 Task: Find connections with filter location Eysines with filter topic #Futurewith filter profile language French with filter current company Civica with filter school Holy Cross College, Tiruchirappalli - 620 002. with filter industry Physicians with filter service category Wedding Planning with filter keywords title Travel Agent
Action: Mouse moved to (725, 125)
Screenshot: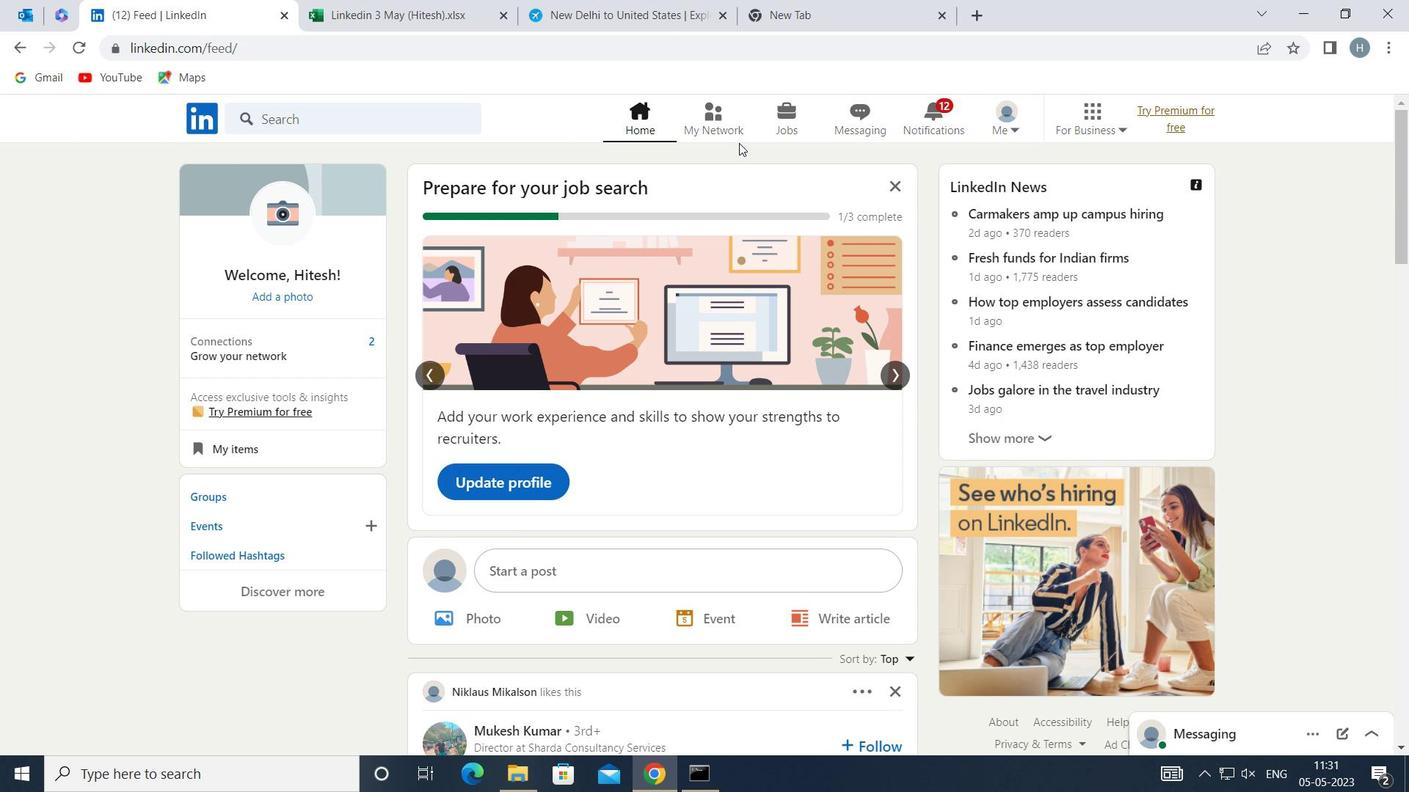 
Action: Mouse pressed left at (725, 125)
Screenshot: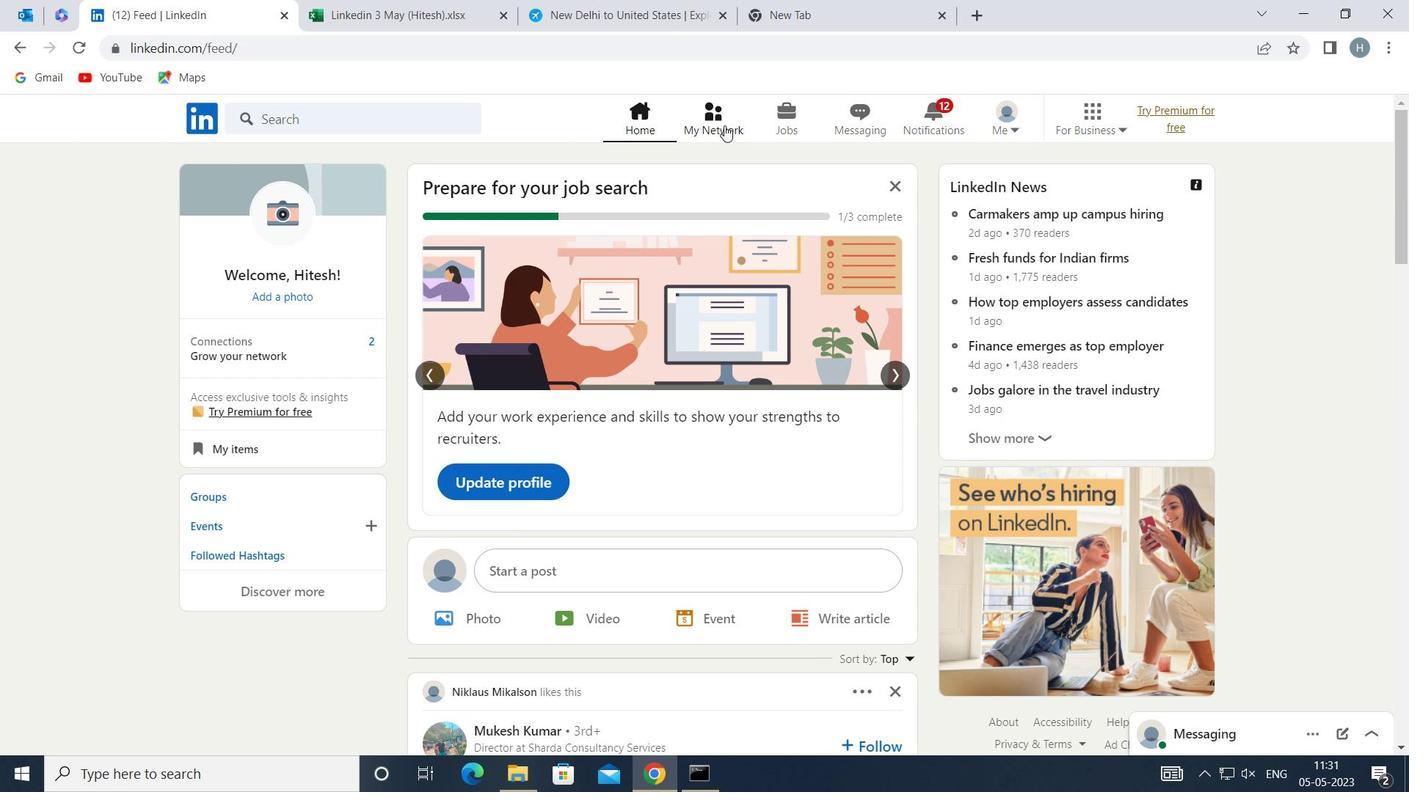 
Action: Mouse moved to (380, 215)
Screenshot: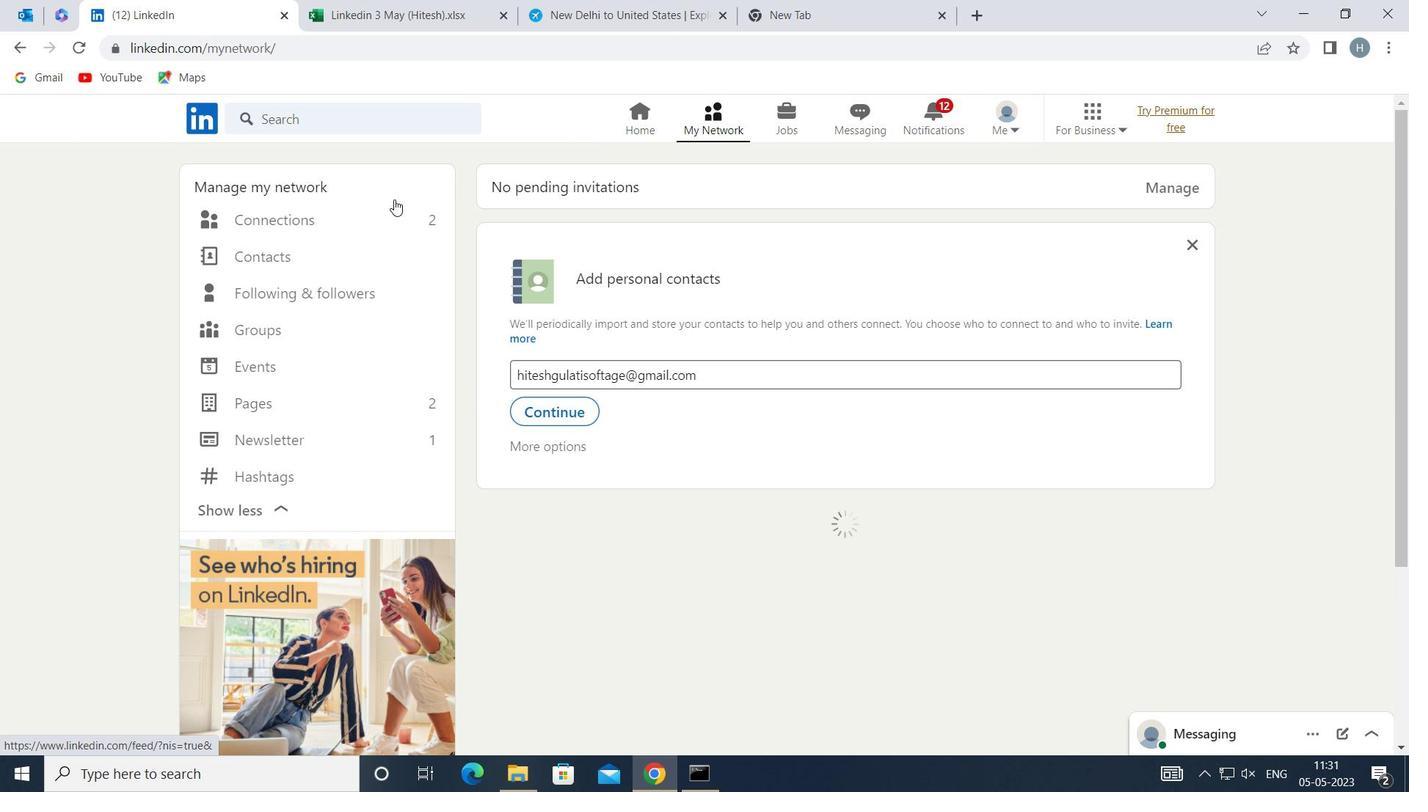 
Action: Mouse pressed left at (380, 215)
Screenshot: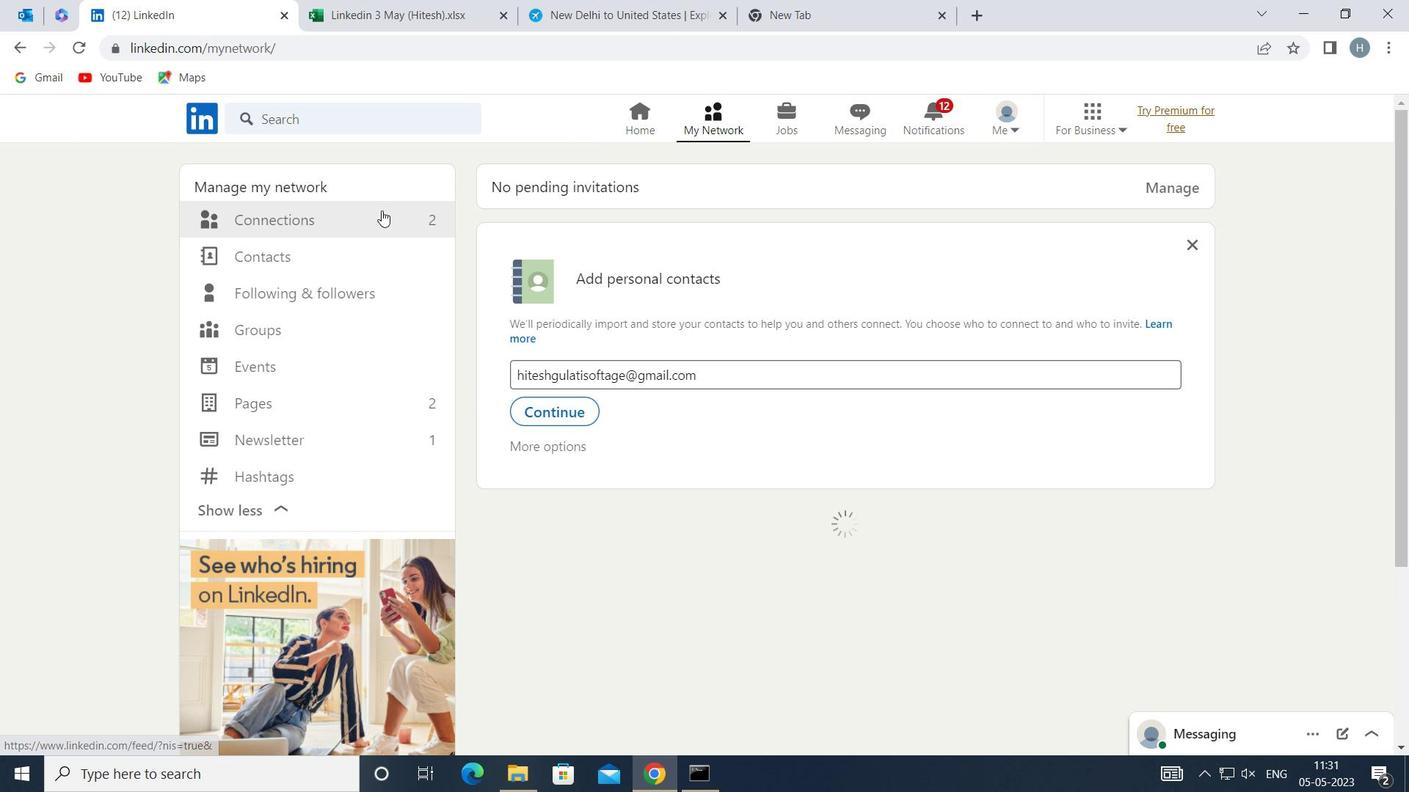 
Action: Mouse moved to (823, 212)
Screenshot: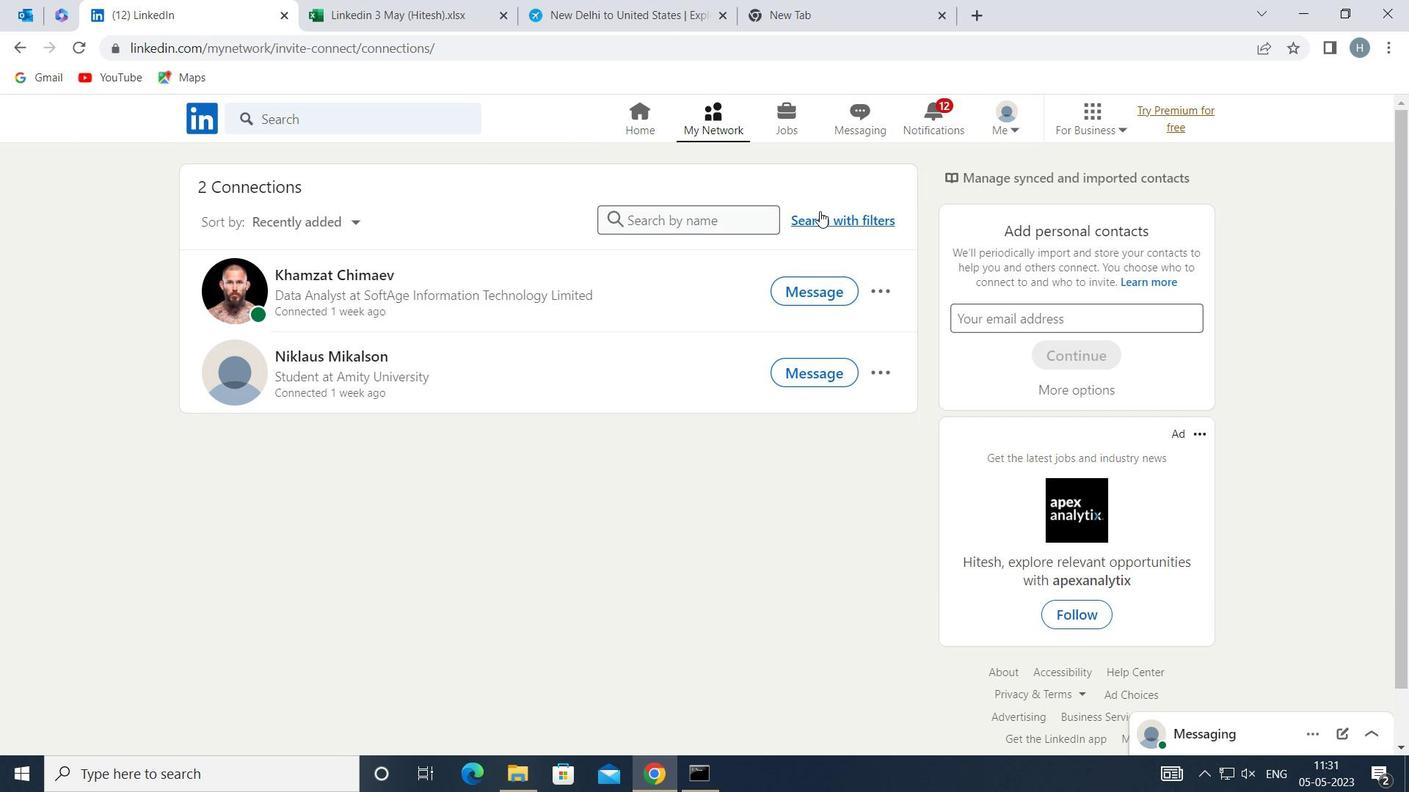
Action: Mouse pressed left at (823, 212)
Screenshot: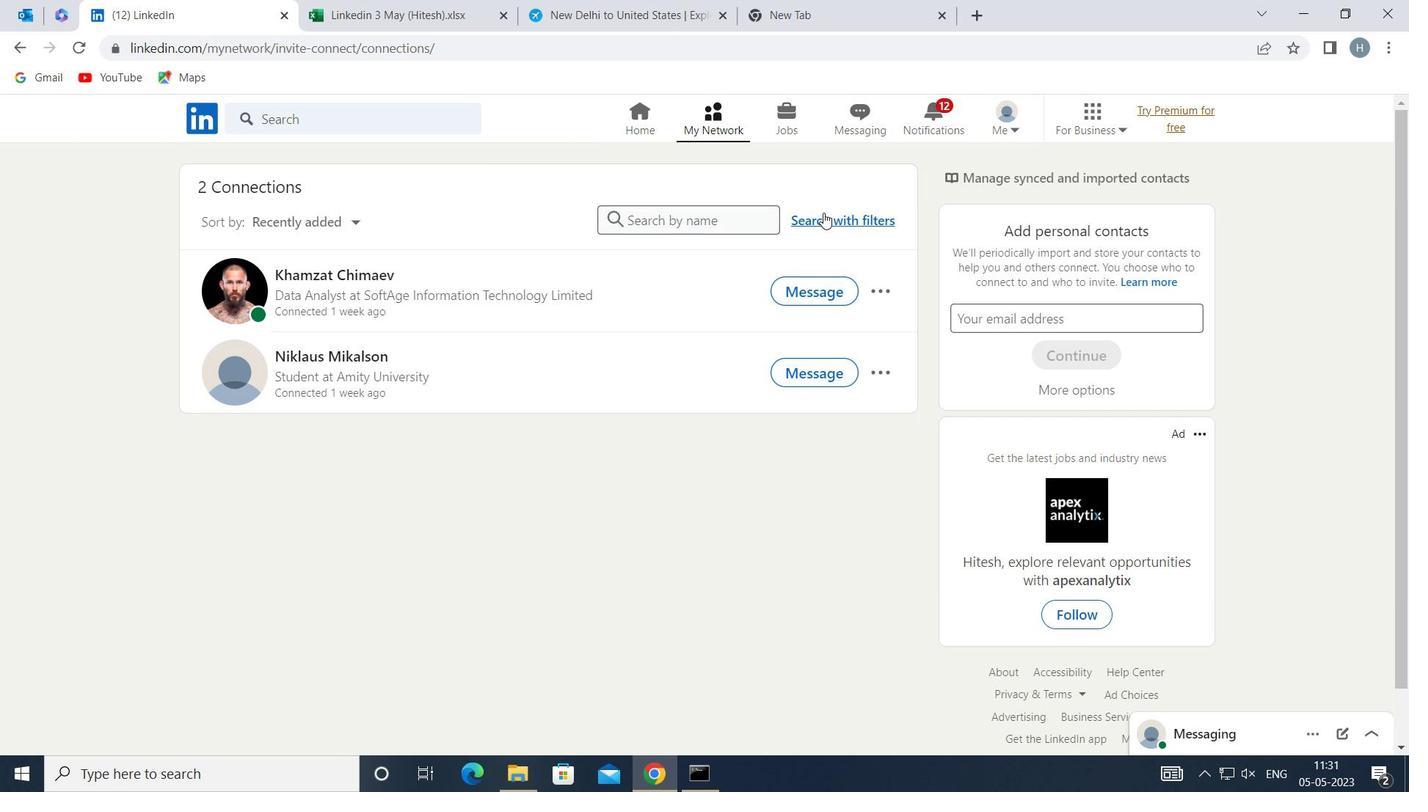 
Action: Mouse moved to (783, 171)
Screenshot: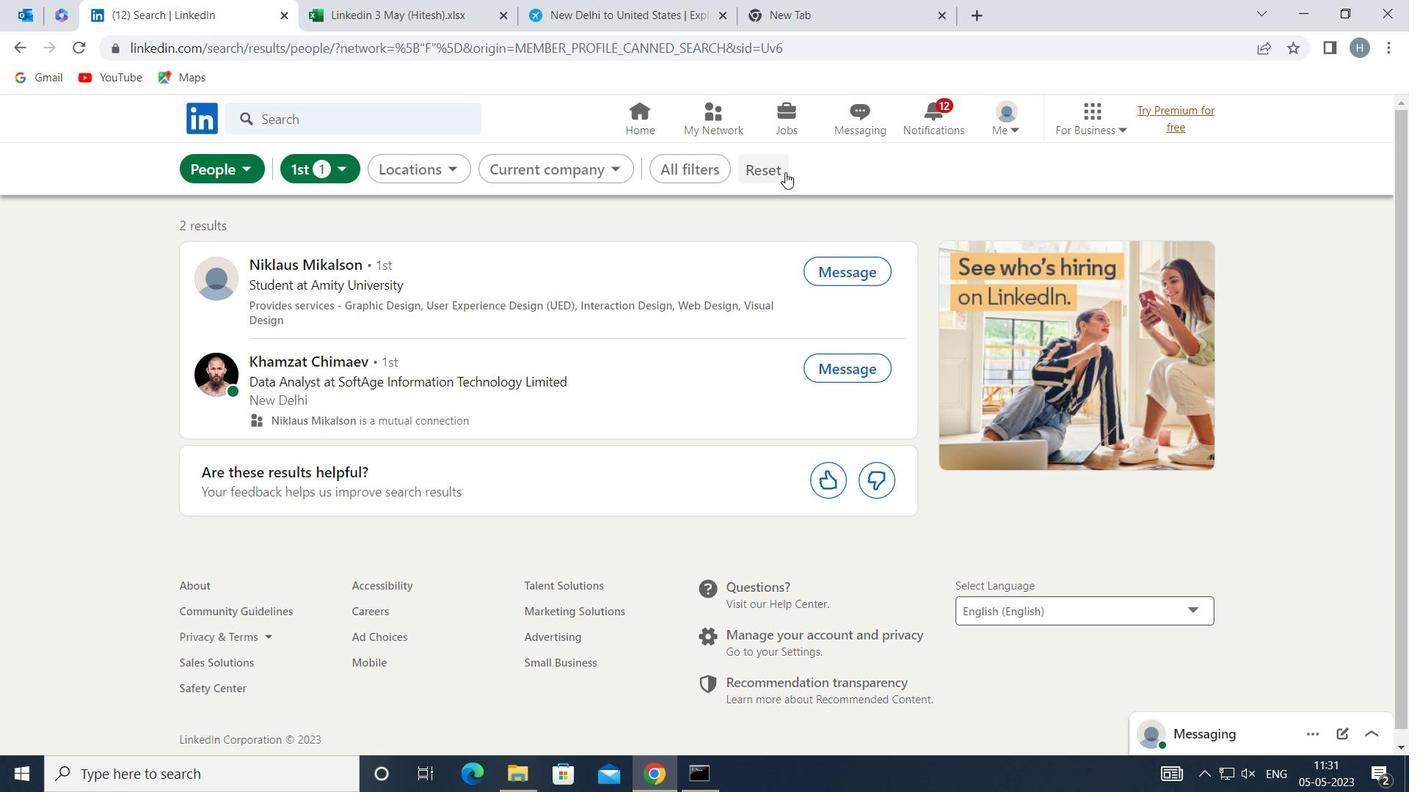 
Action: Mouse pressed left at (783, 171)
Screenshot: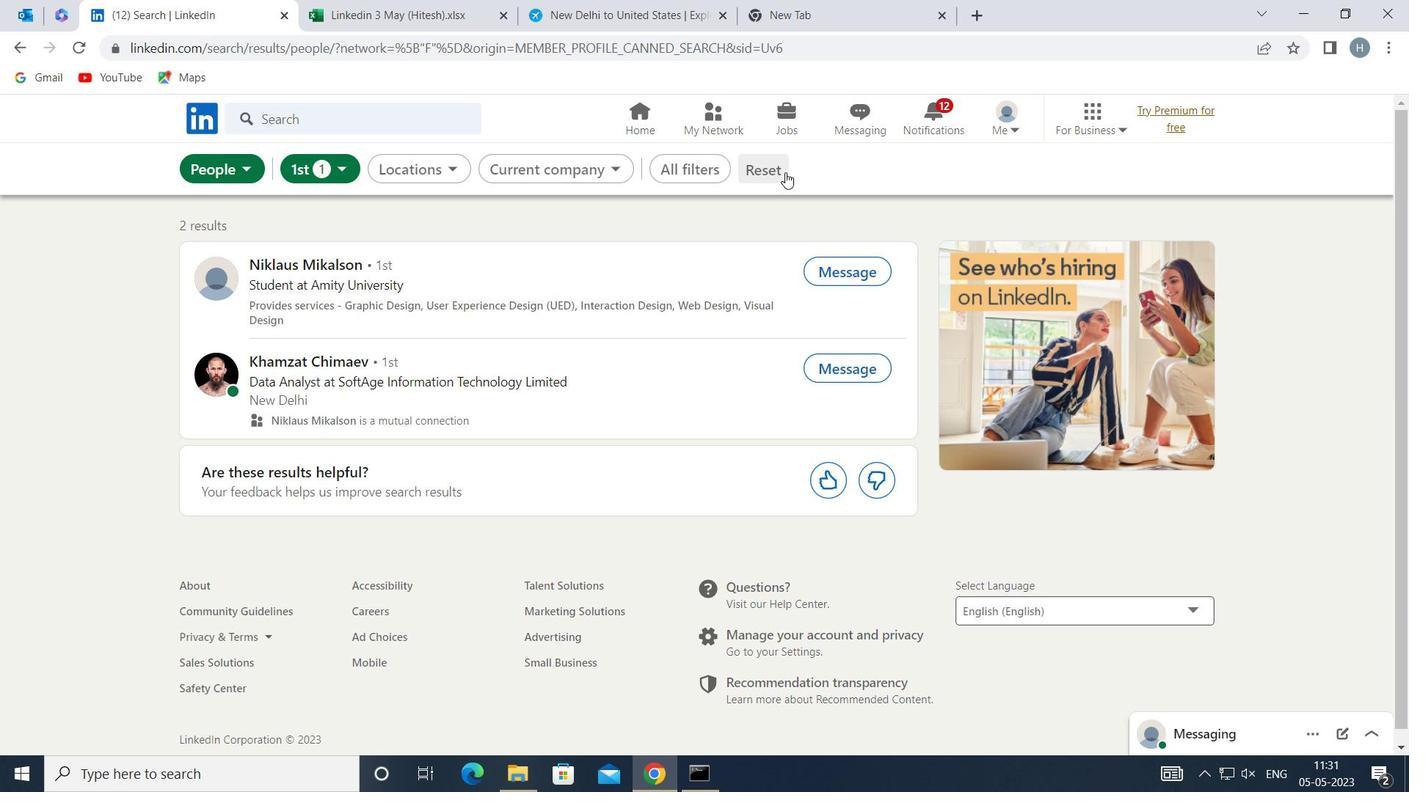 
Action: Mouse moved to (758, 168)
Screenshot: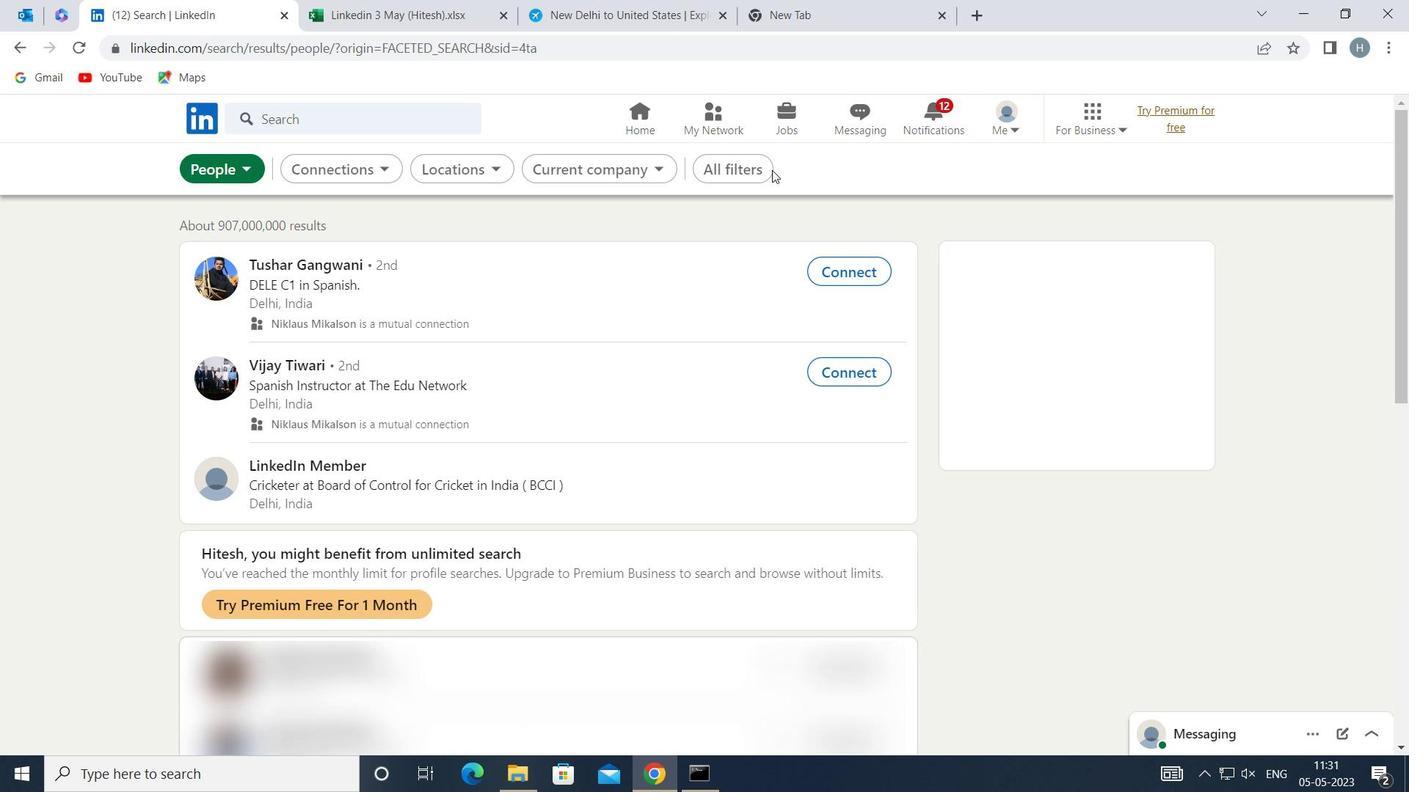 
Action: Mouse pressed left at (758, 168)
Screenshot: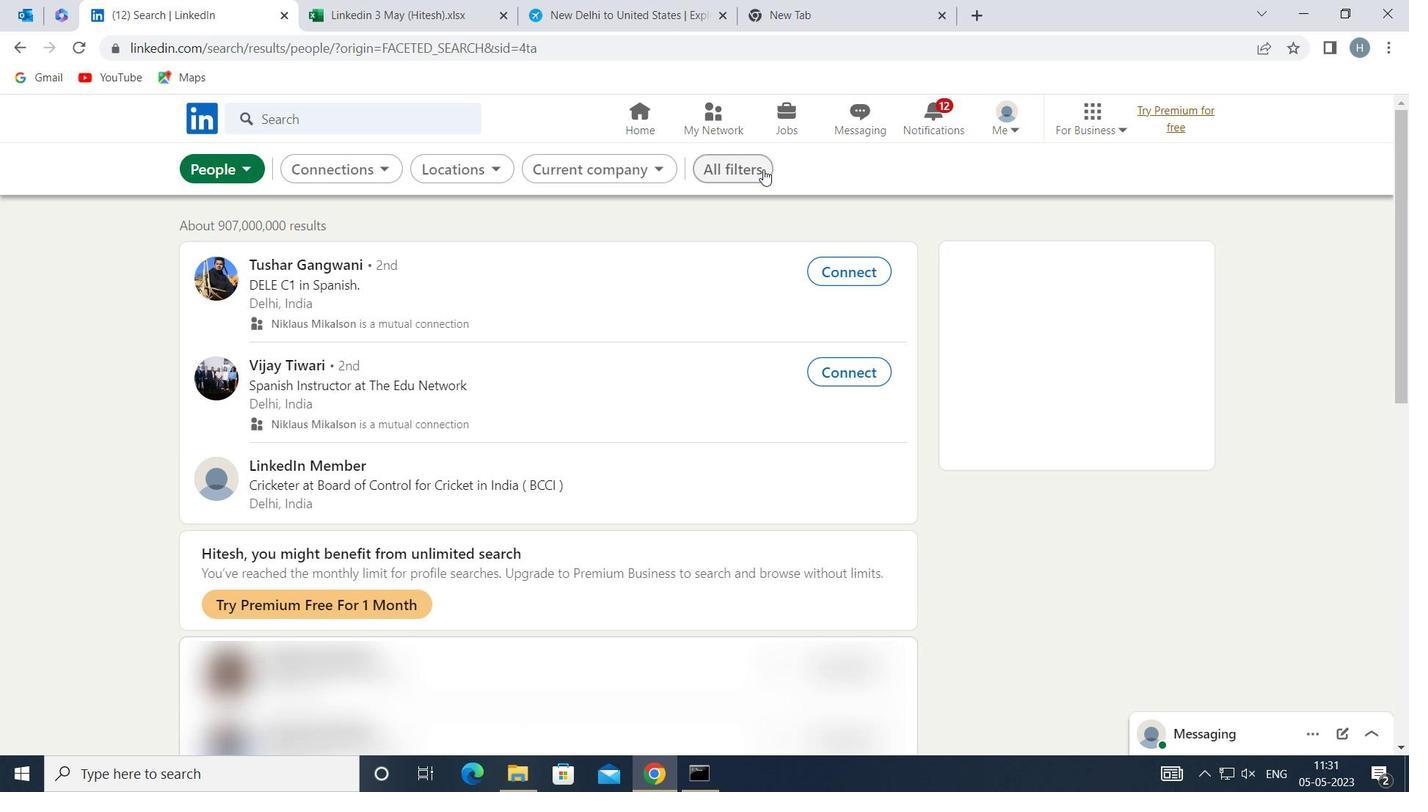 
Action: Mouse moved to (1114, 402)
Screenshot: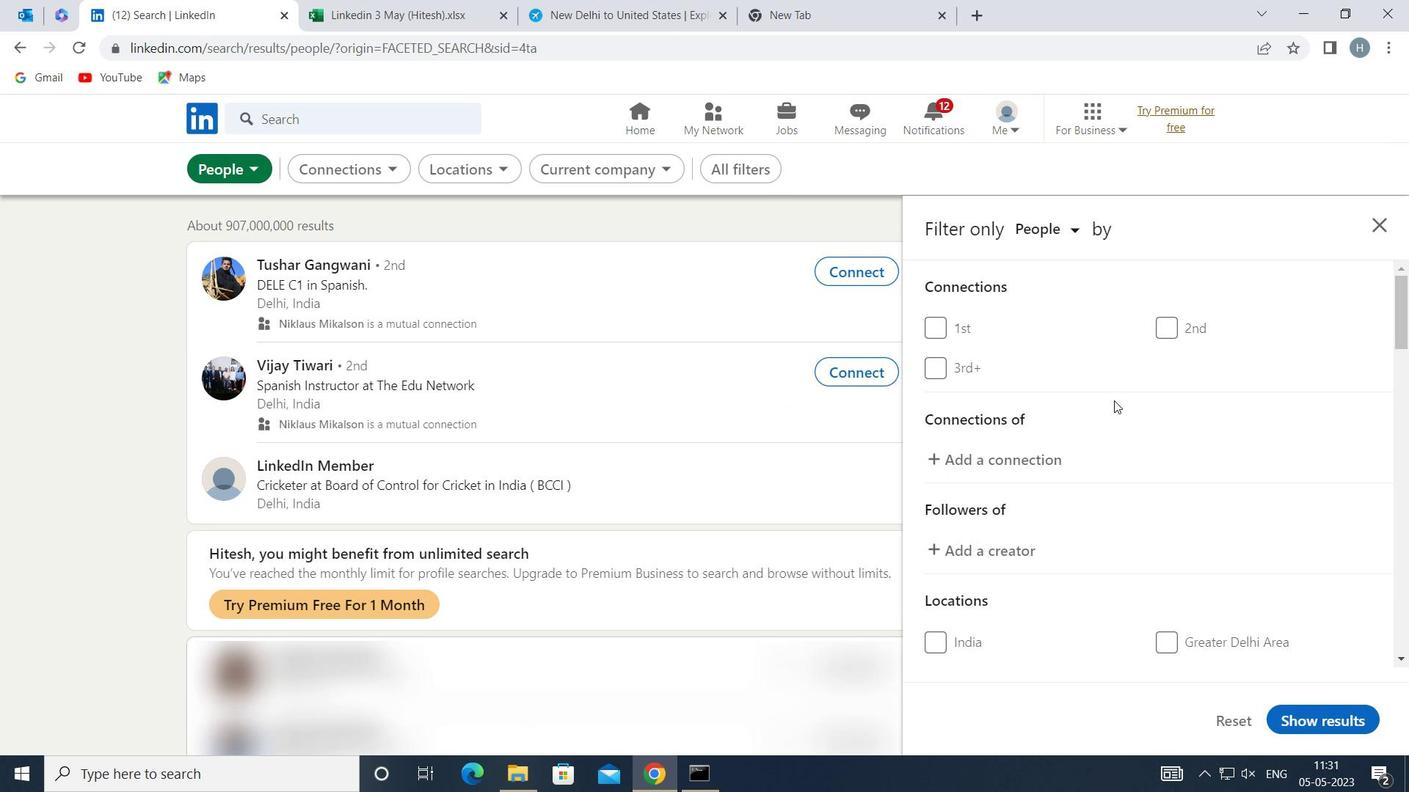 
Action: Mouse scrolled (1114, 401) with delta (0, 0)
Screenshot: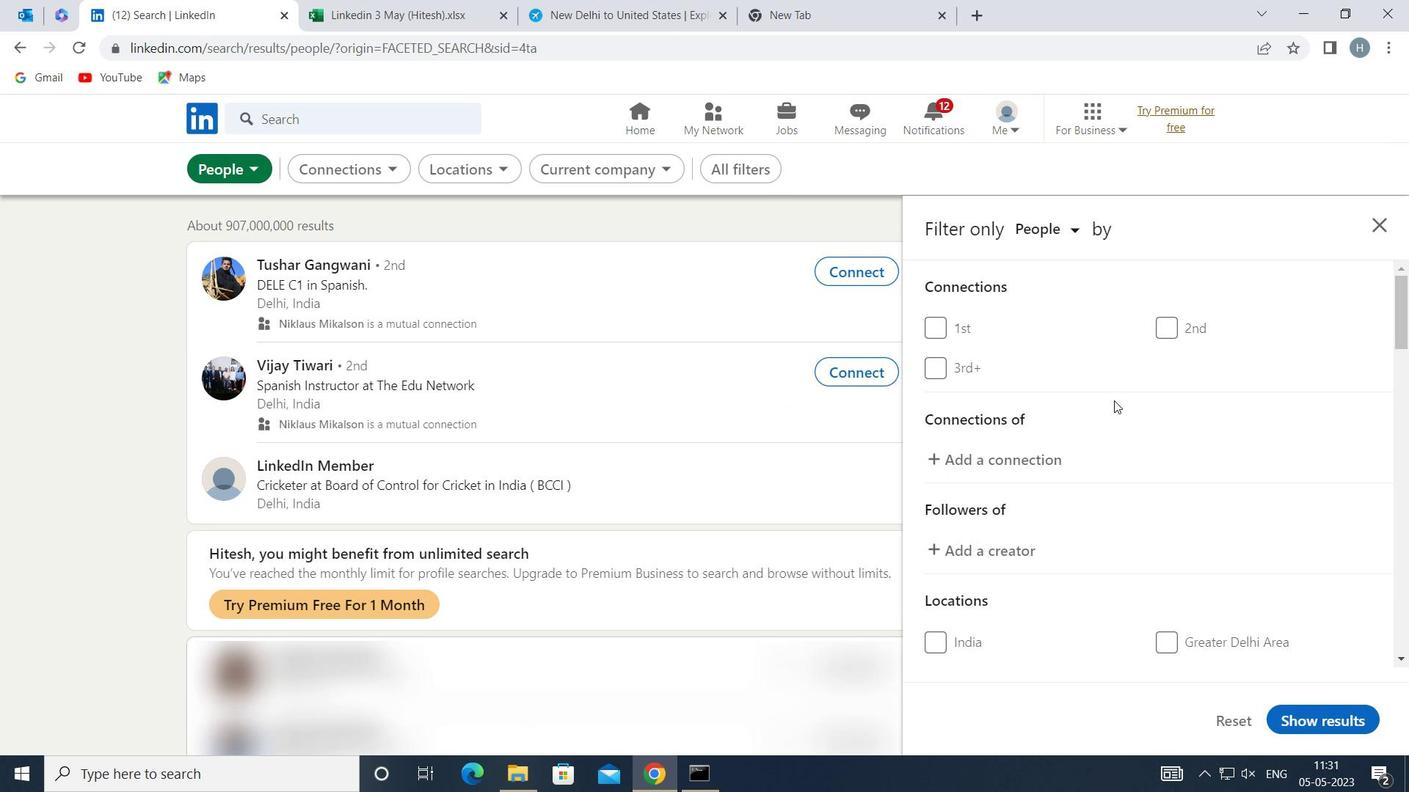 
Action: Mouse moved to (1118, 406)
Screenshot: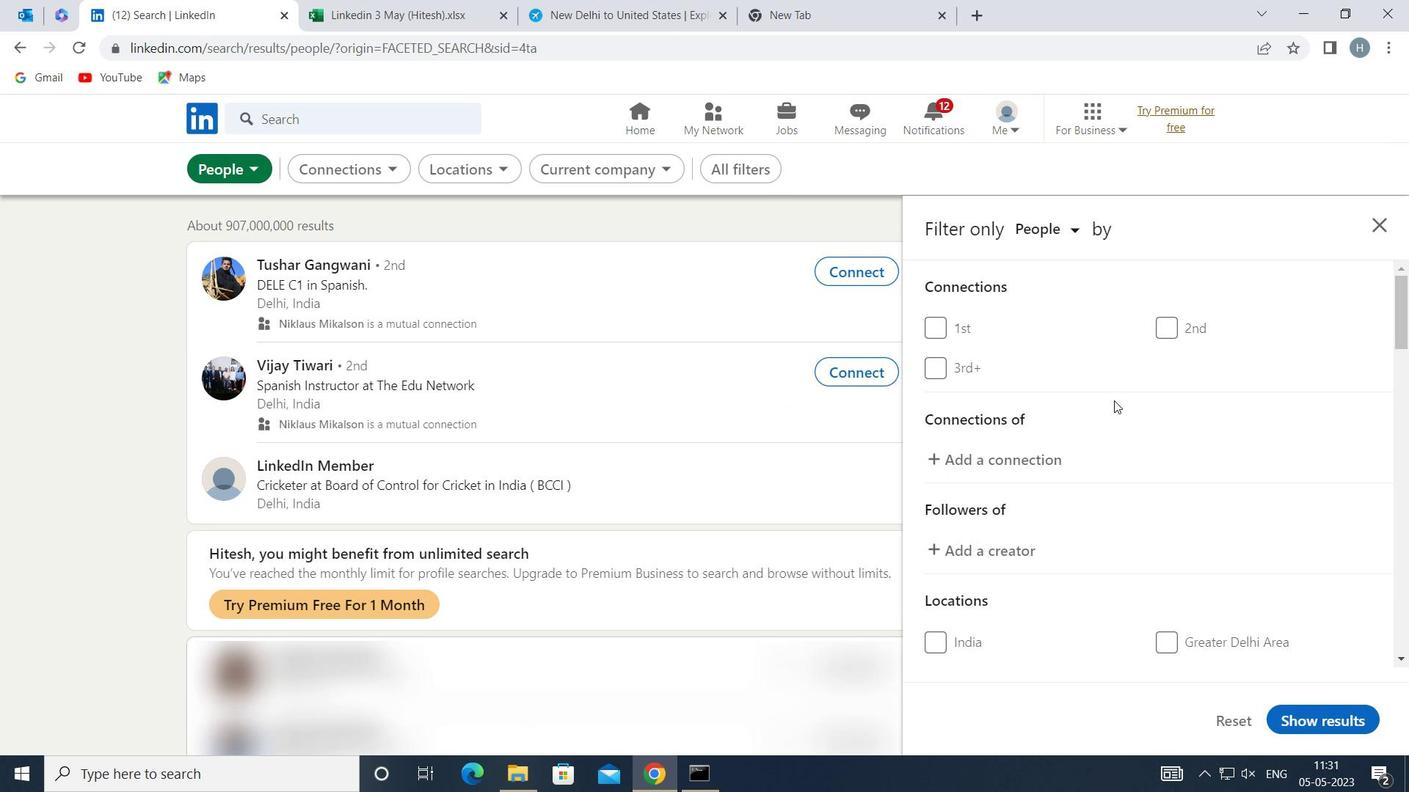 
Action: Mouse scrolled (1118, 405) with delta (0, 0)
Screenshot: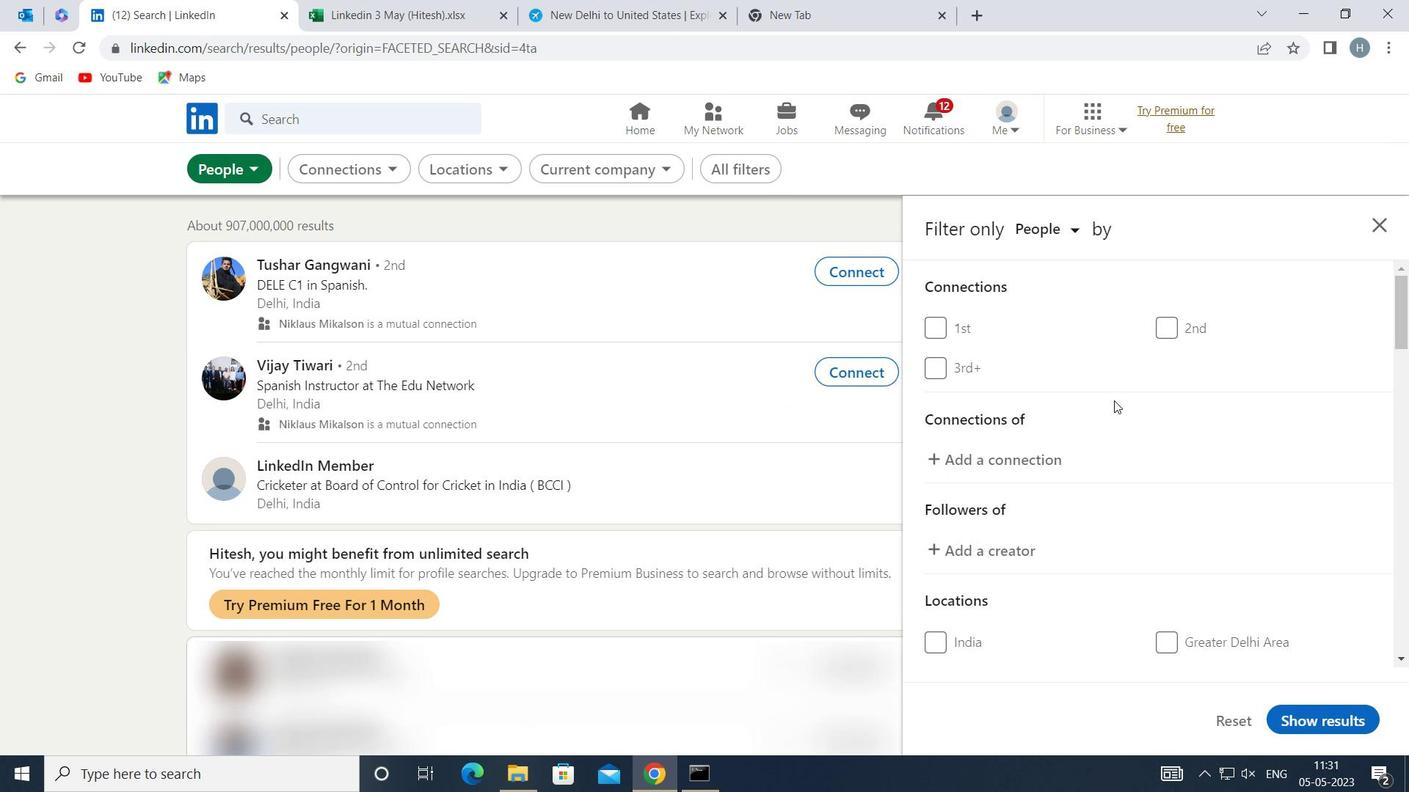 
Action: Mouse moved to (1121, 409)
Screenshot: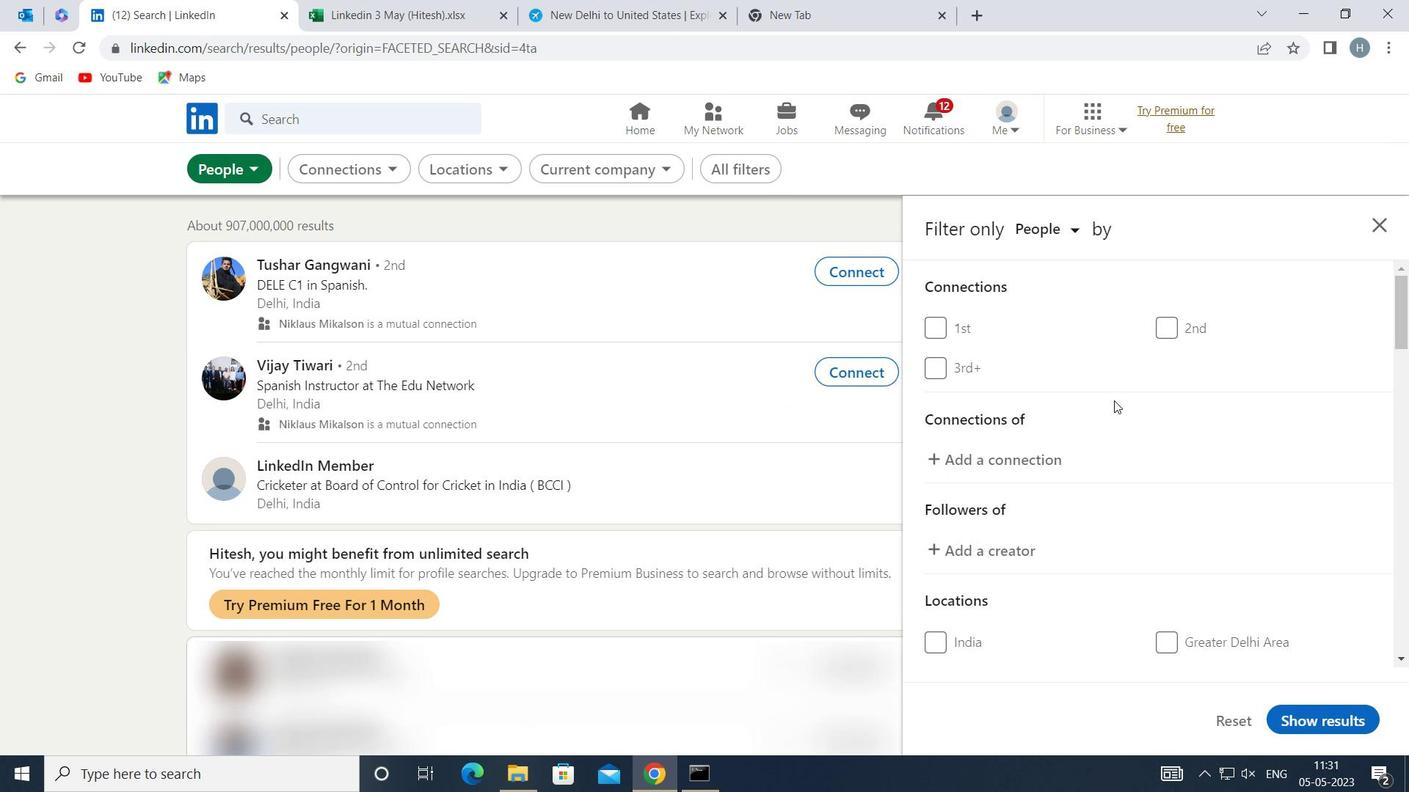 
Action: Mouse scrolled (1121, 408) with delta (0, 0)
Screenshot: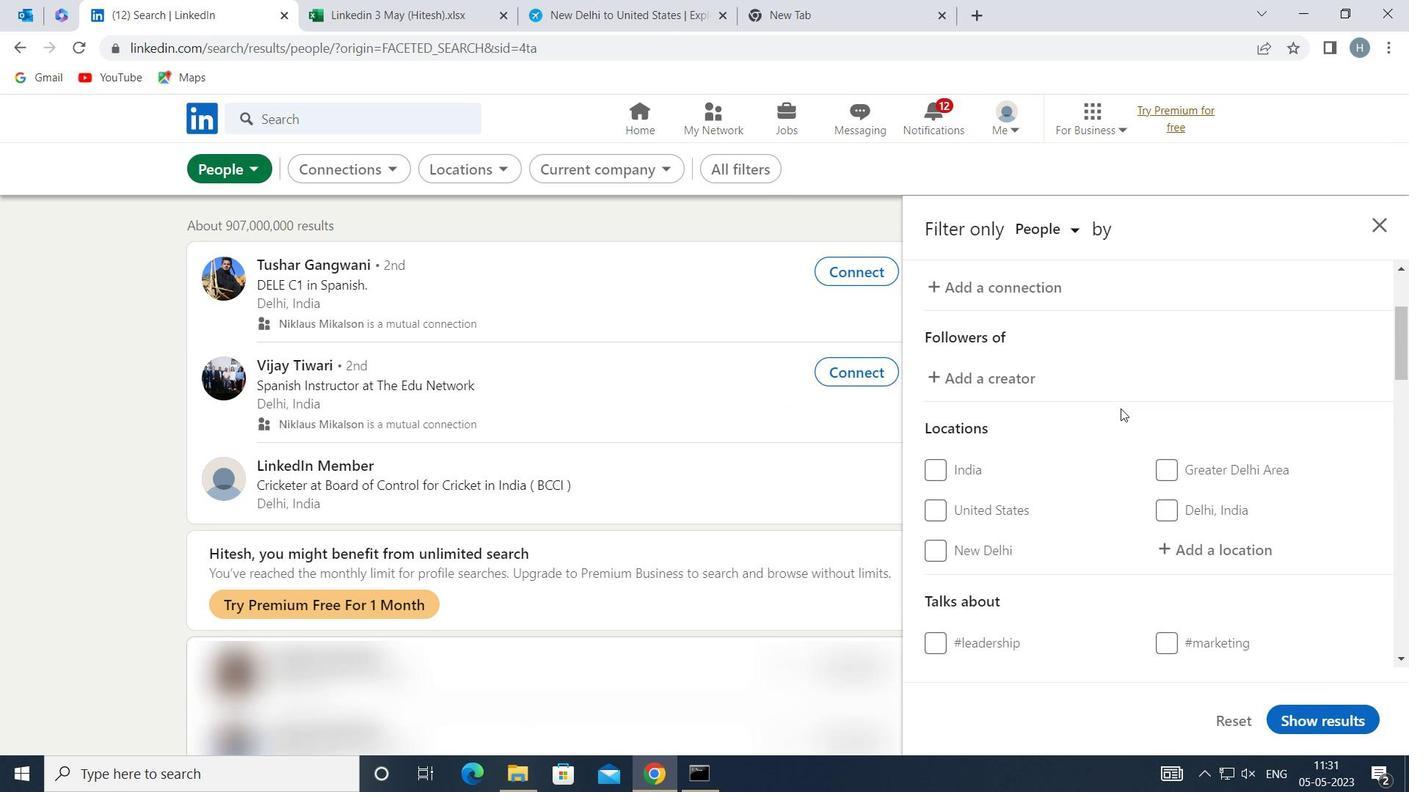 
Action: Mouse moved to (1167, 441)
Screenshot: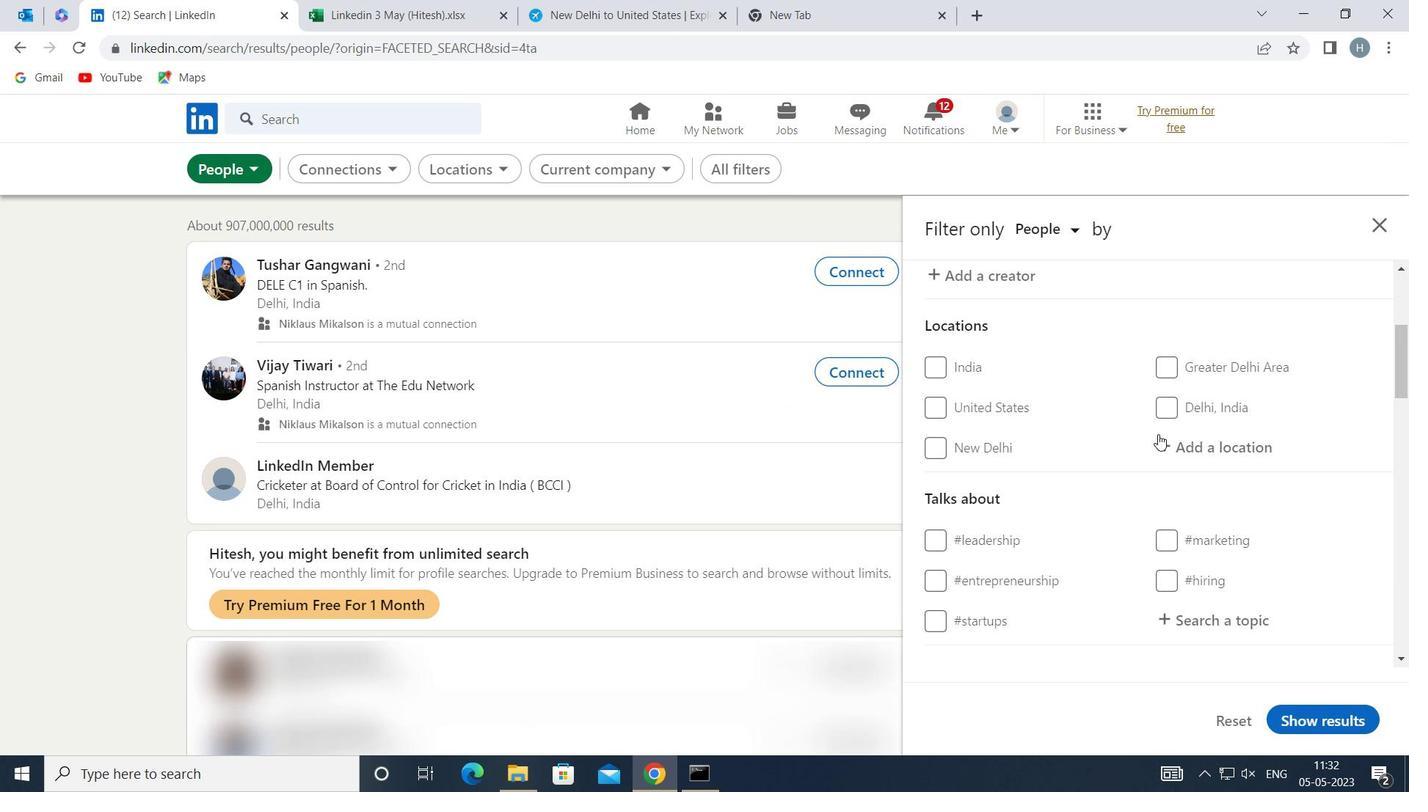 
Action: Mouse pressed left at (1167, 441)
Screenshot: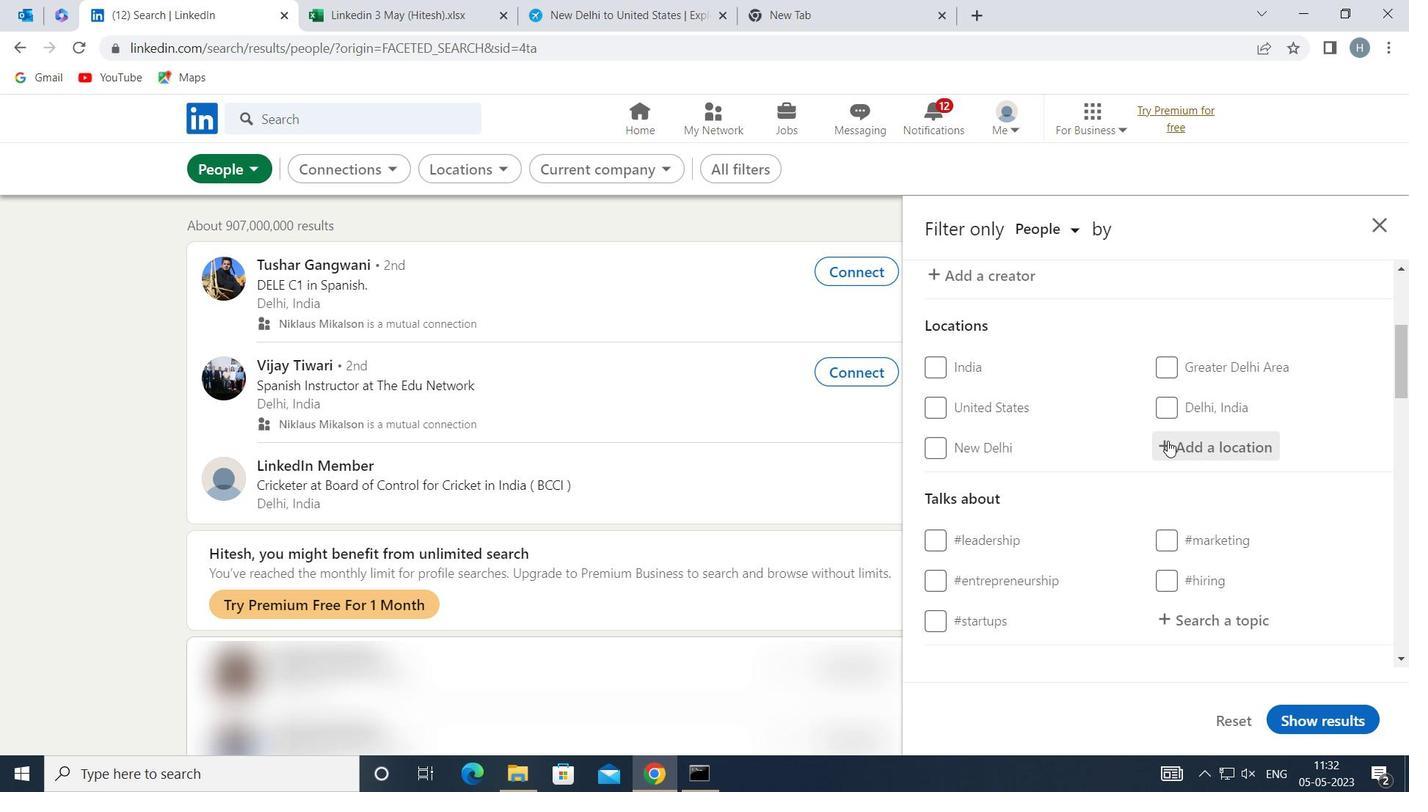 
Action: Key pressed <Key.shift>EYSINES
Screenshot: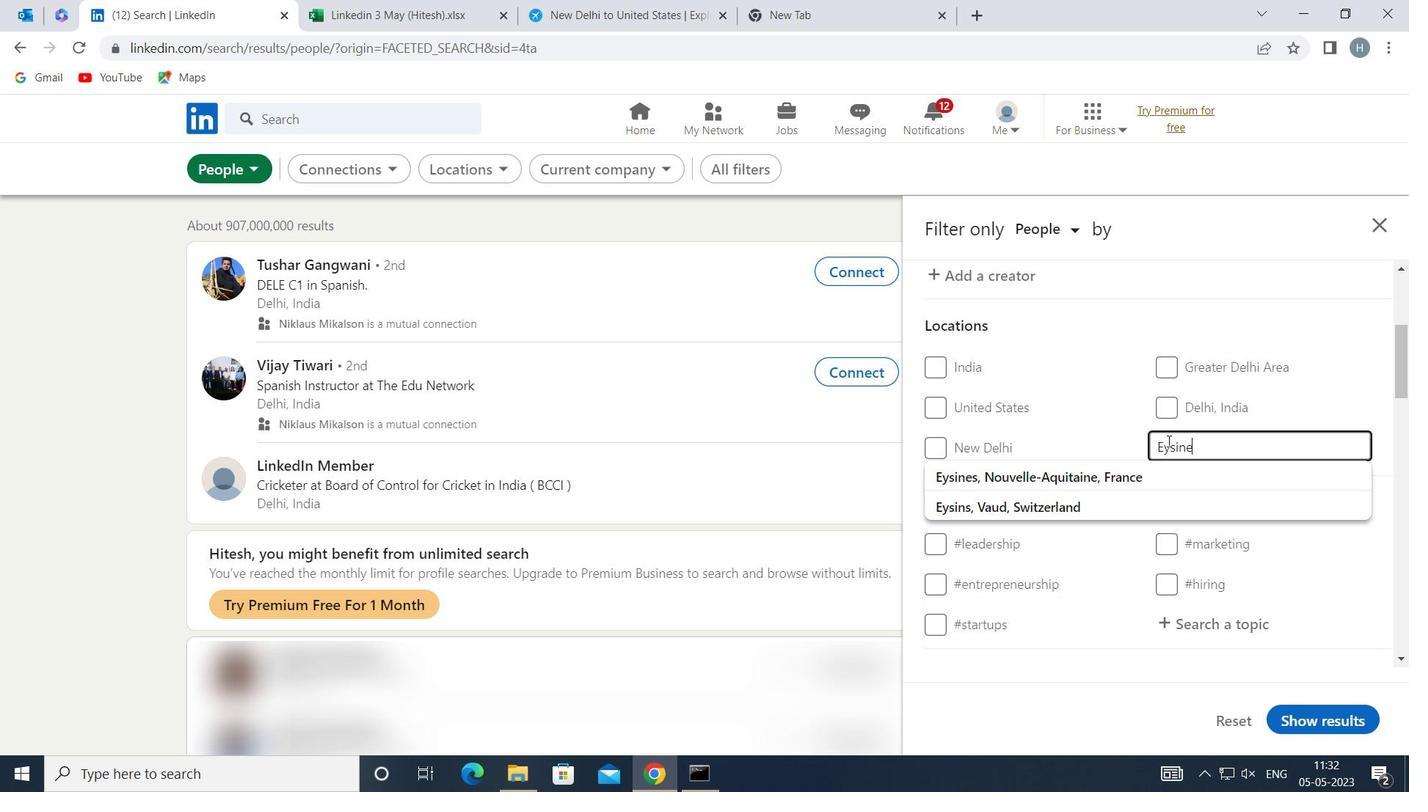 
Action: Mouse moved to (1145, 462)
Screenshot: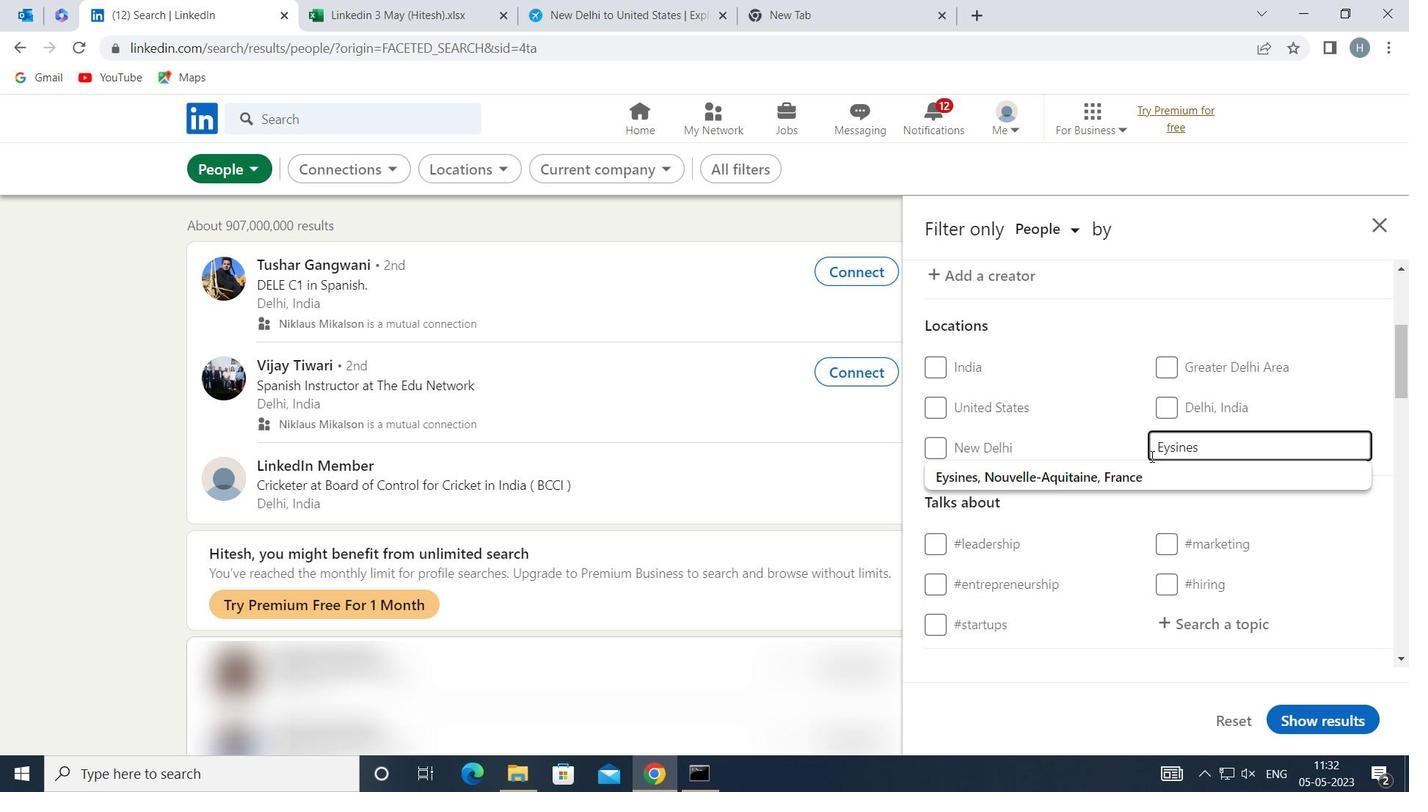 
Action: Mouse pressed left at (1145, 462)
Screenshot: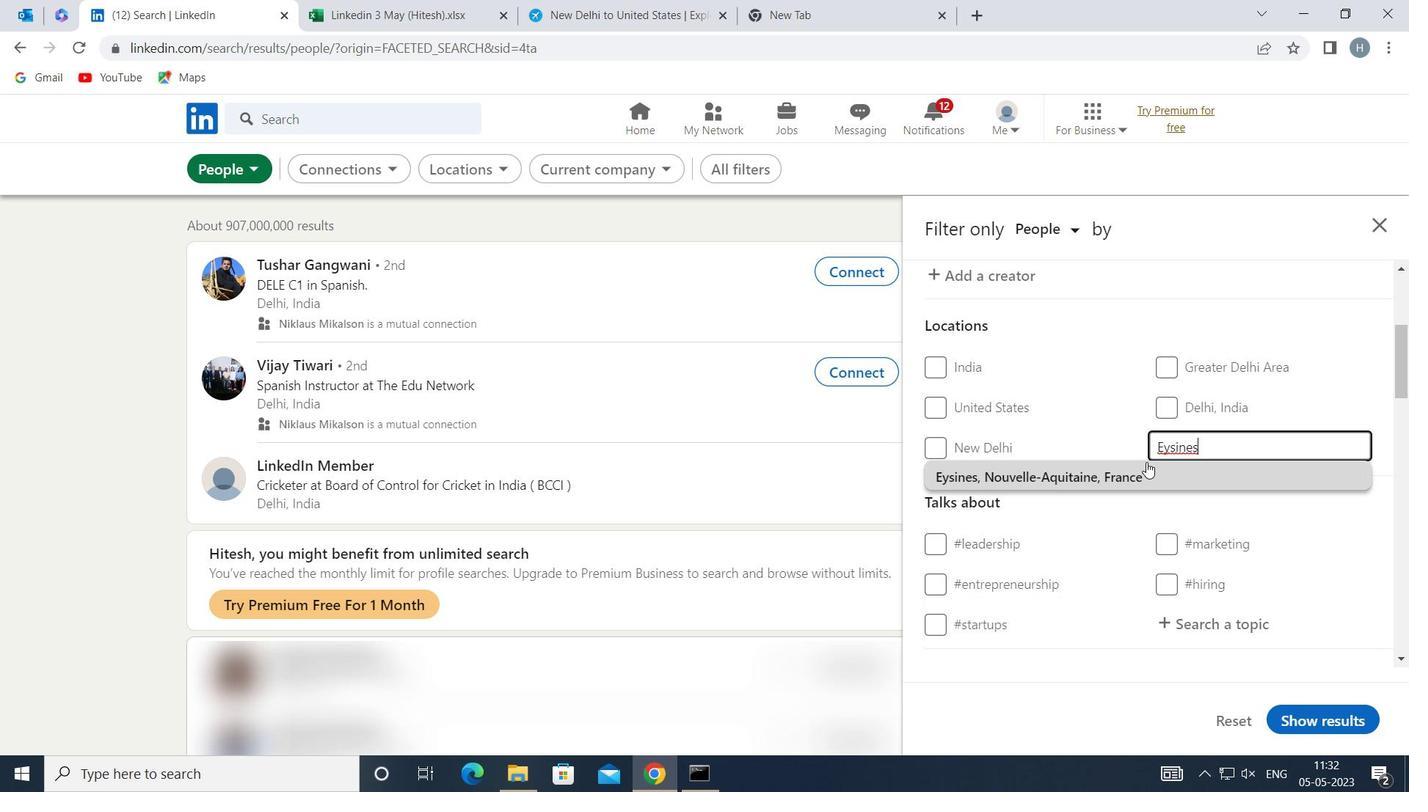 
Action: Mouse moved to (1123, 474)
Screenshot: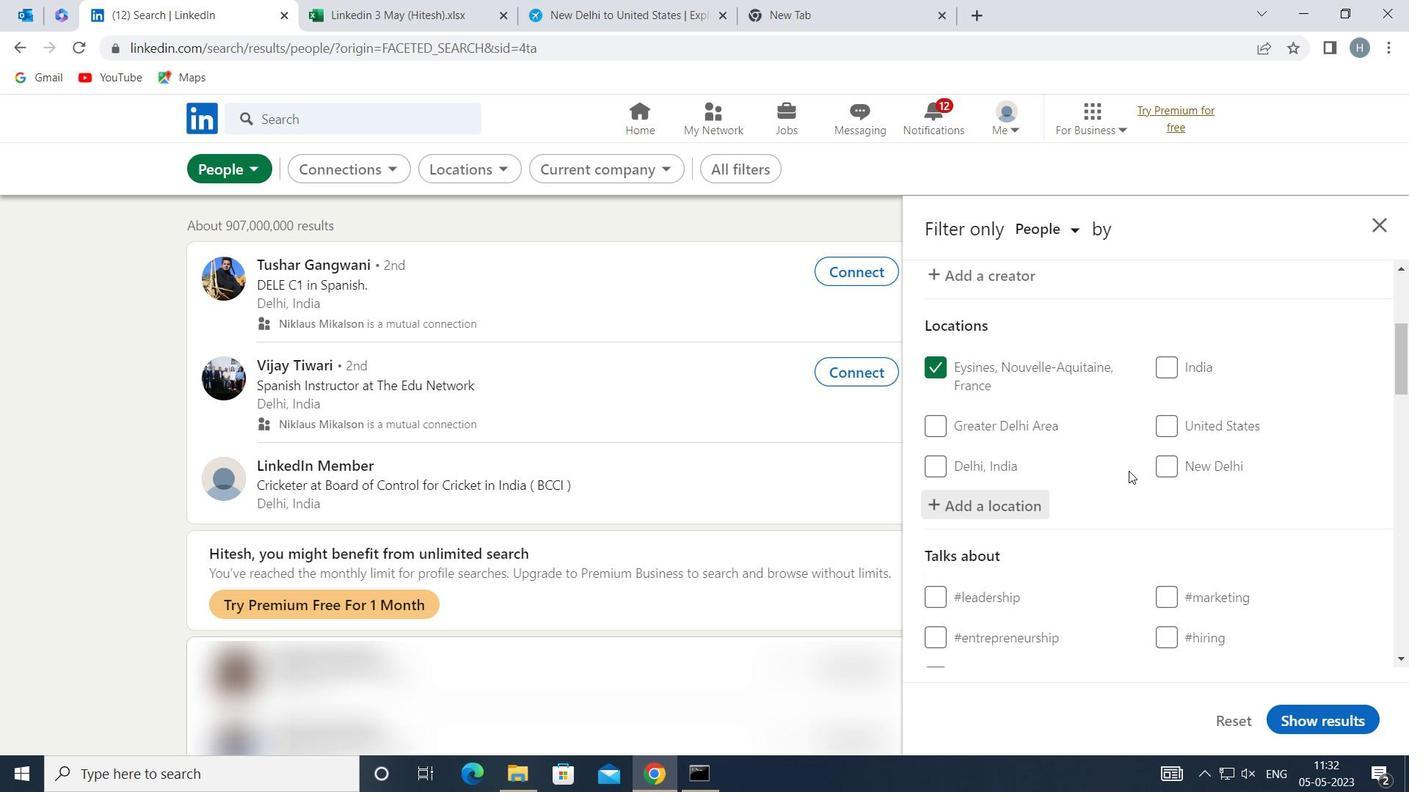 
Action: Mouse scrolled (1123, 473) with delta (0, 0)
Screenshot: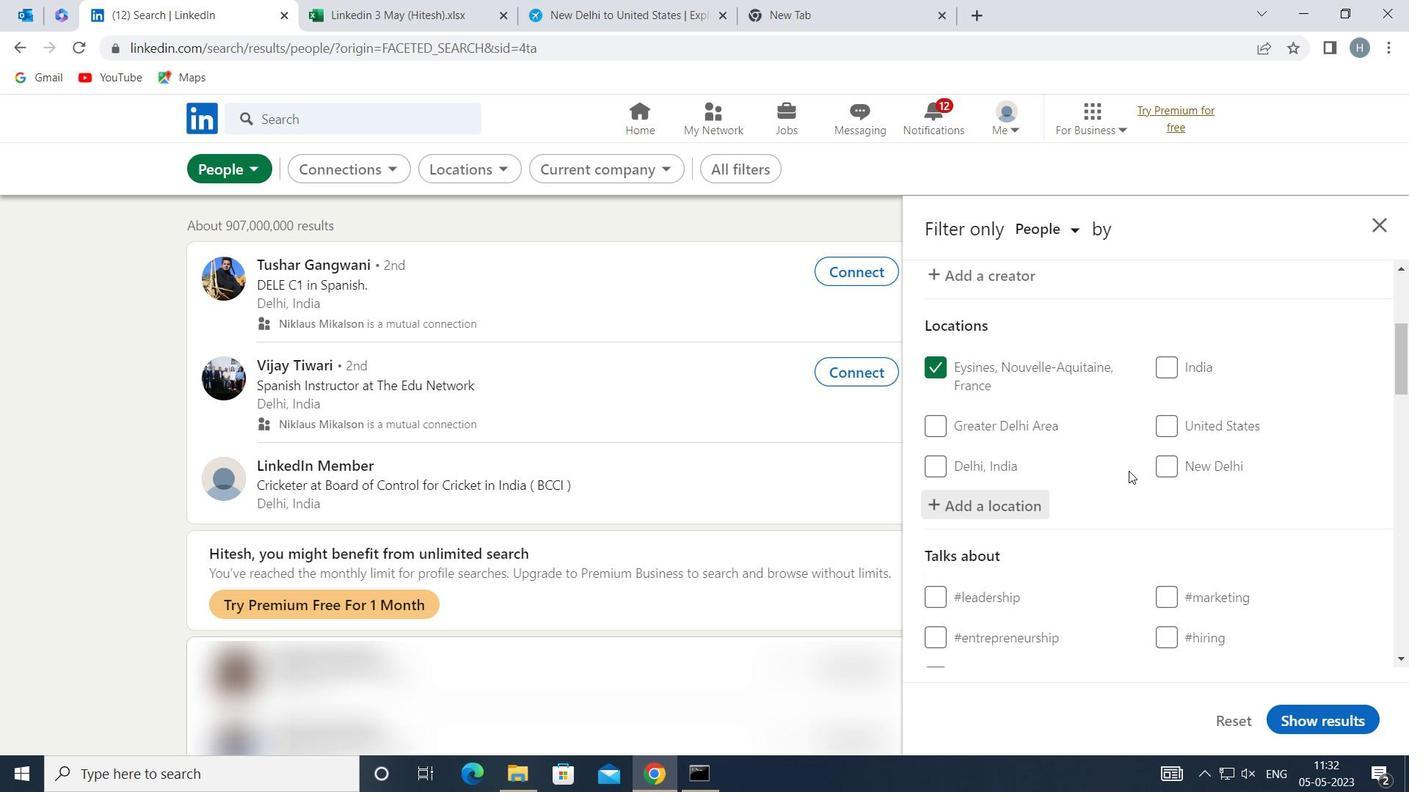 
Action: Mouse moved to (1122, 474)
Screenshot: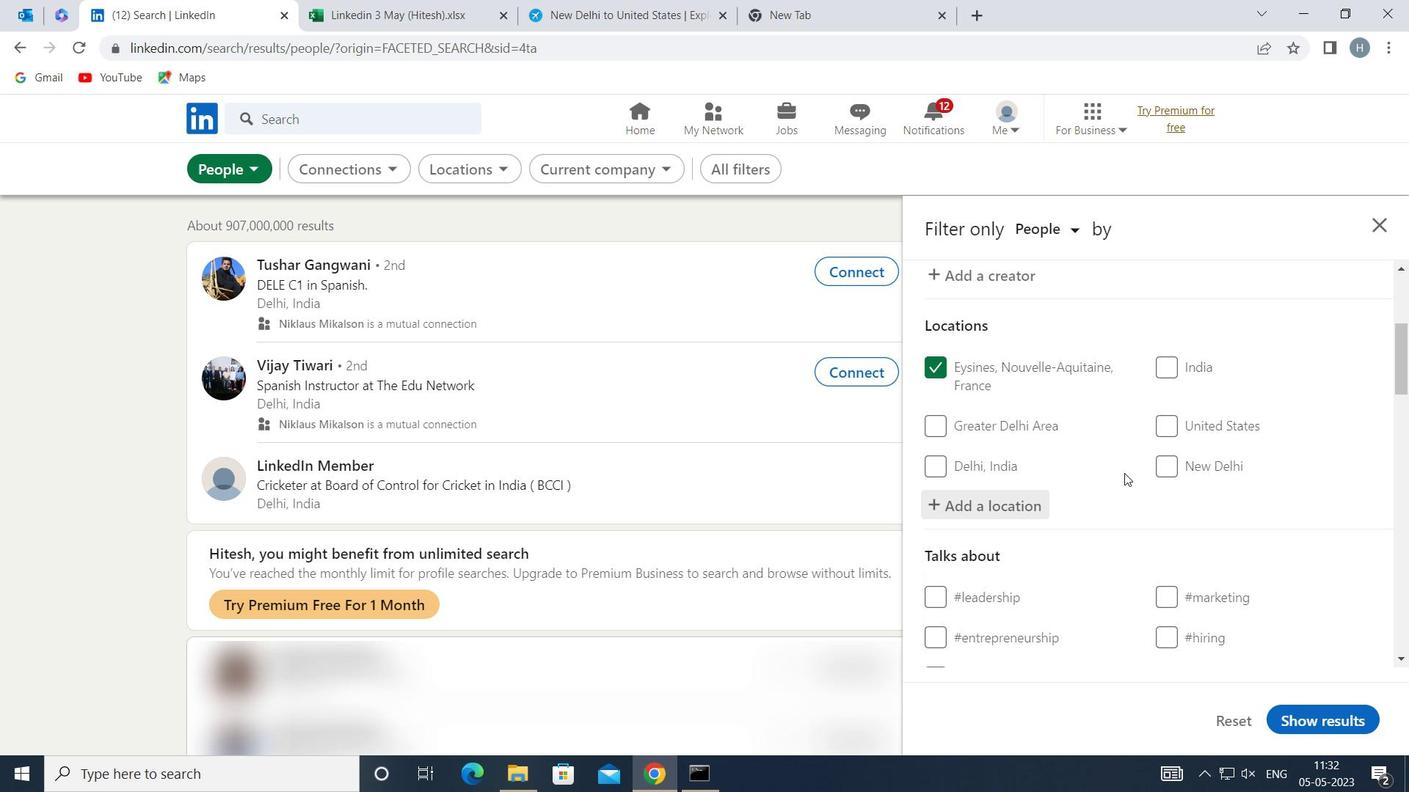 
Action: Mouse scrolled (1122, 474) with delta (0, 0)
Screenshot: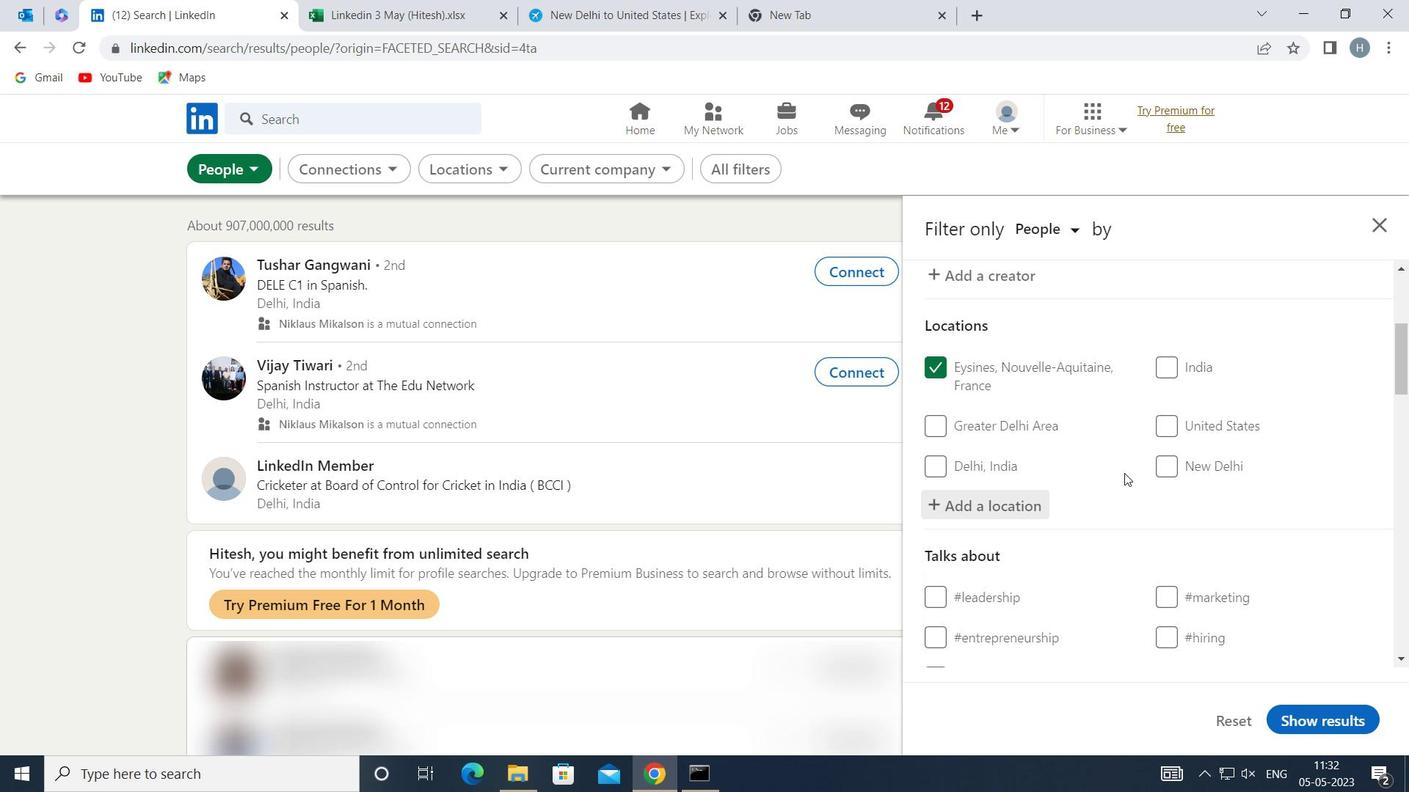 
Action: Mouse moved to (1233, 480)
Screenshot: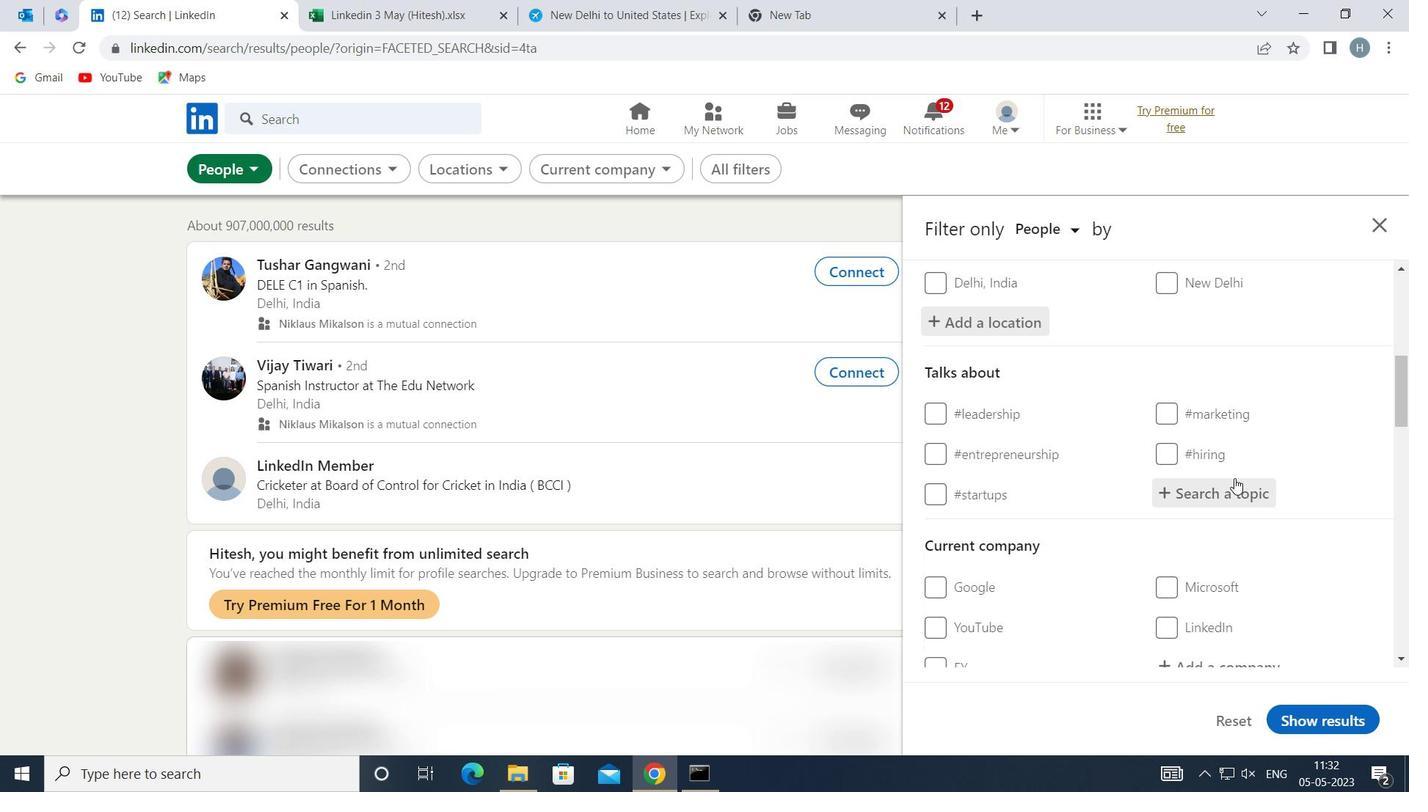 
Action: Mouse pressed left at (1233, 480)
Screenshot: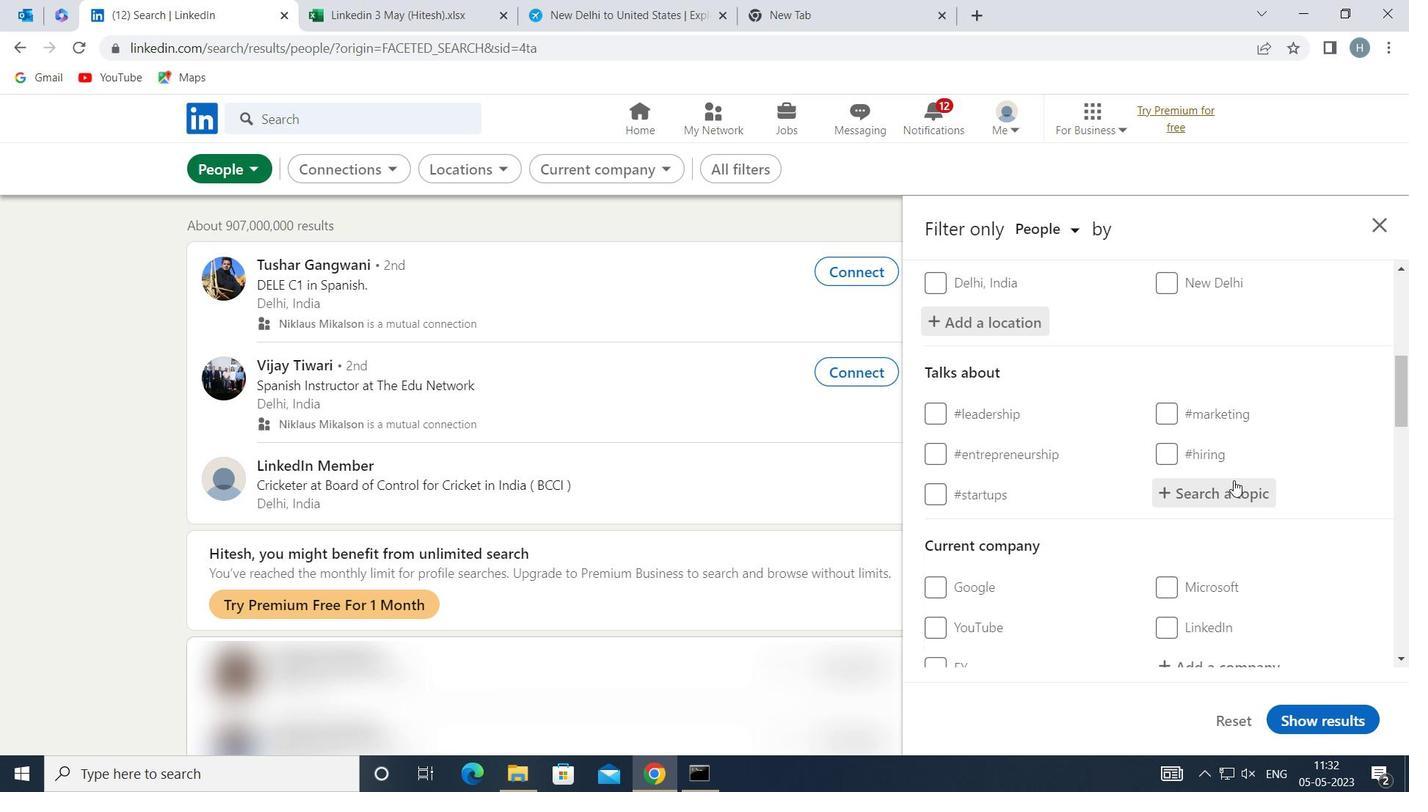 
Action: Key pressed <Key.shift>FUTURE
Screenshot: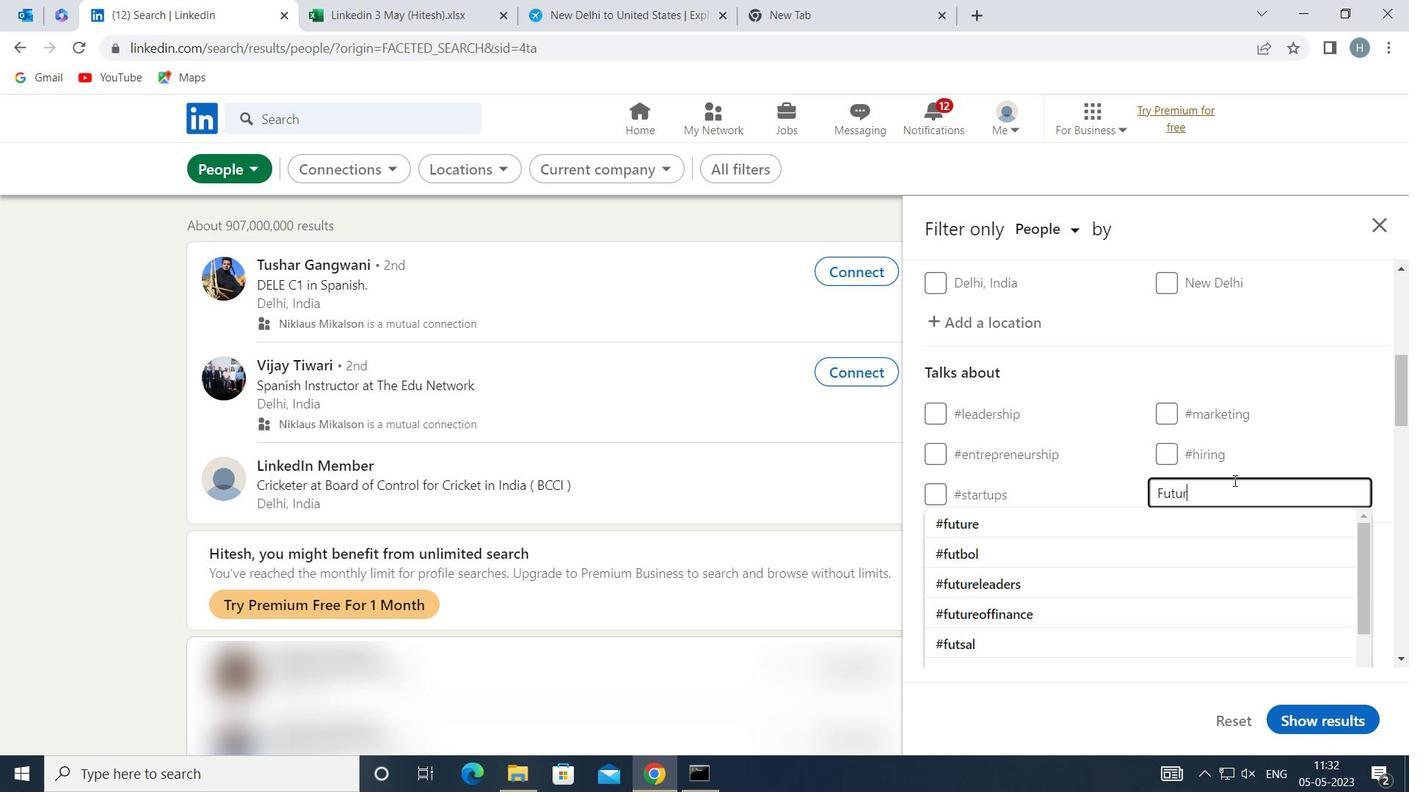 
Action: Mouse moved to (1127, 524)
Screenshot: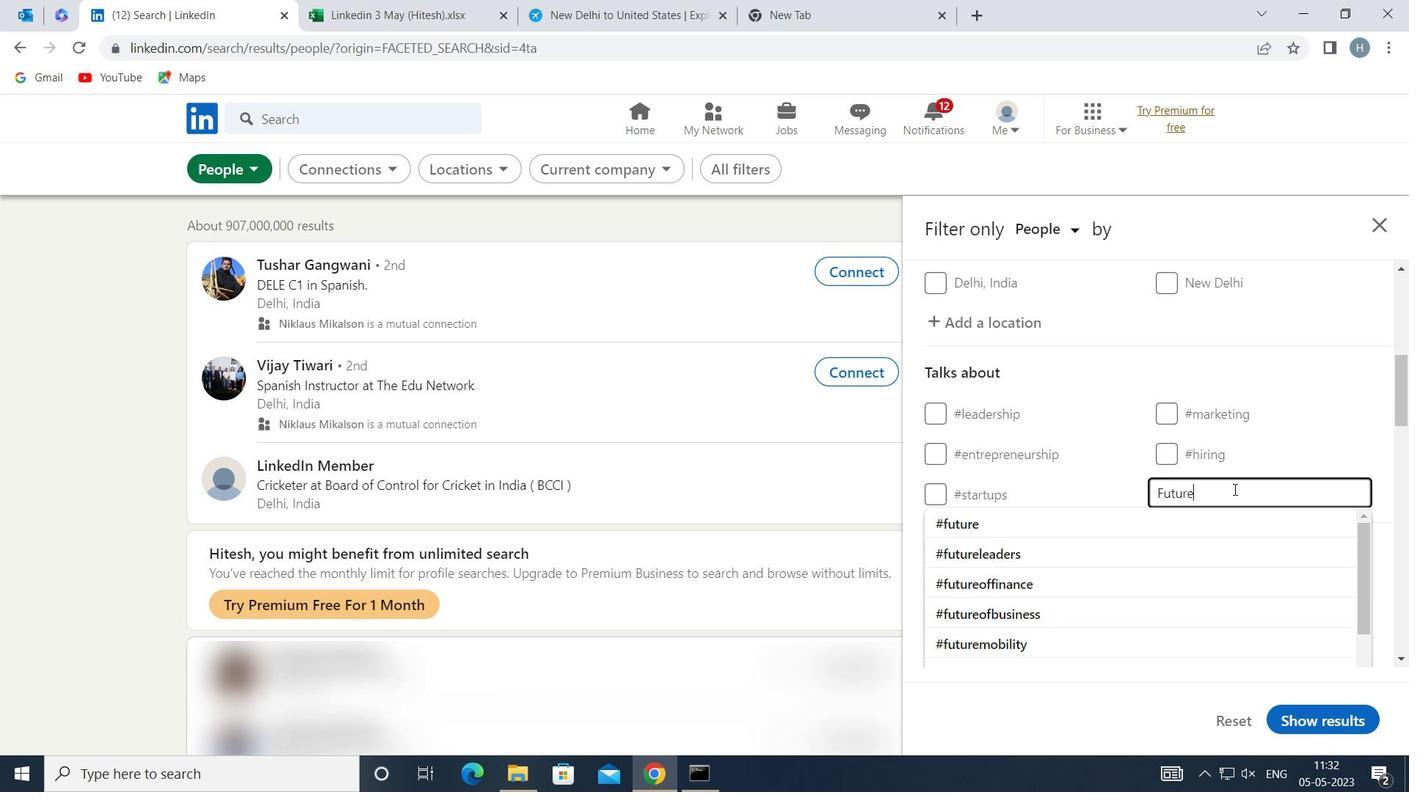 
Action: Mouse pressed left at (1127, 524)
Screenshot: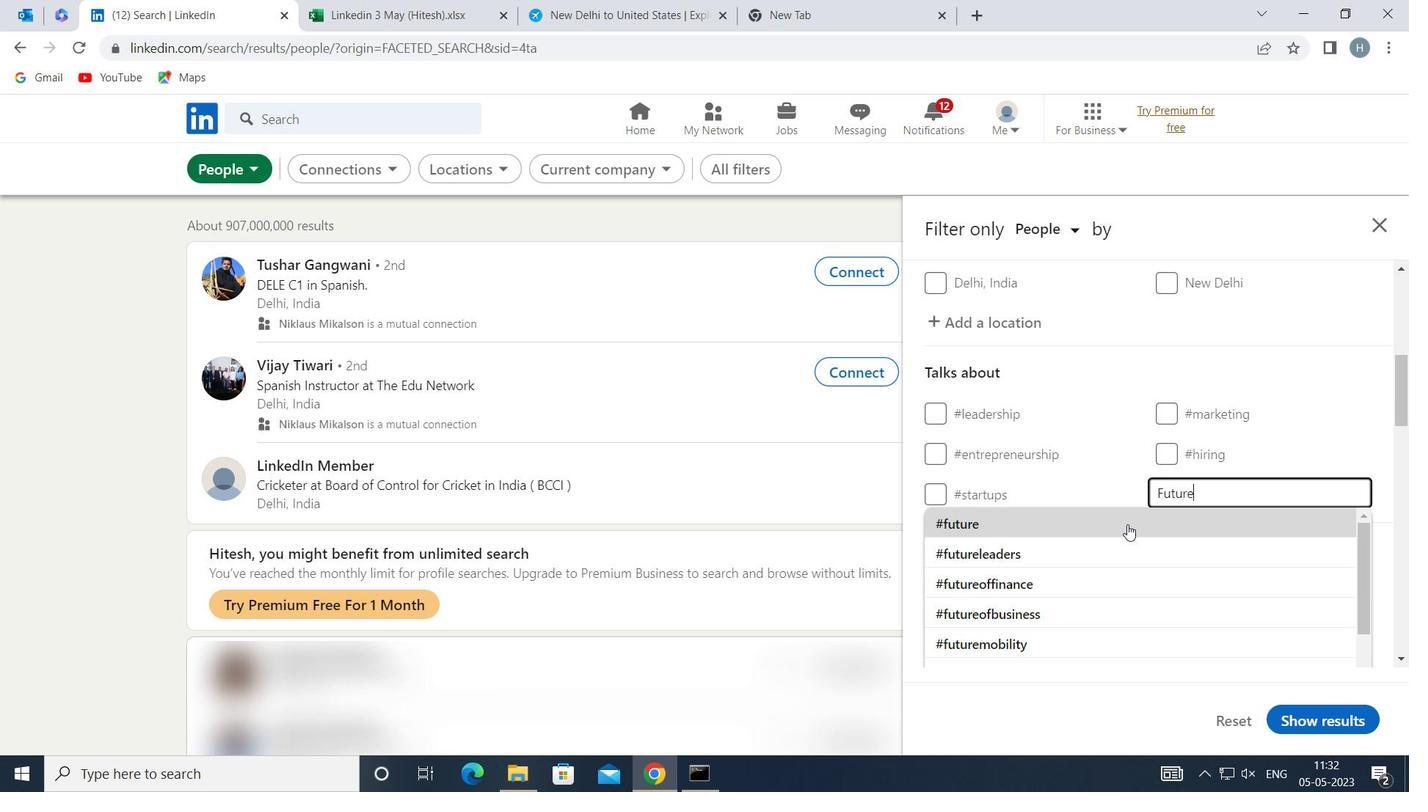 
Action: Mouse moved to (1098, 493)
Screenshot: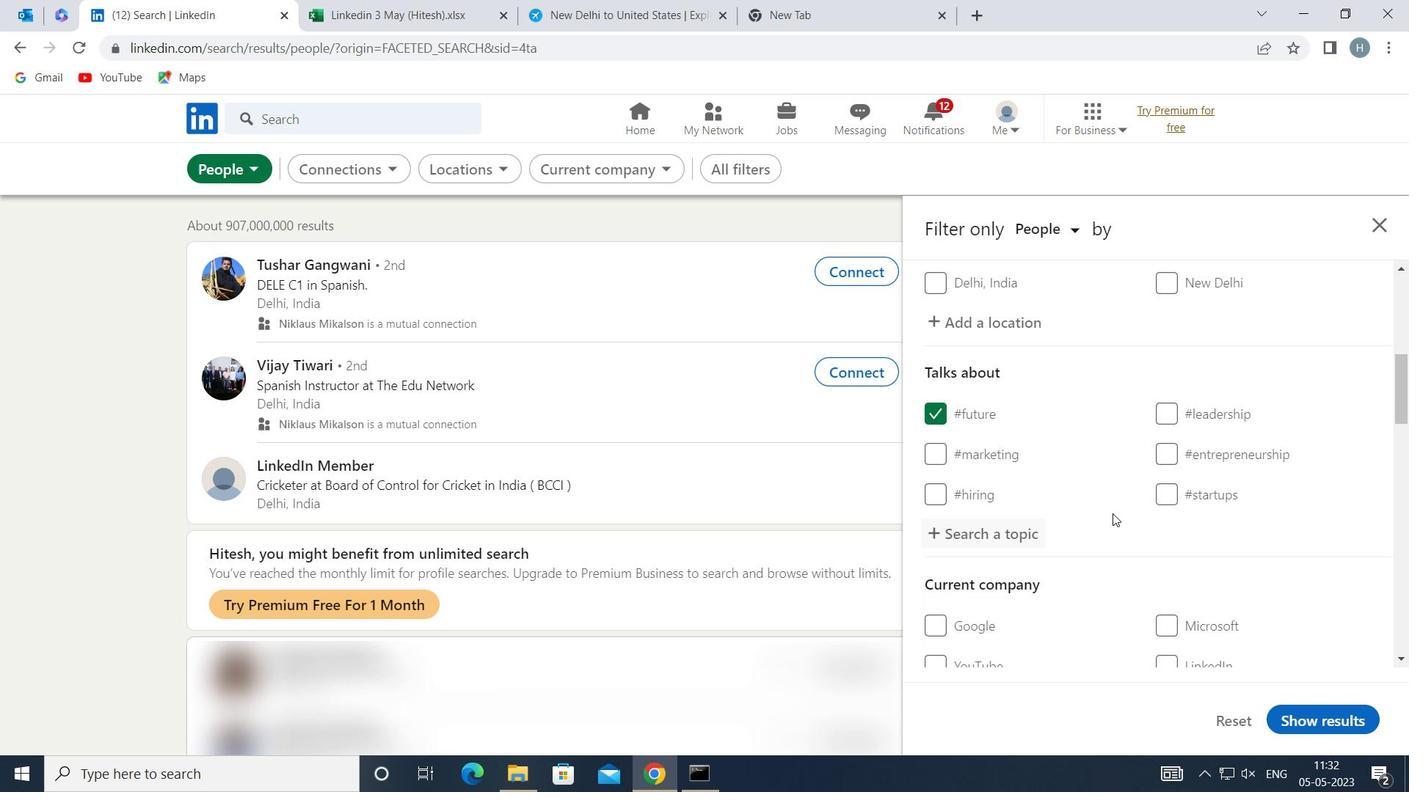 
Action: Mouse scrolled (1098, 493) with delta (0, 0)
Screenshot: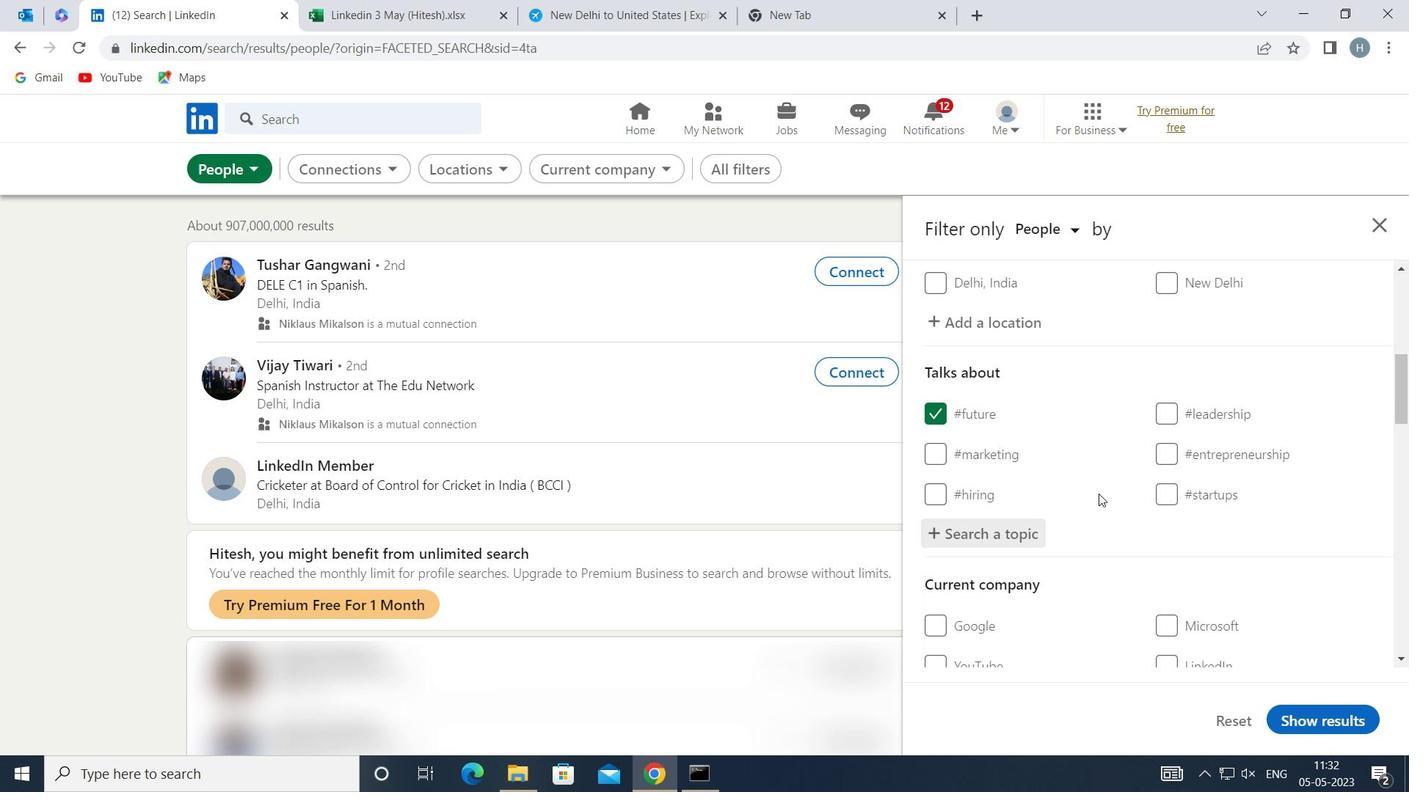 
Action: Mouse scrolled (1098, 493) with delta (0, 0)
Screenshot: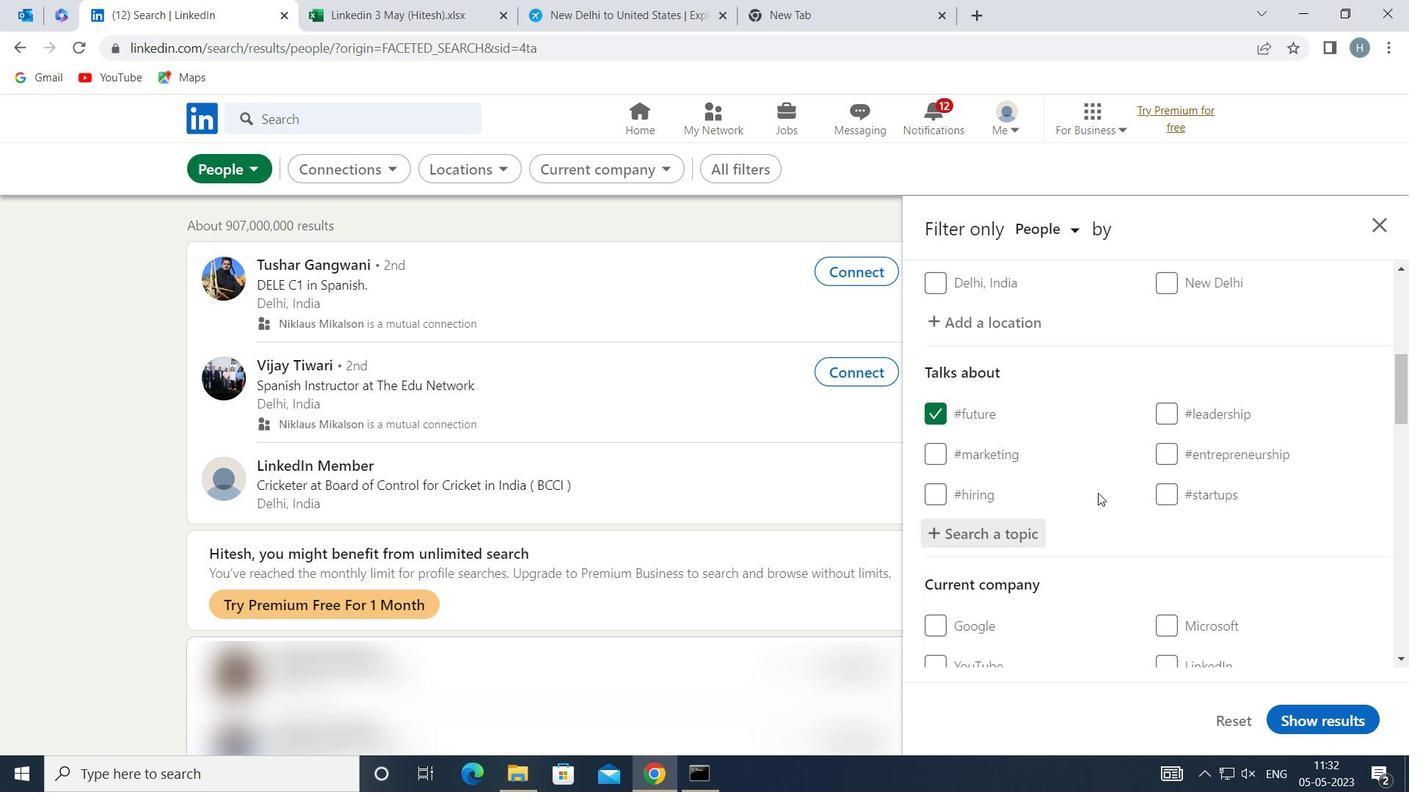
Action: Mouse scrolled (1098, 493) with delta (0, 0)
Screenshot: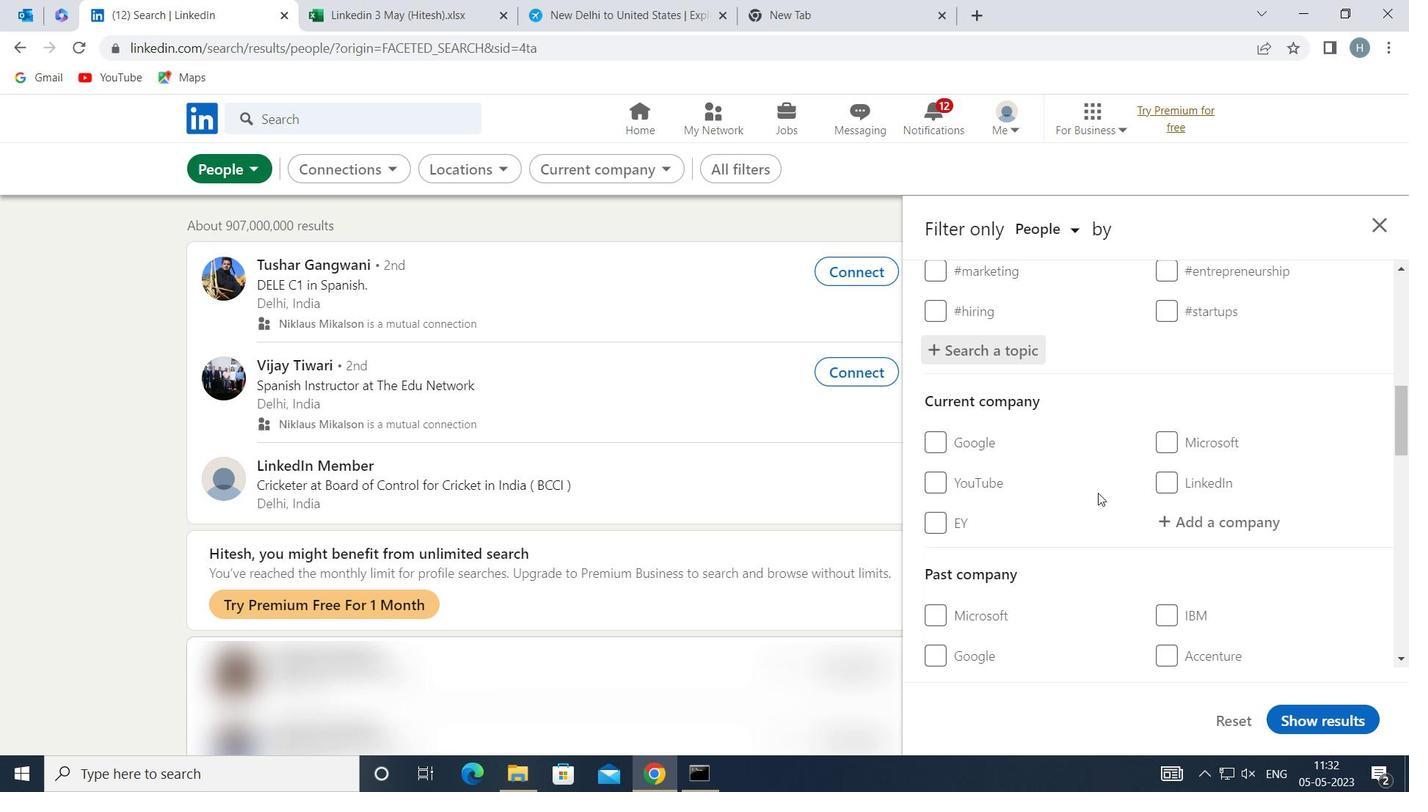 
Action: Mouse moved to (1098, 493)
Screenshot: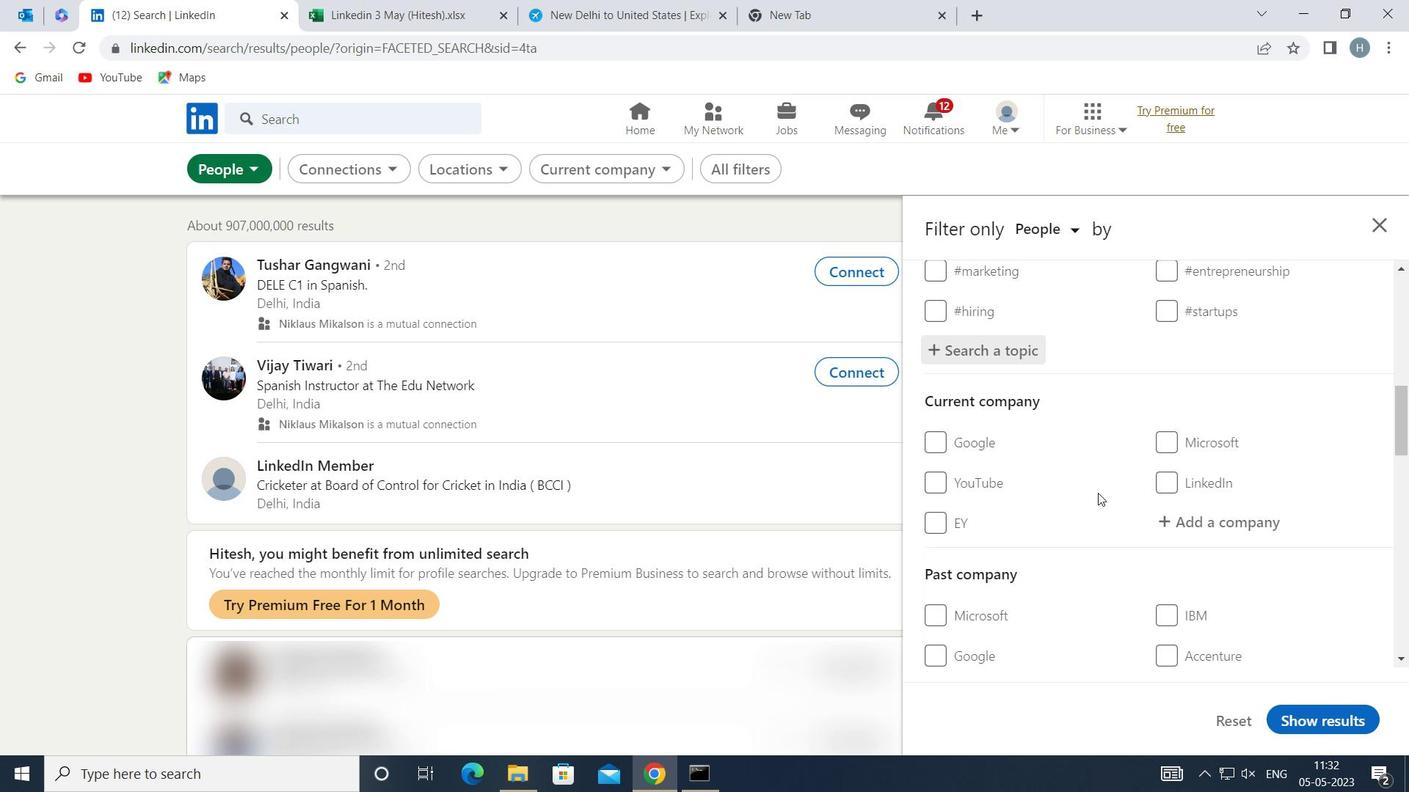 
Action: Mouse scrolled (1098, 492) with delta (0, 0)
Screenshot: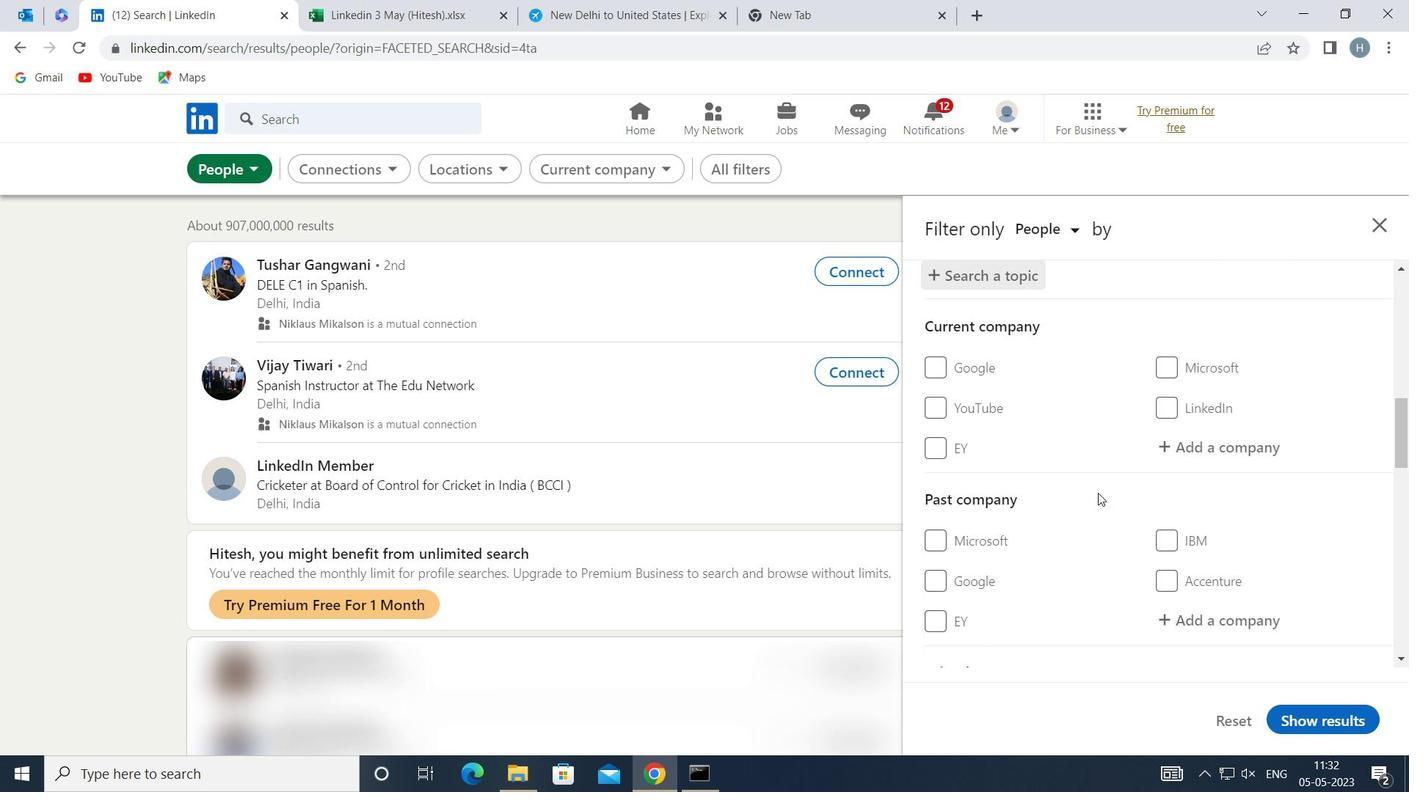 
Action: Mouse scrolled (1098, 492) with delta (0, 0)
Screenshot: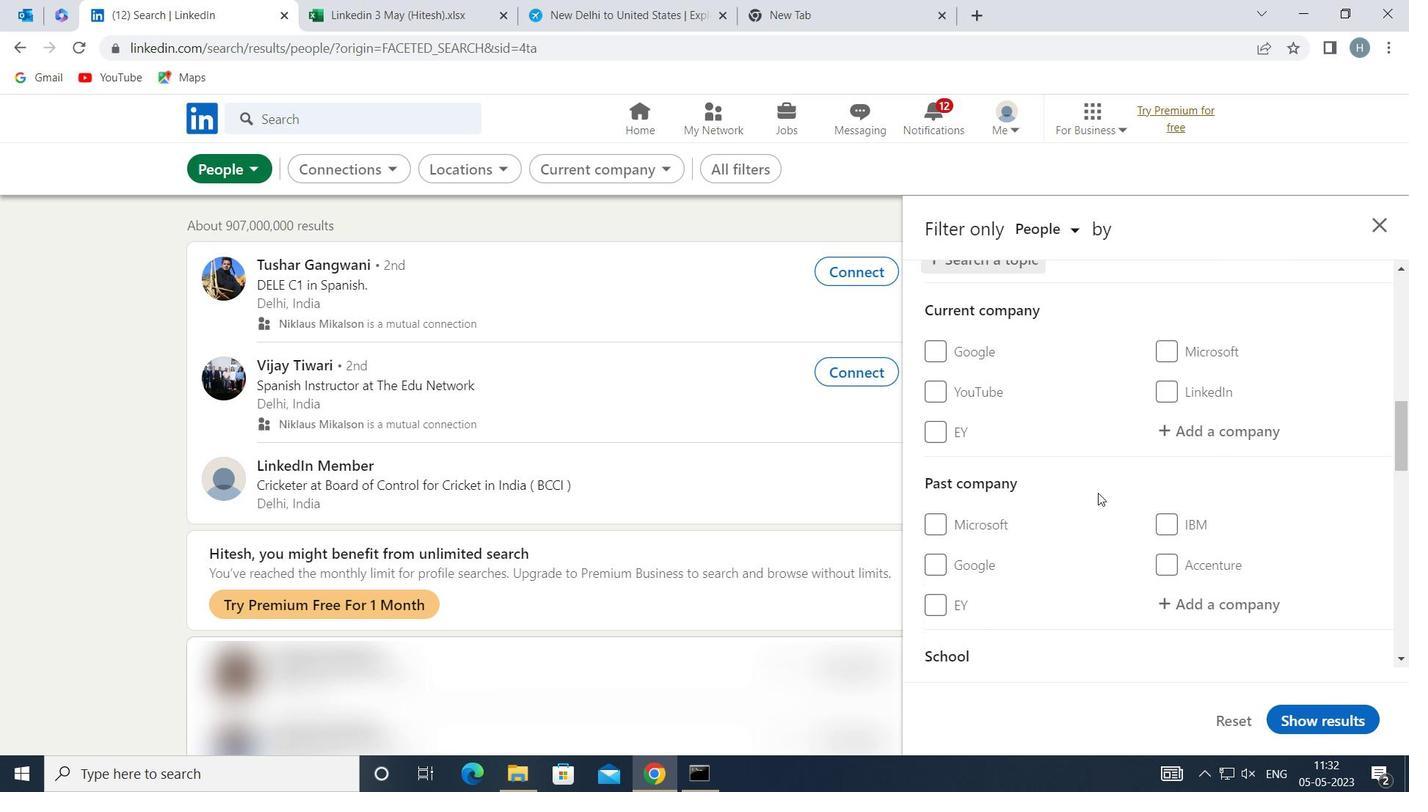 
Action: Mouse scrolled (1098, 492) with delta (0, 0)
Screenshot: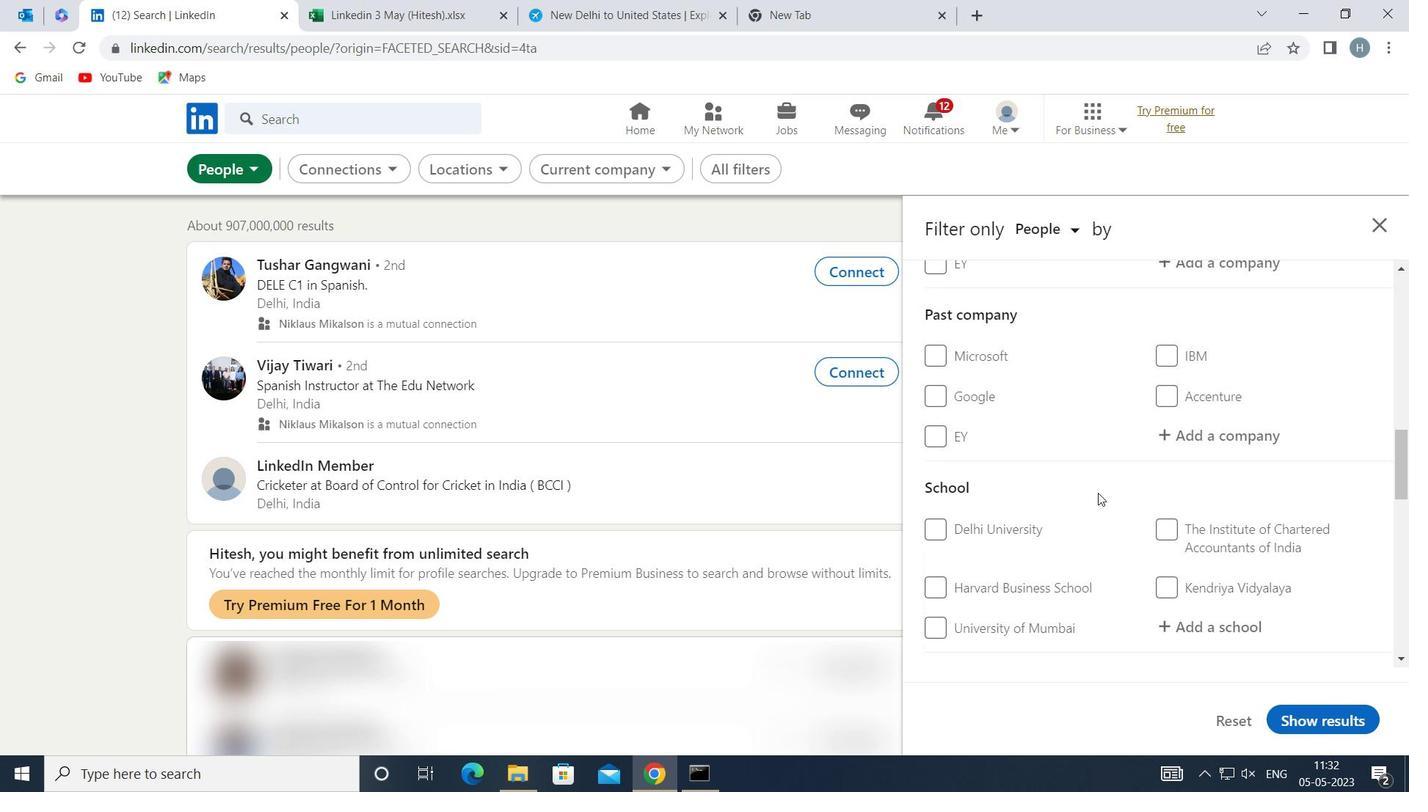
Action: Mouse moved to (1099, 492)
Screenshot: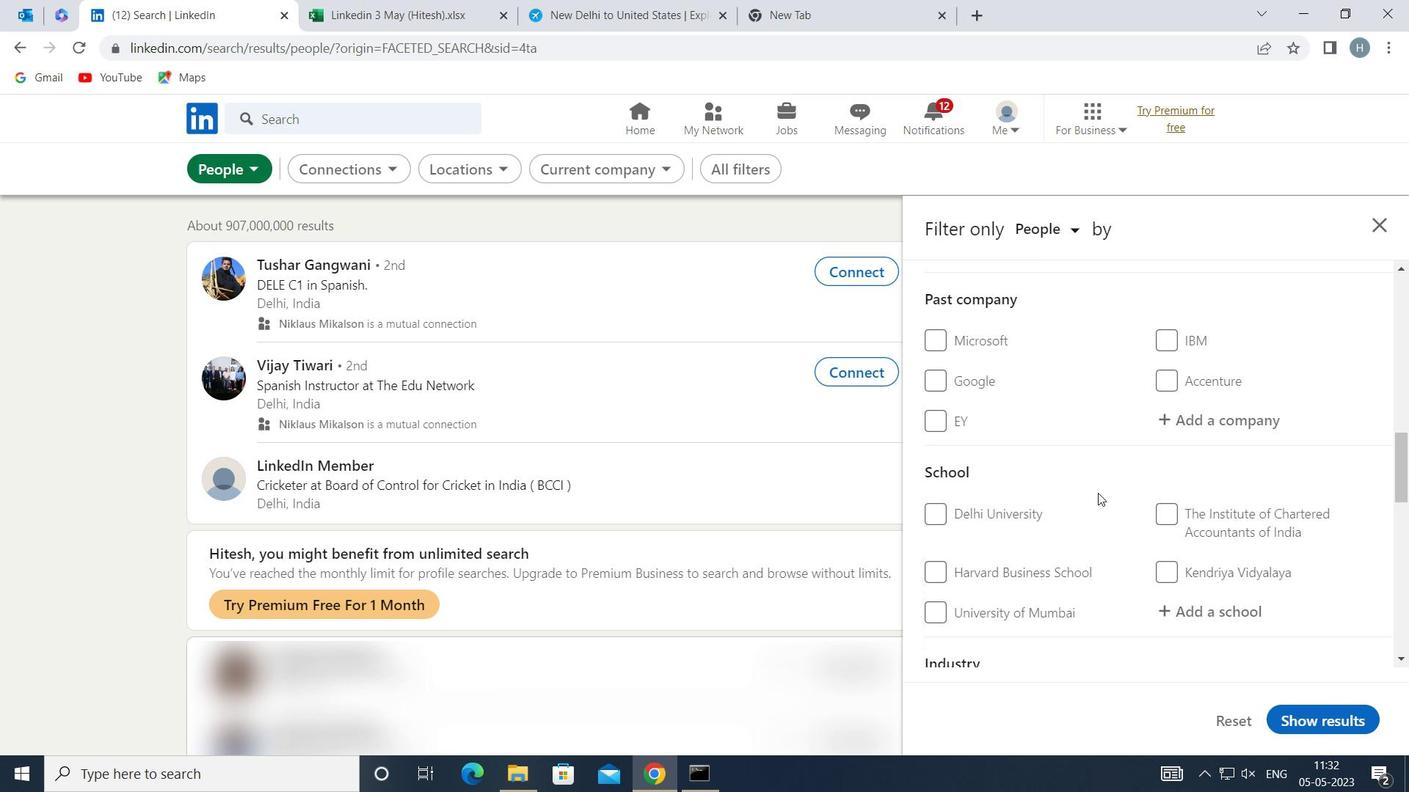 
Action: Mouse scrolled (1099, 491) with delta (0, 0)
Screenshot: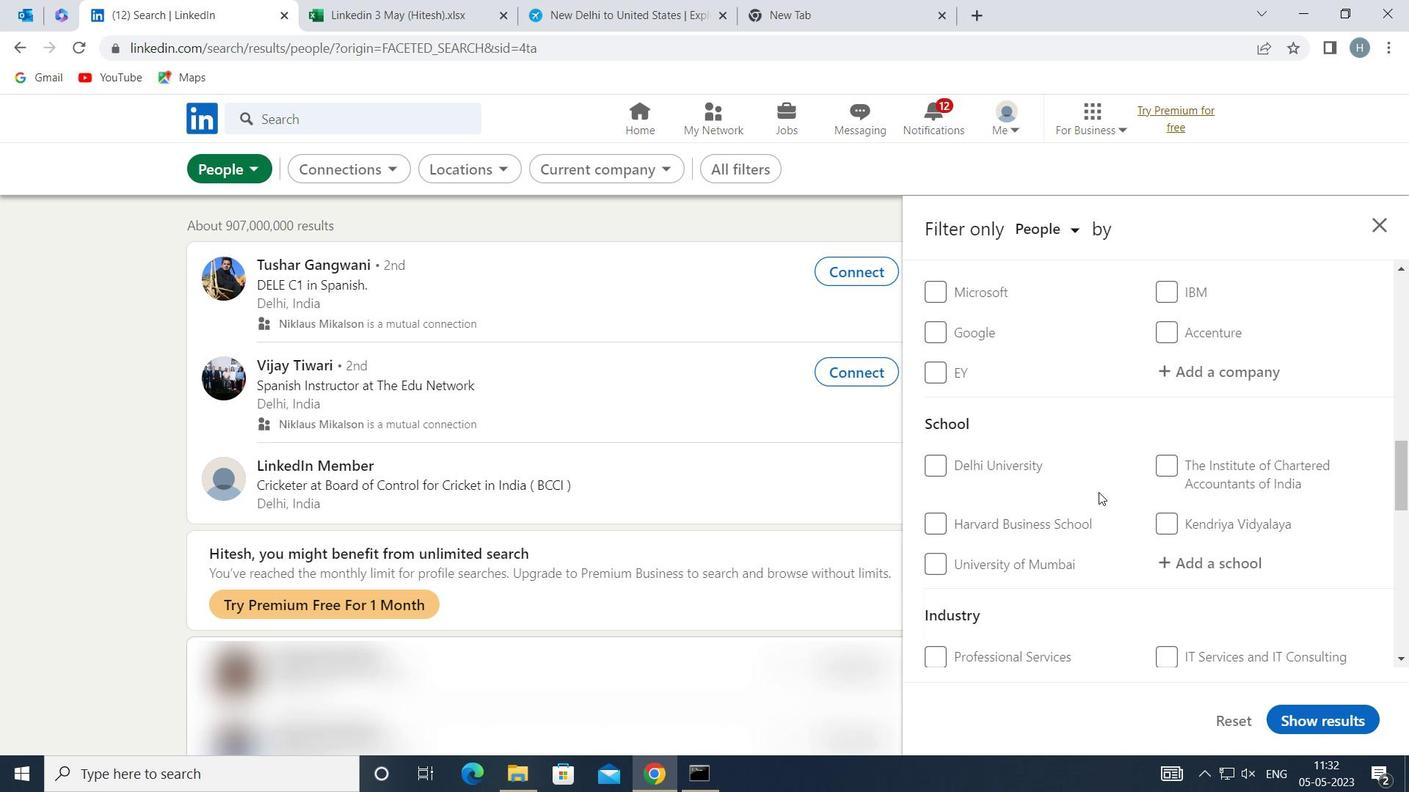 
Action: Mouse moved to (1100, 492)
Screenshot: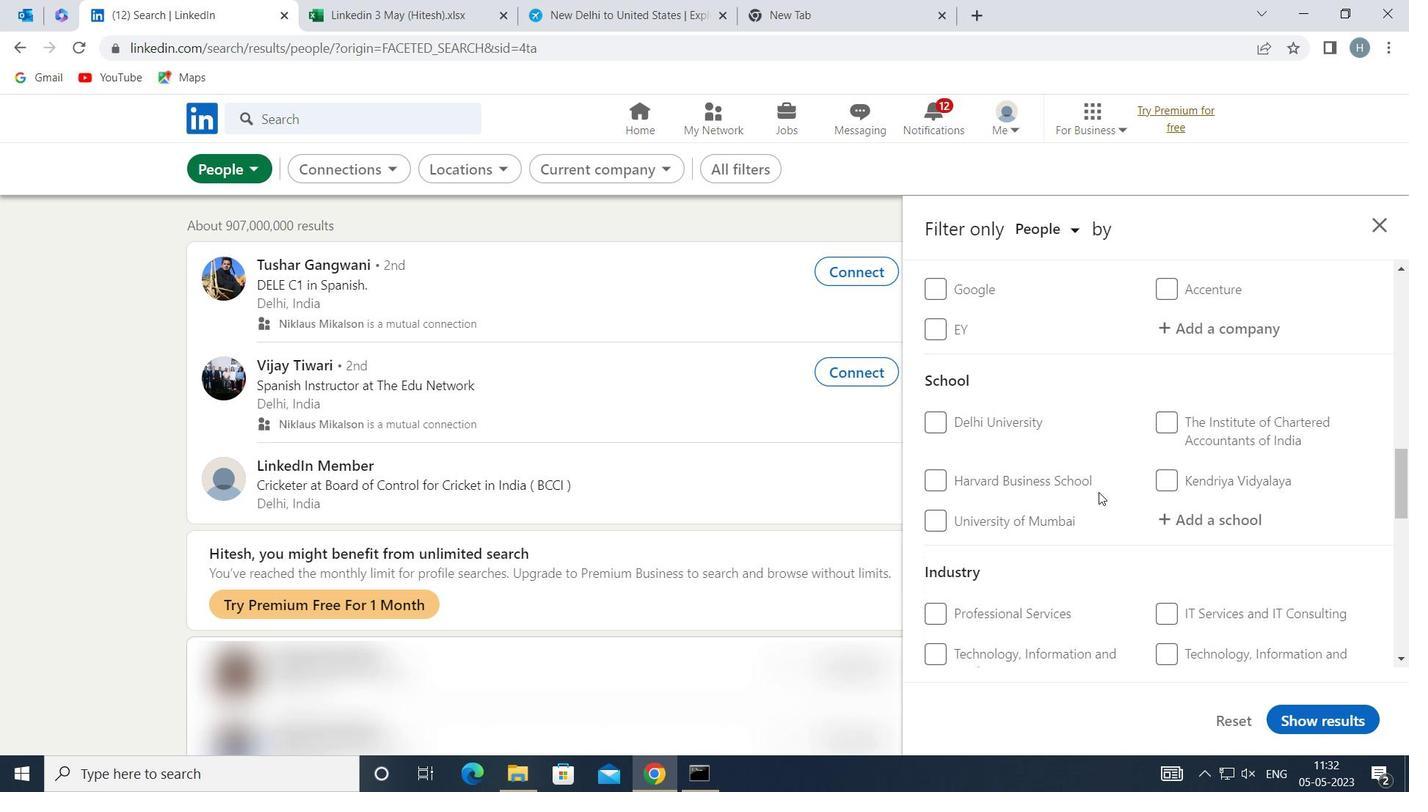 
Action: Mouse scrolled (1100, 491) with delta (0, 0)
Screenshot: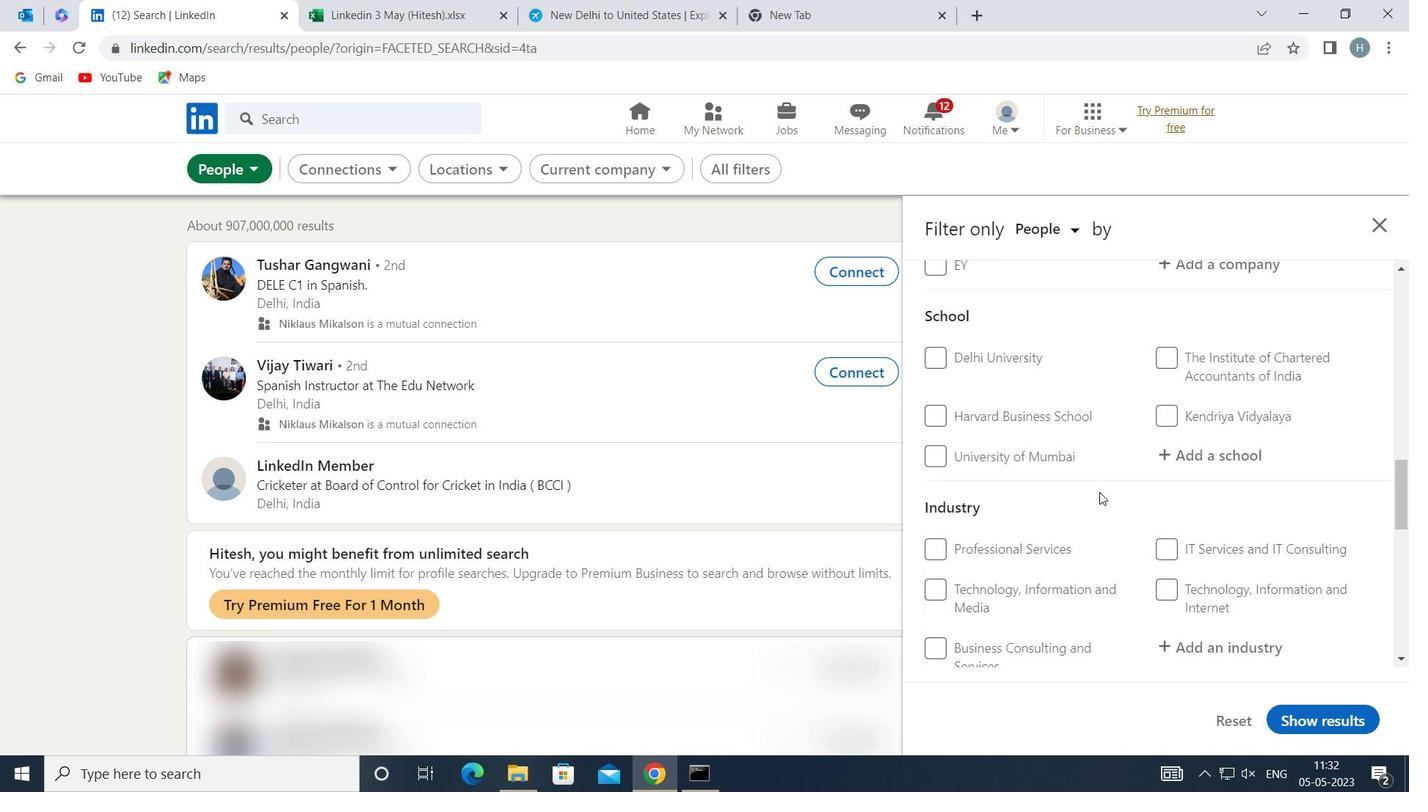 
Action: Mouse moved to (1102, 491)
Screenshot: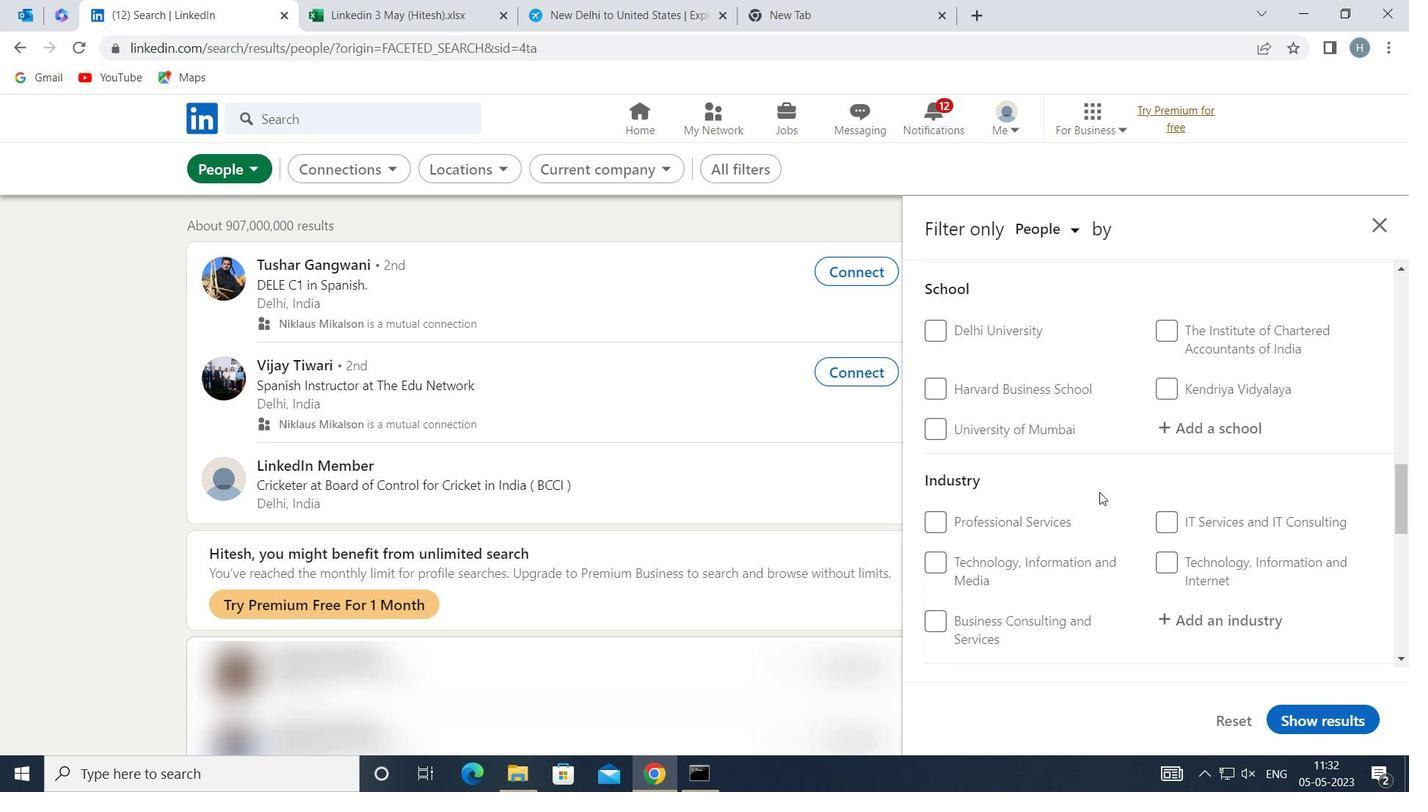 
Action: Mouse scrolled (1102, 491) with delta (0, 0)
Screenshot: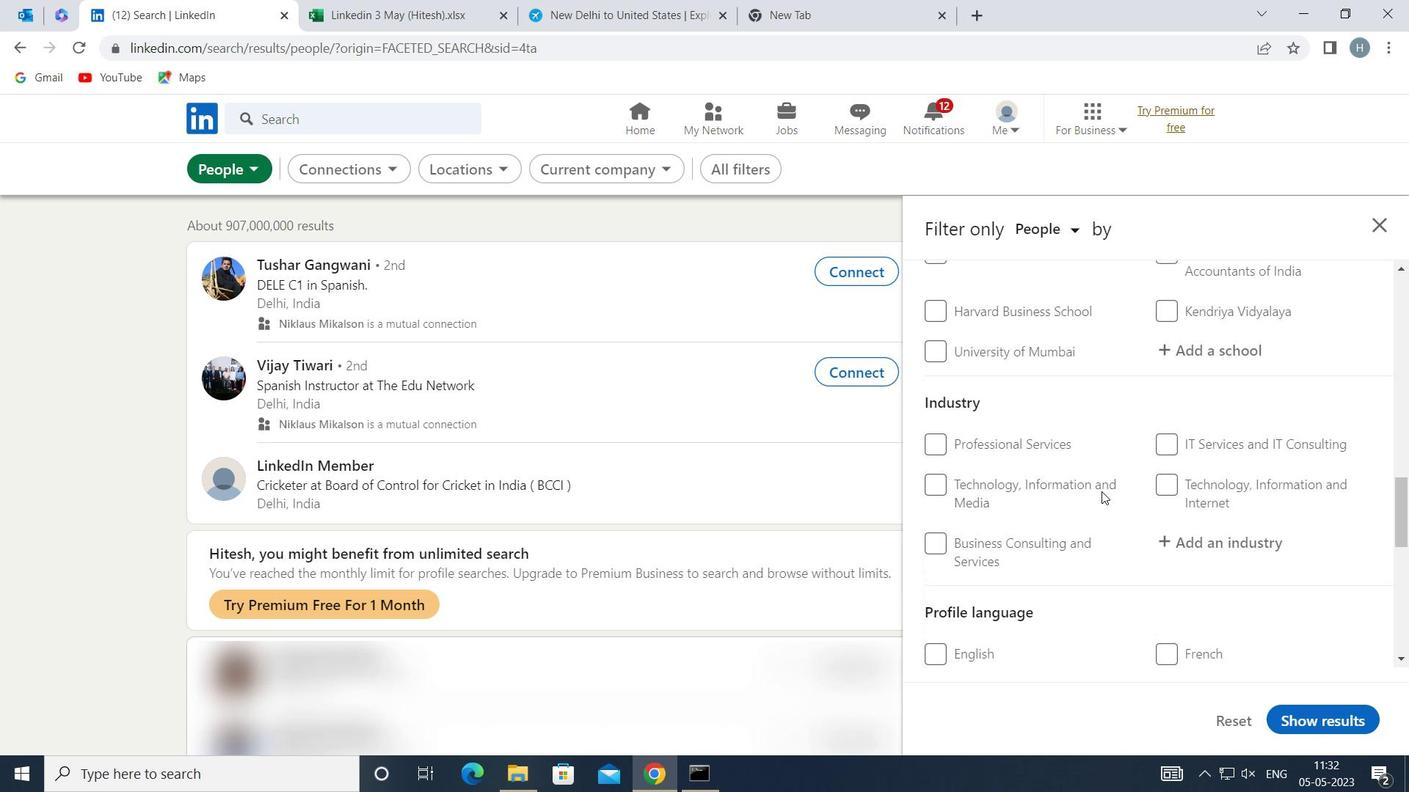 
Action: Mouse moved to (1172, 540)
Screenshot: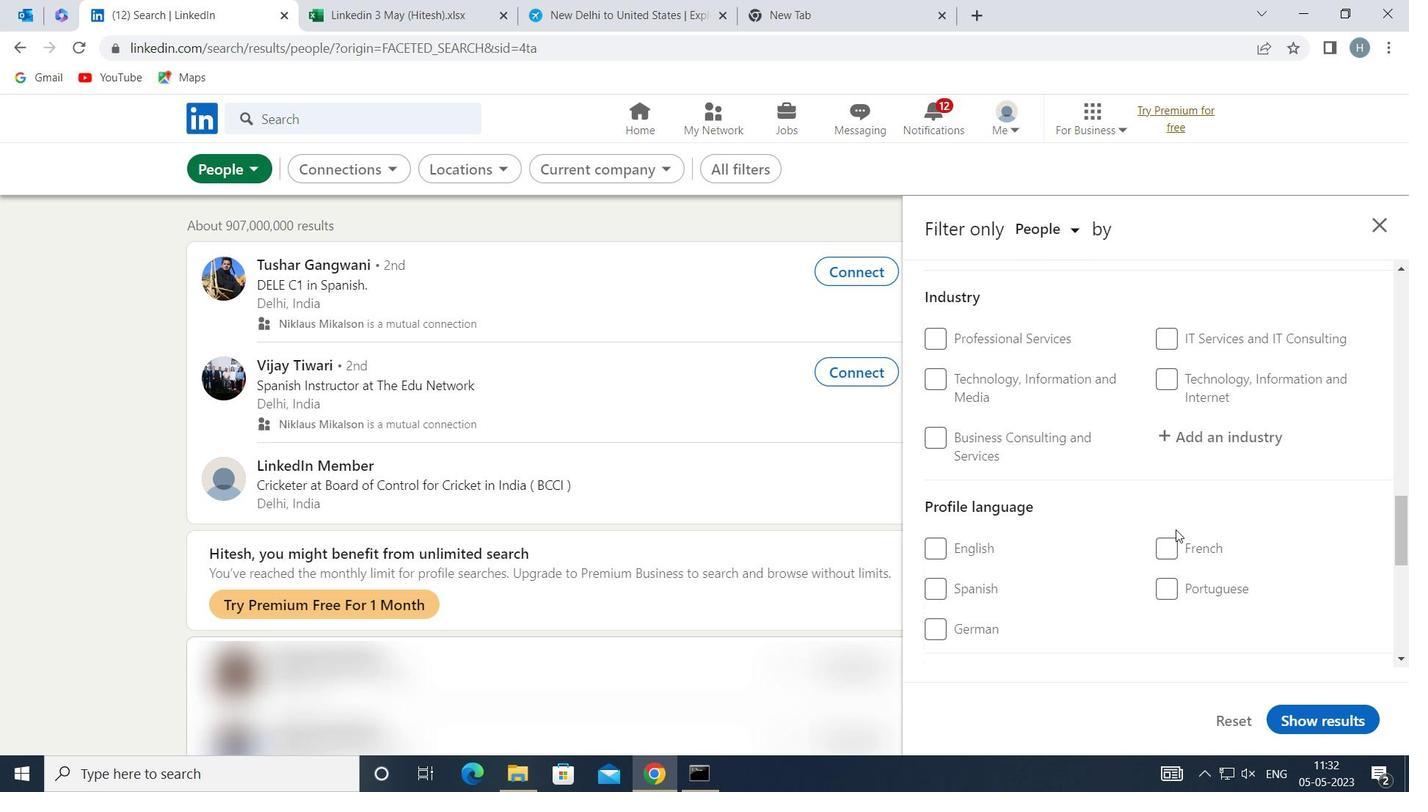 
Action: Mouse pressed left at (1172, 540)
Screenshot: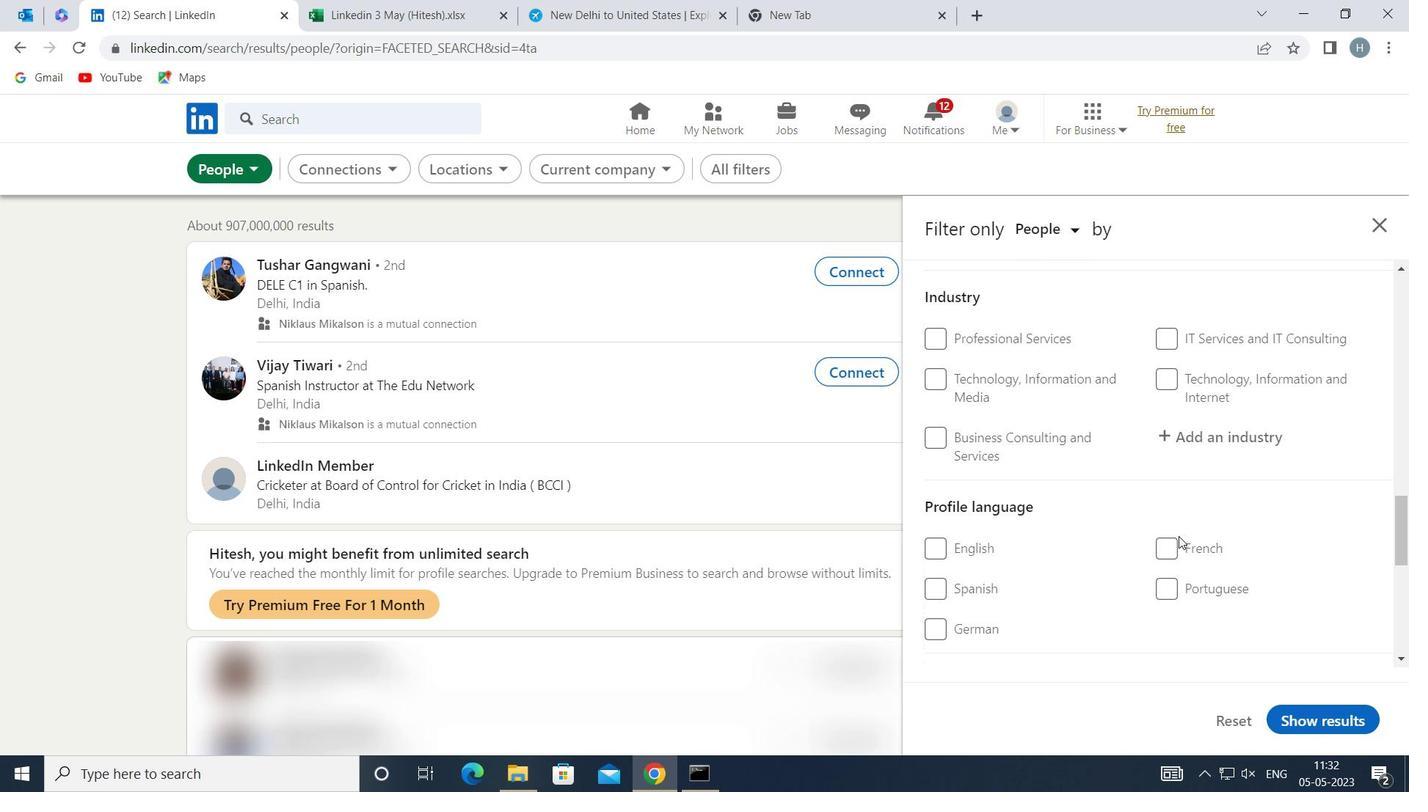 
Action: Mouse moved to (1127, 542)
Screenshot: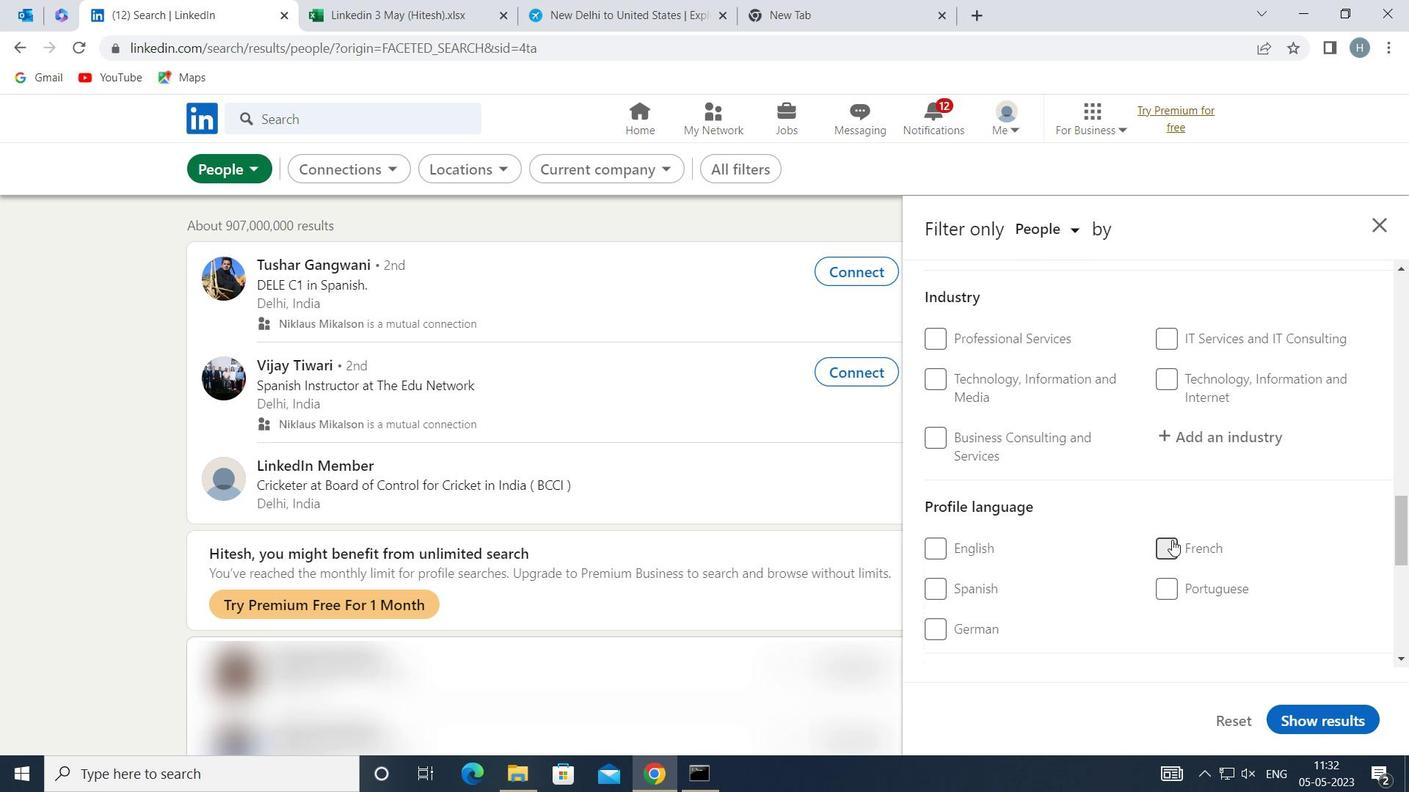 
Action: Mouse scrolled (1127, 543) with delta (0, 0)
Screenshot: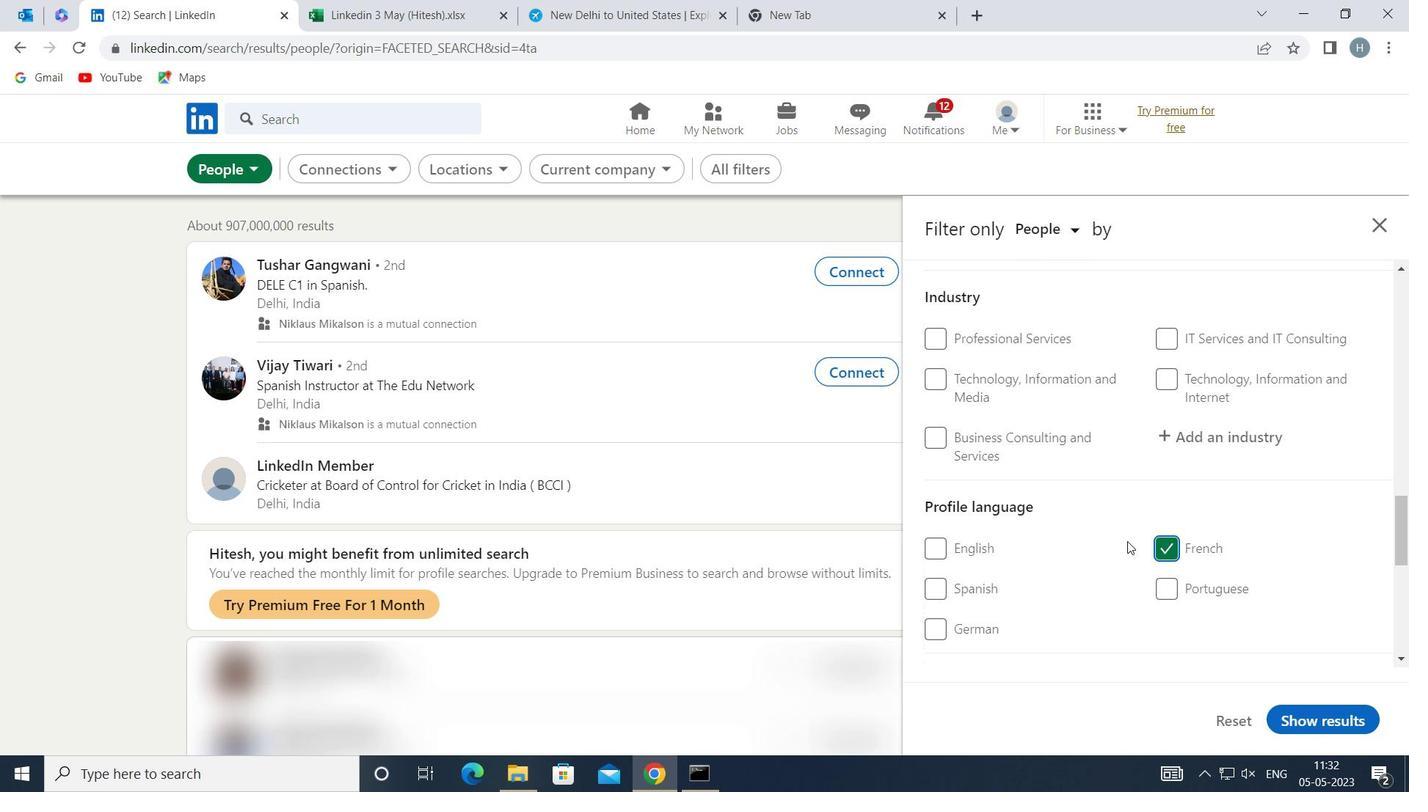 
Action: Mouse scrolled (1127, 543) with delta (0, 0)
Screenshot: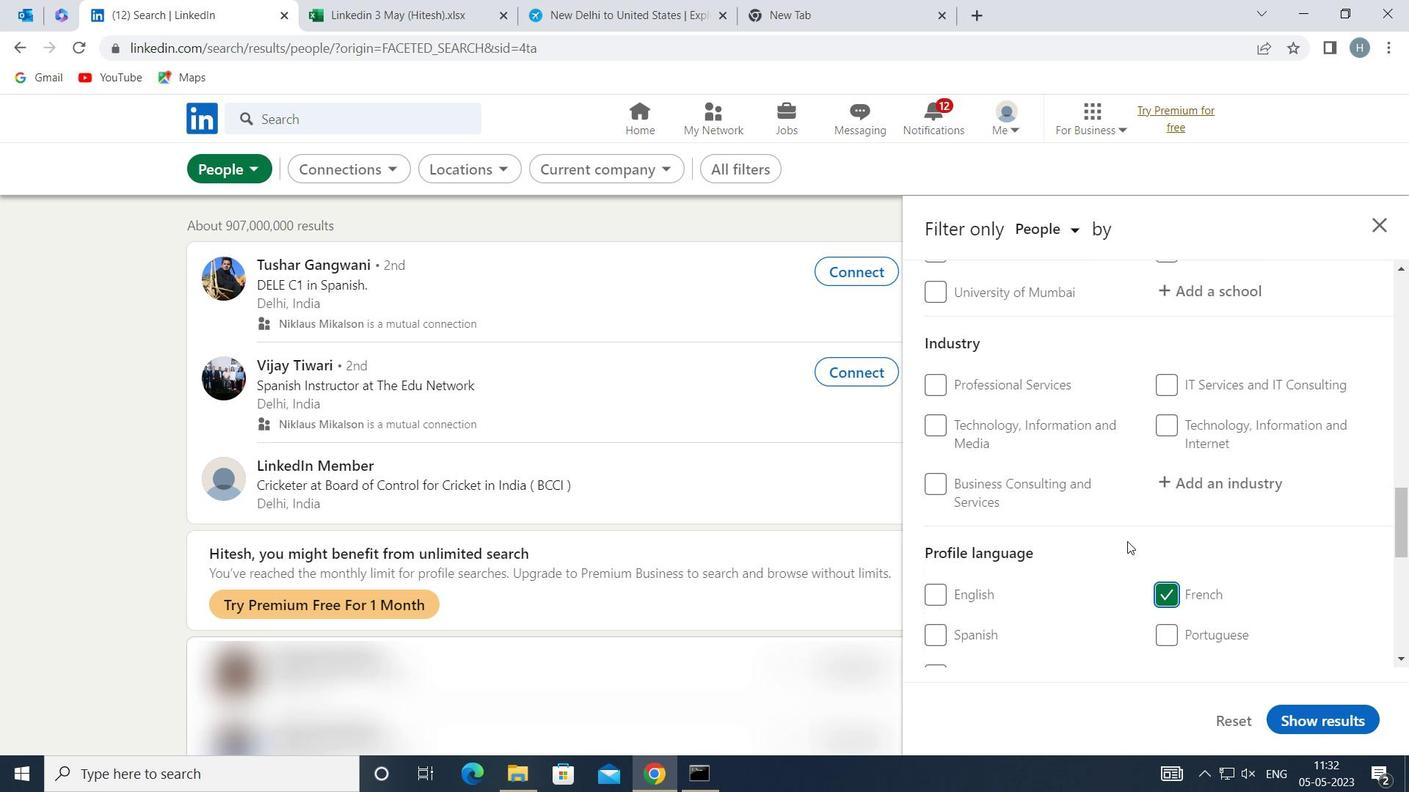 
Action: Mouse scrolled (1127, 543) with delta (0, 0)
Screenshot: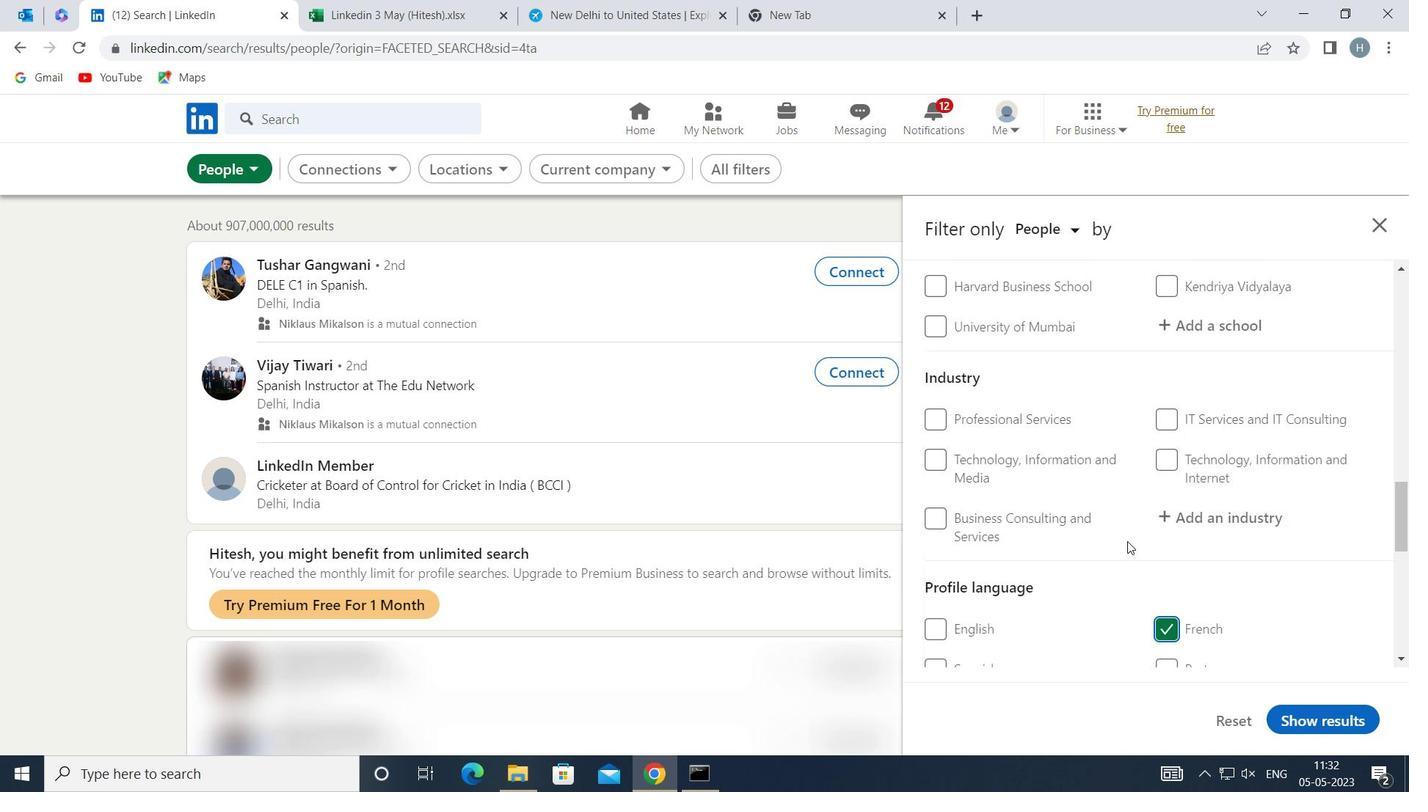 
Action: Mouse scrolled (1127, 543) with delta (0, 0)
Screenshot: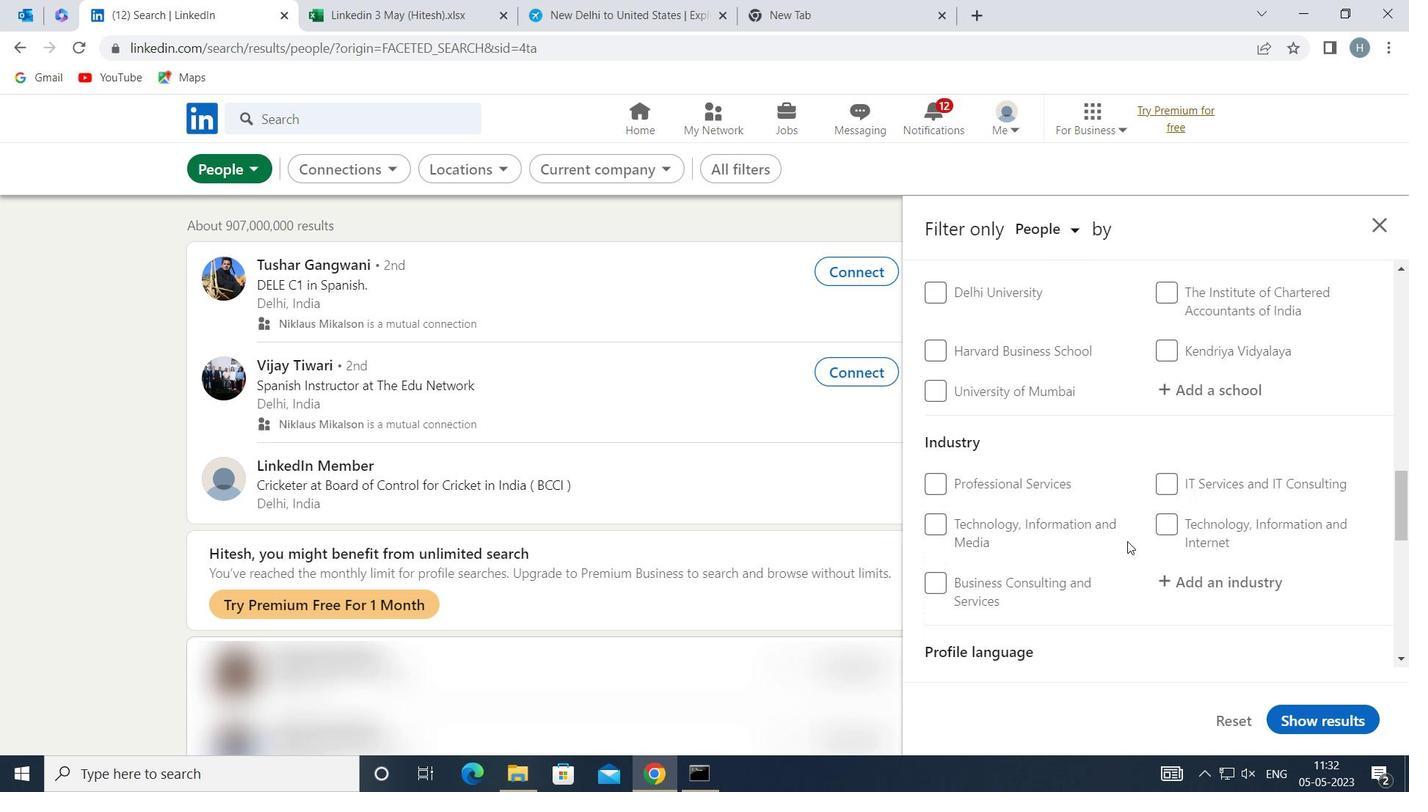 
Action: Mouse scrolled (1127, 543) with delta (0, 0)
Screenshot: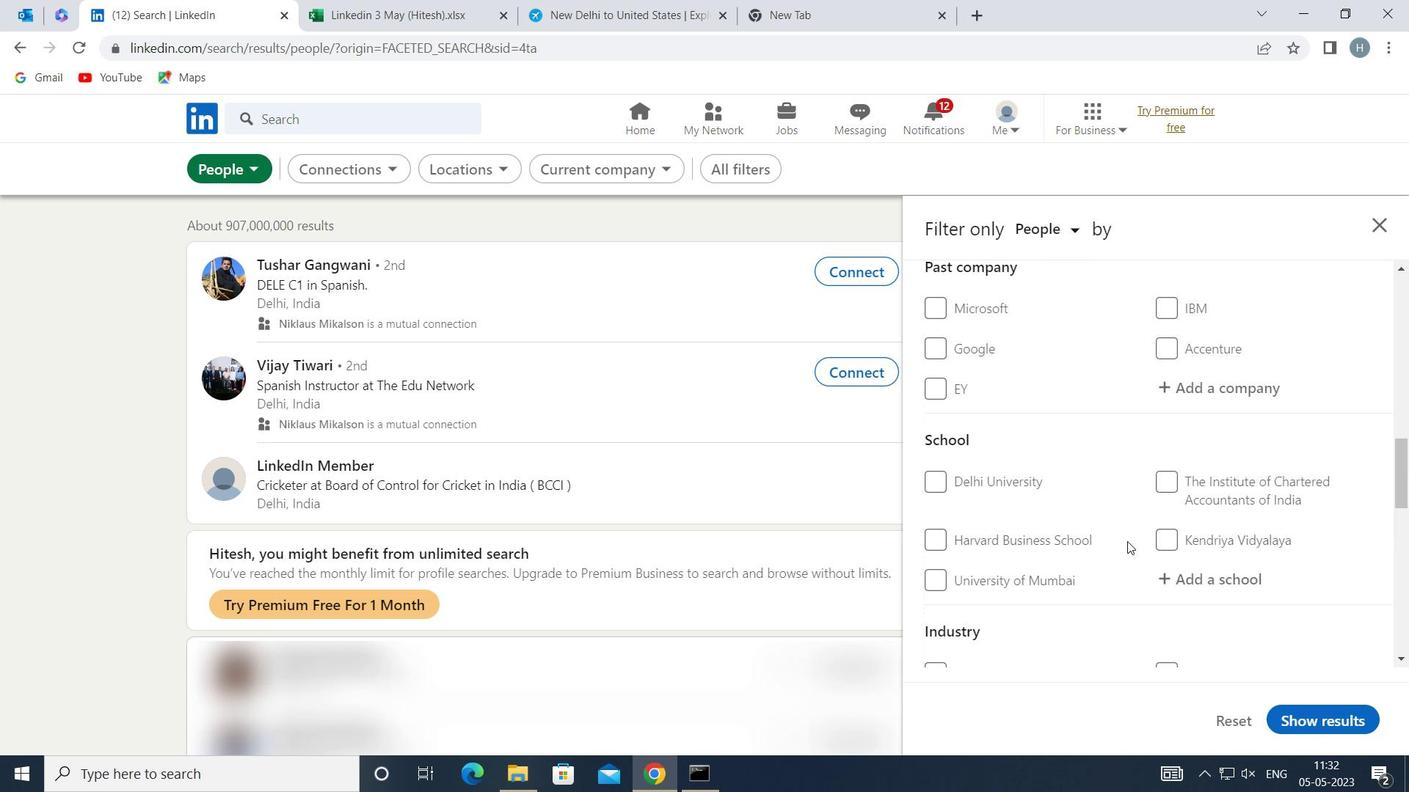 
Action: Mouse scrolled (1127, 543) with delta (0, 0)
Screenshot: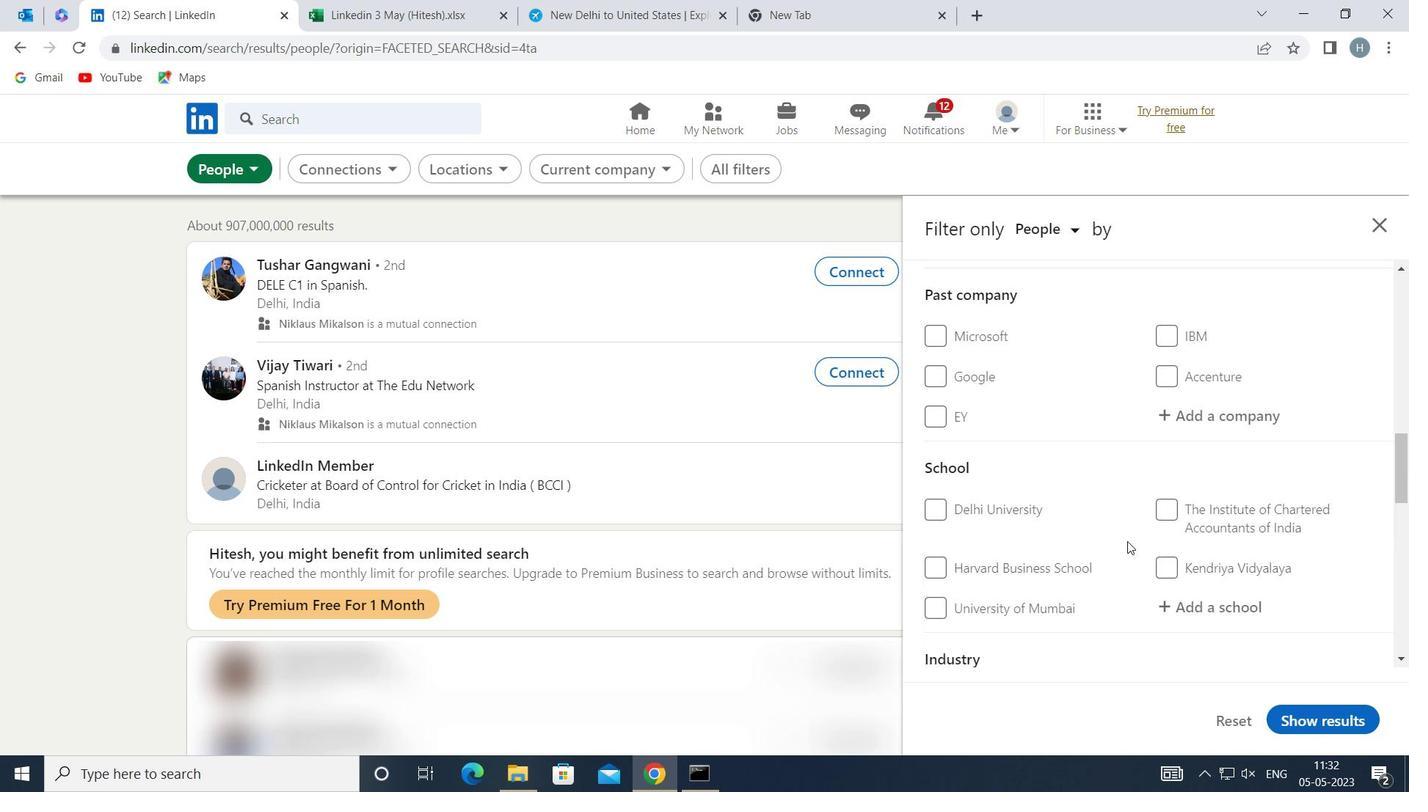 
Action: Mouse scrolled (1127, 541) with delta (0, 0)
Screenshot: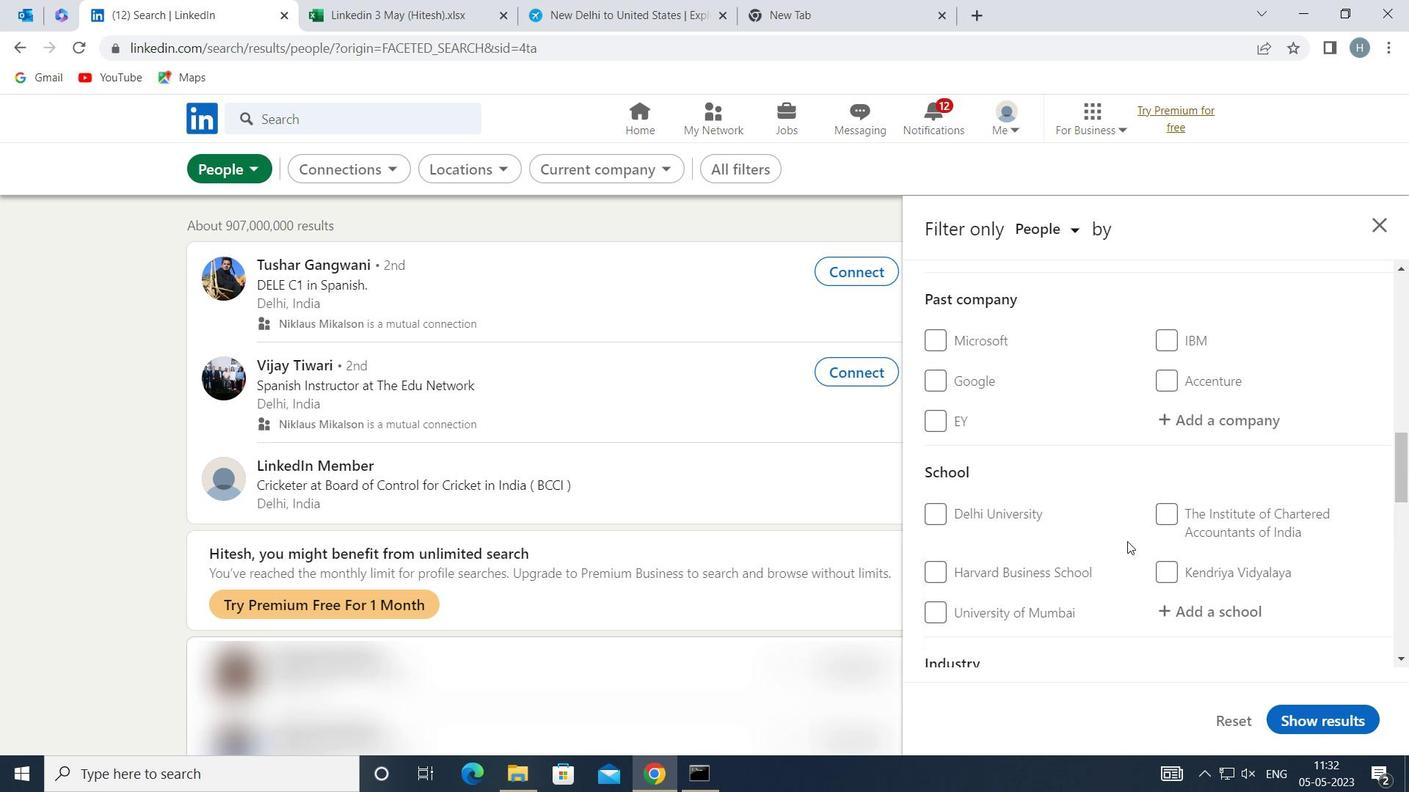 
Action: Mouse scrolled (1127, 543) with delta (0, 0)
Screenshot: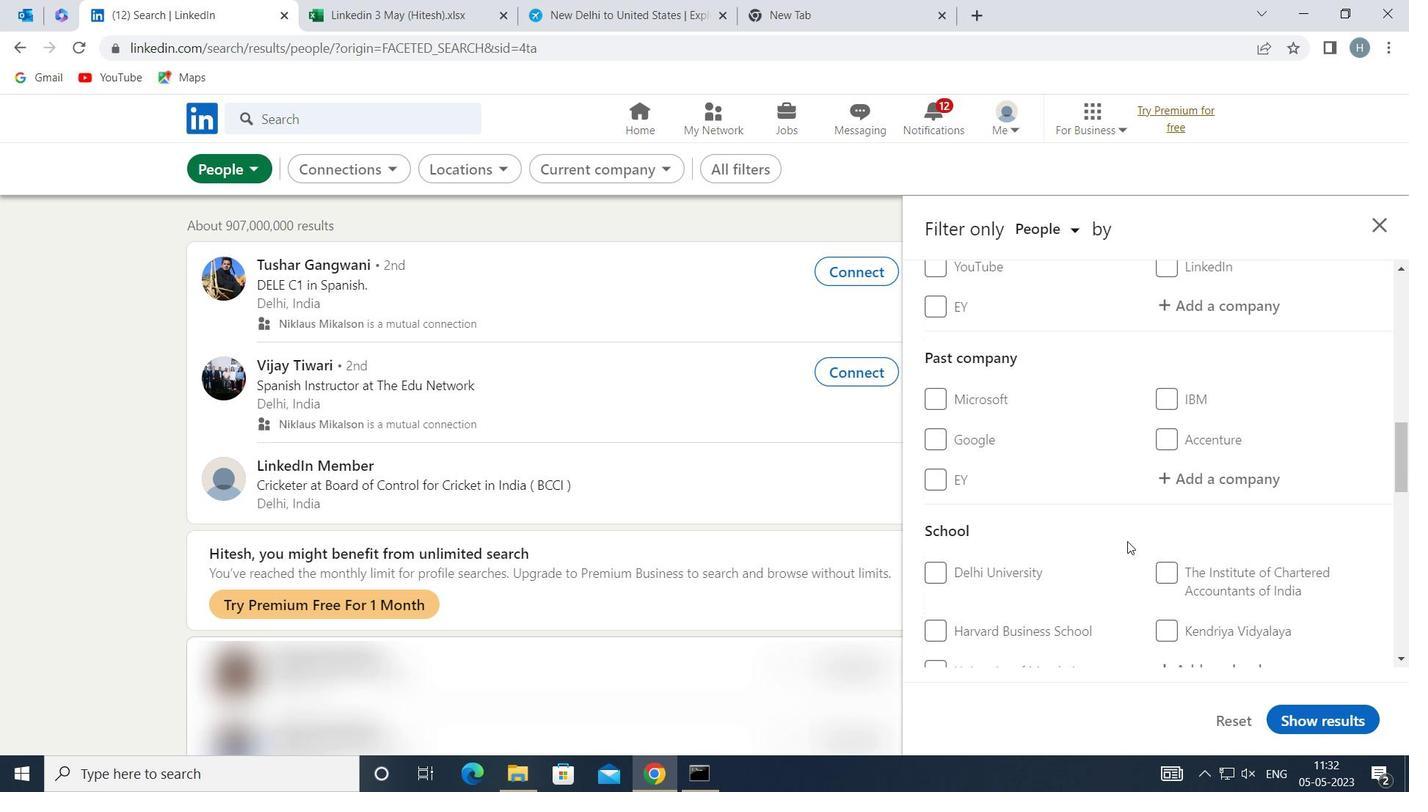 
Action: Mouse scrolled (1127, 543) with delta (0, 0)
Screenshot: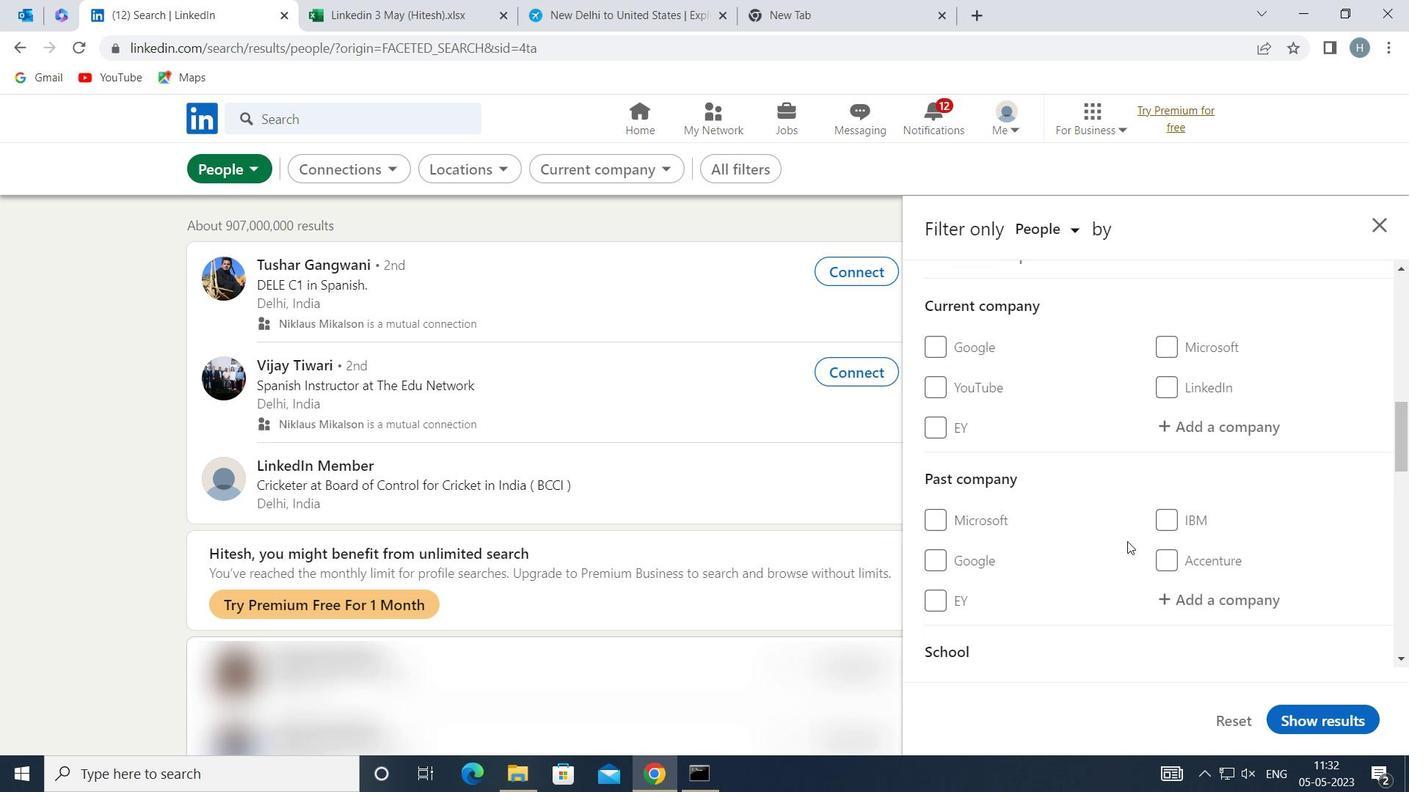 
Action: Mouse moved to (1200, 527)
Screenshot: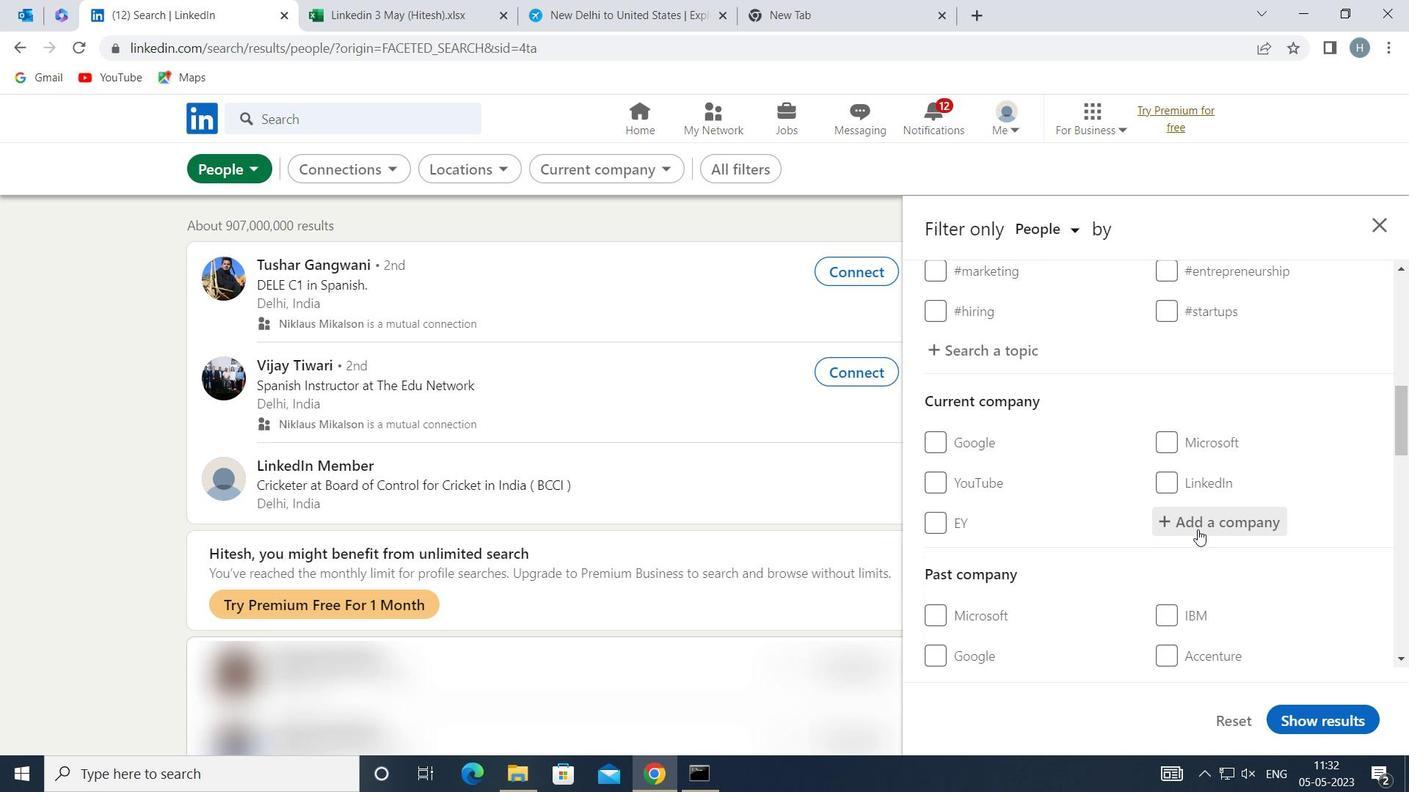 
Action: Mouse pressed left at (1200, 527)
Screenshot: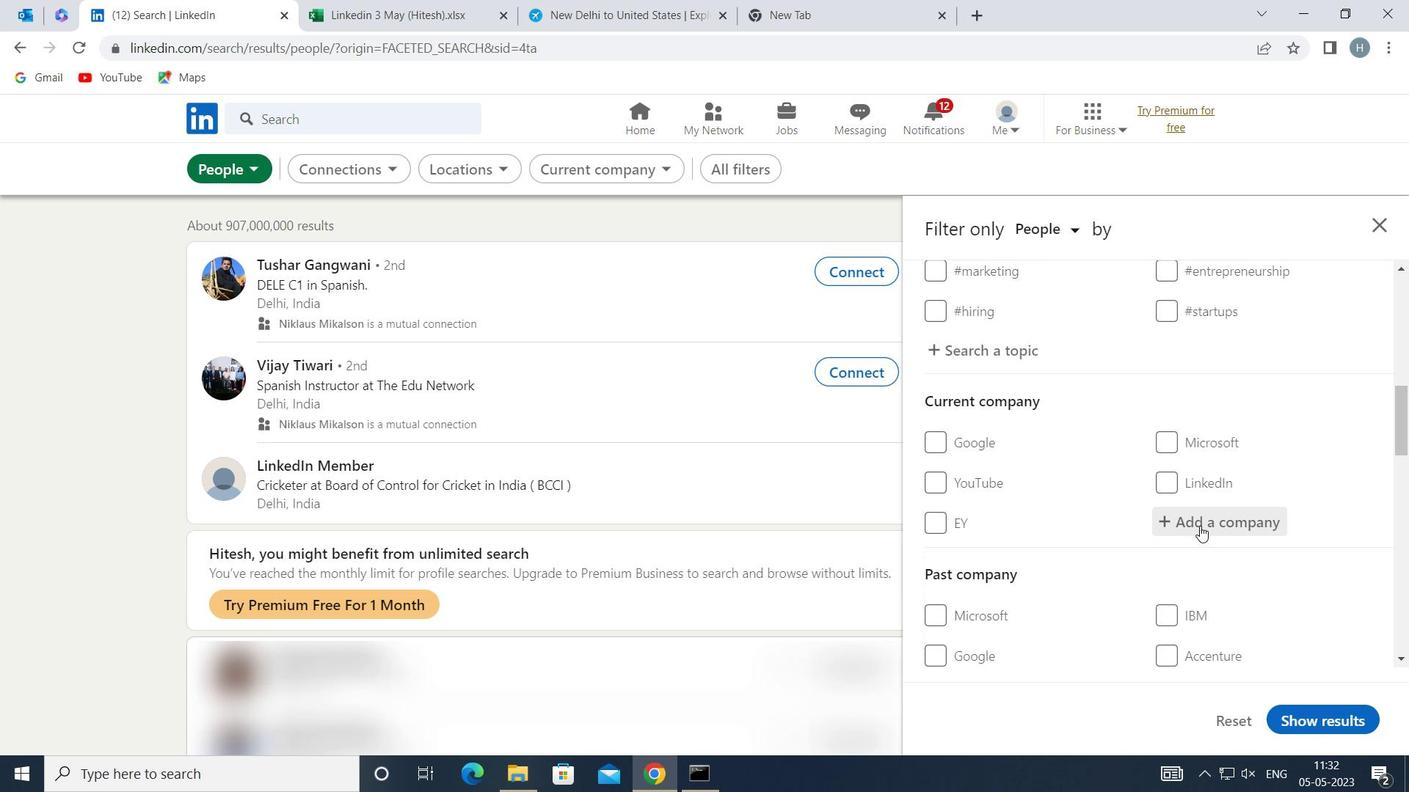 
Action: Key pressed <Key.shift>CIVICA
Screenshot: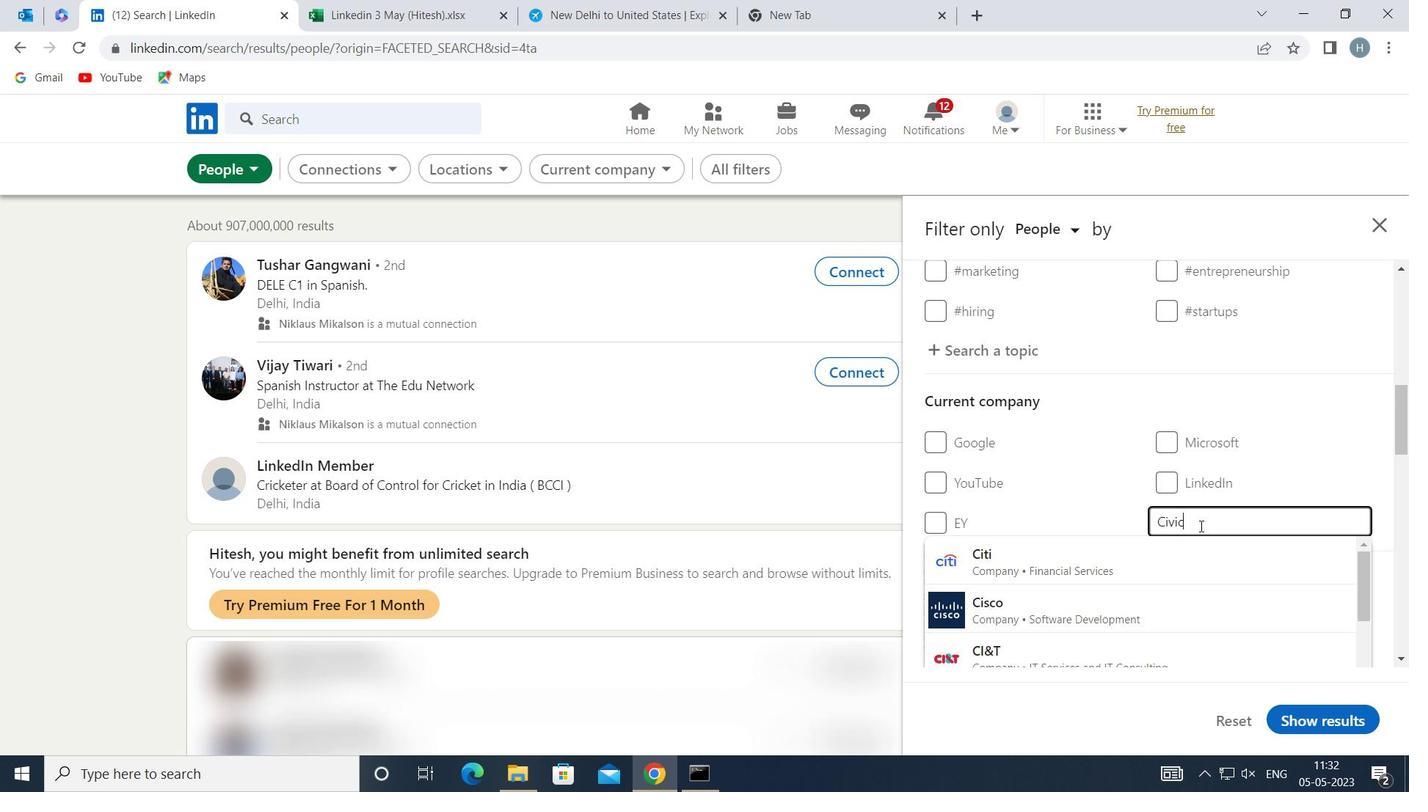 
Action: Mouse moved to (1148, 558)
Screenshot: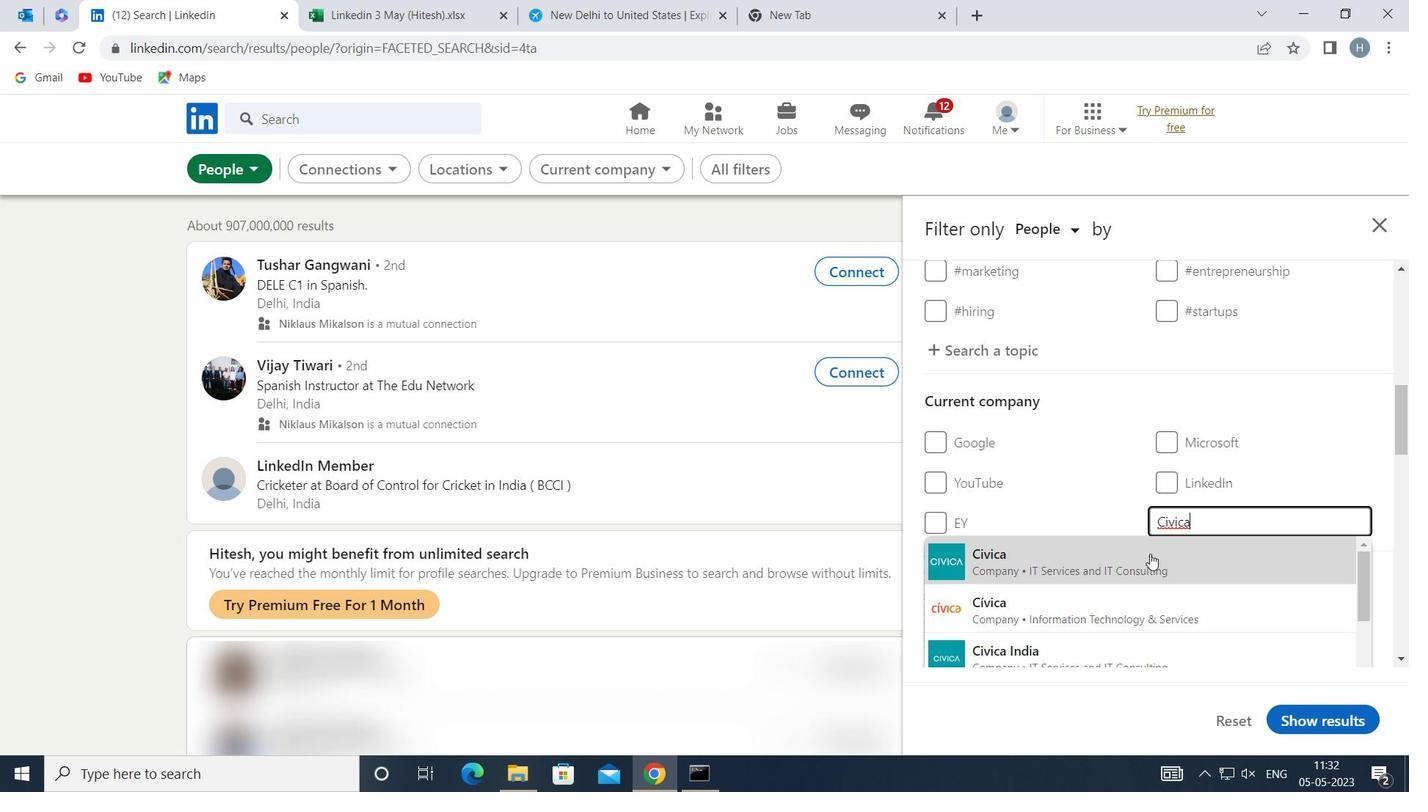 
Action: Mouse pressed left at (1148, 558)
Screenshot: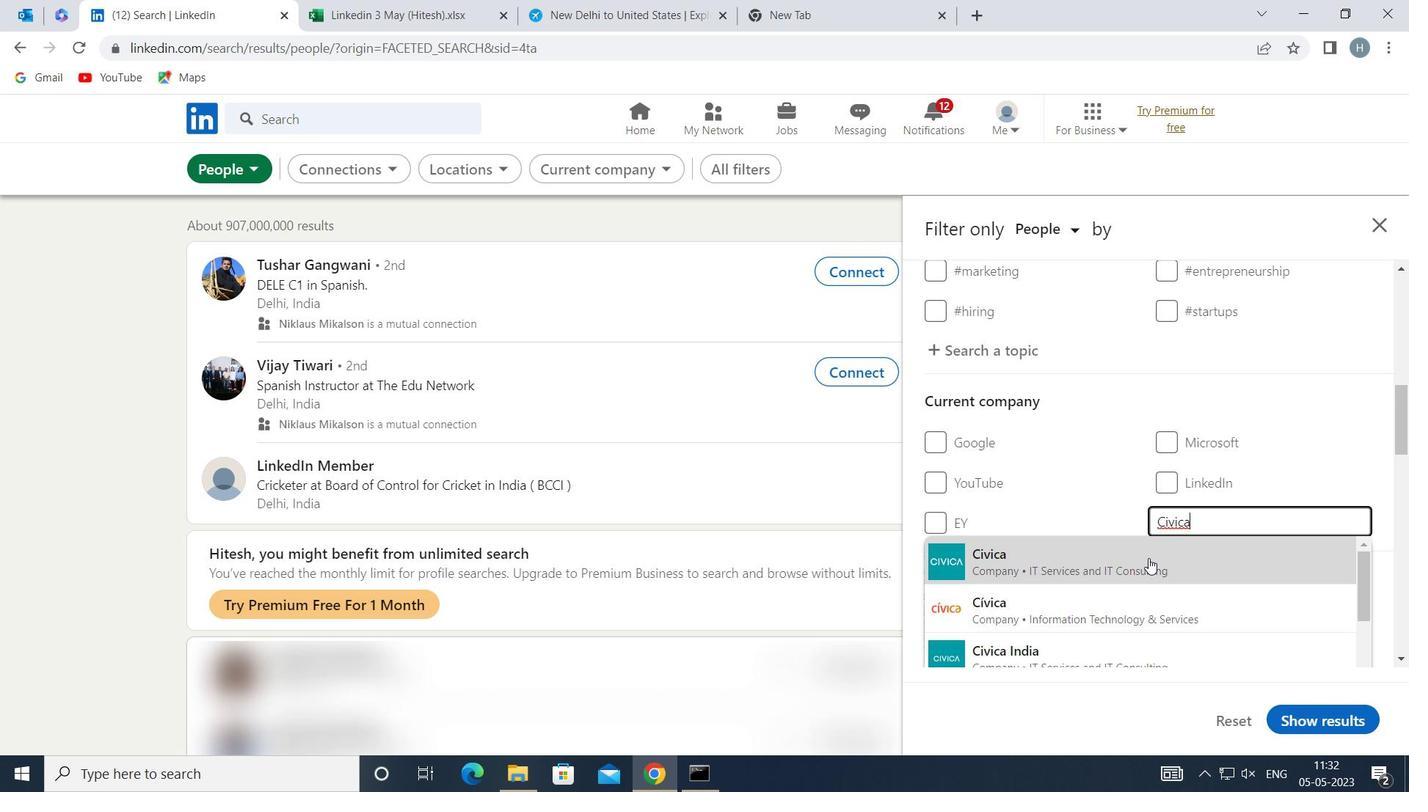 
Action: Mouse moved to (1132, 525)
Screenshot: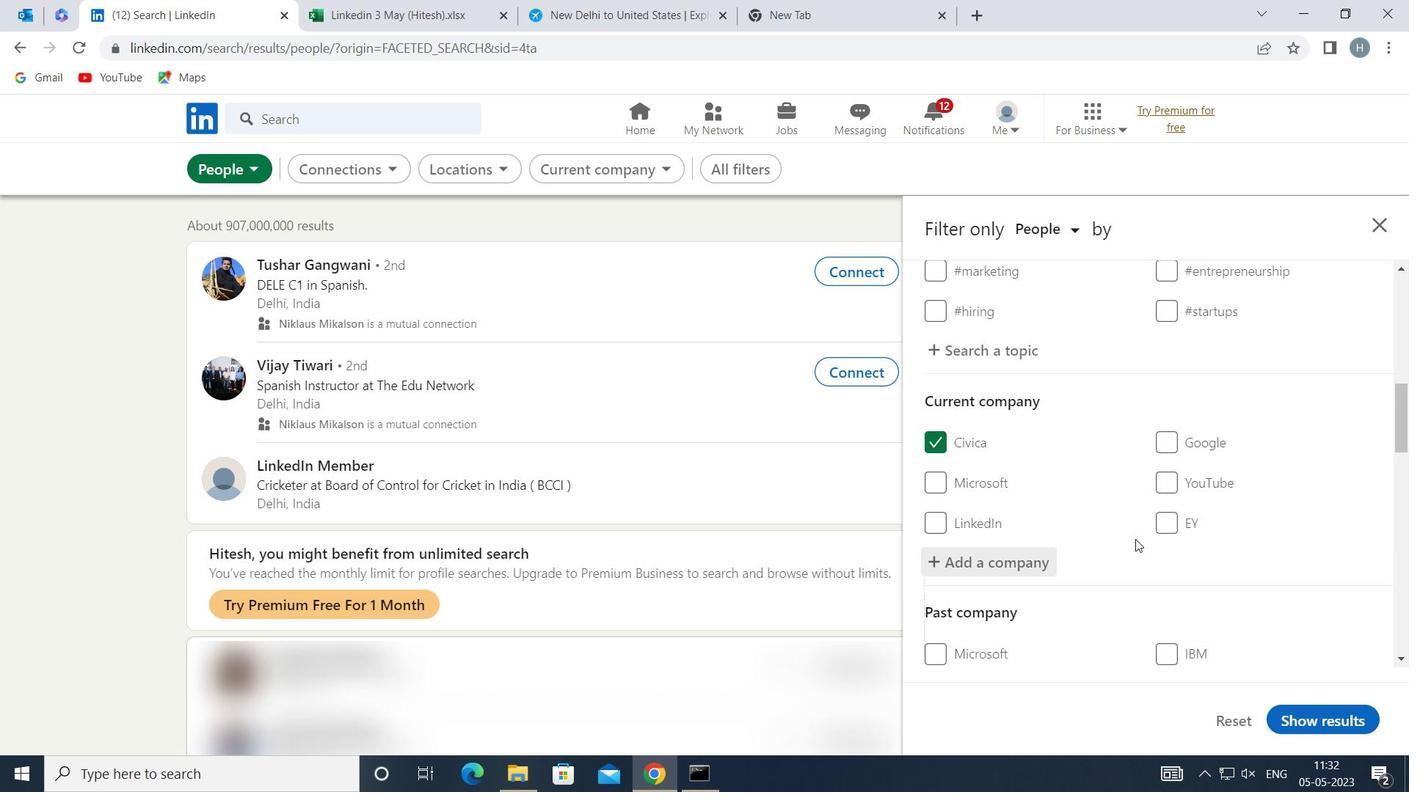 
Action: Mouse scrolled (1132, 524) with delta (0, 0)
Screenshot: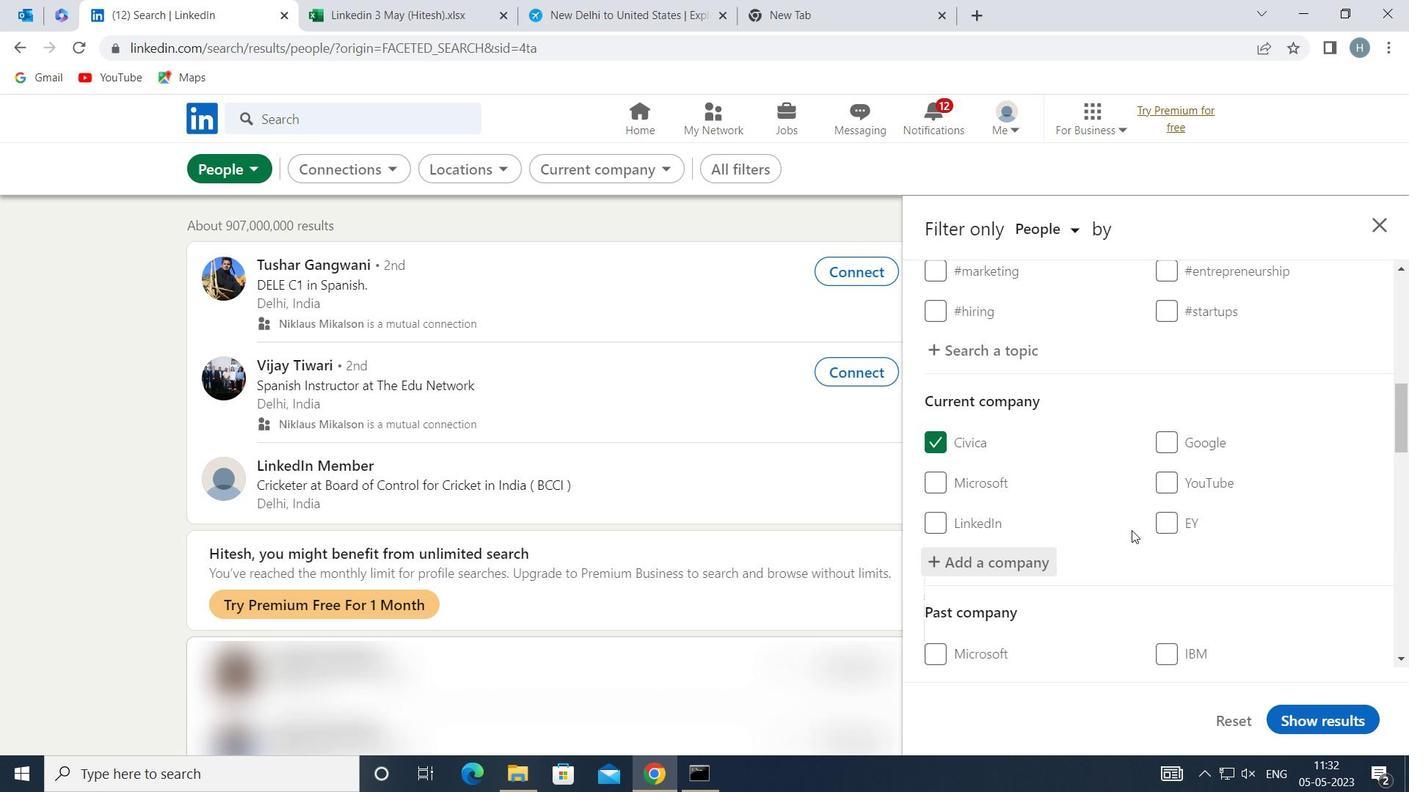 
Action: Mouse moved to (1132, 524)
Screenshot: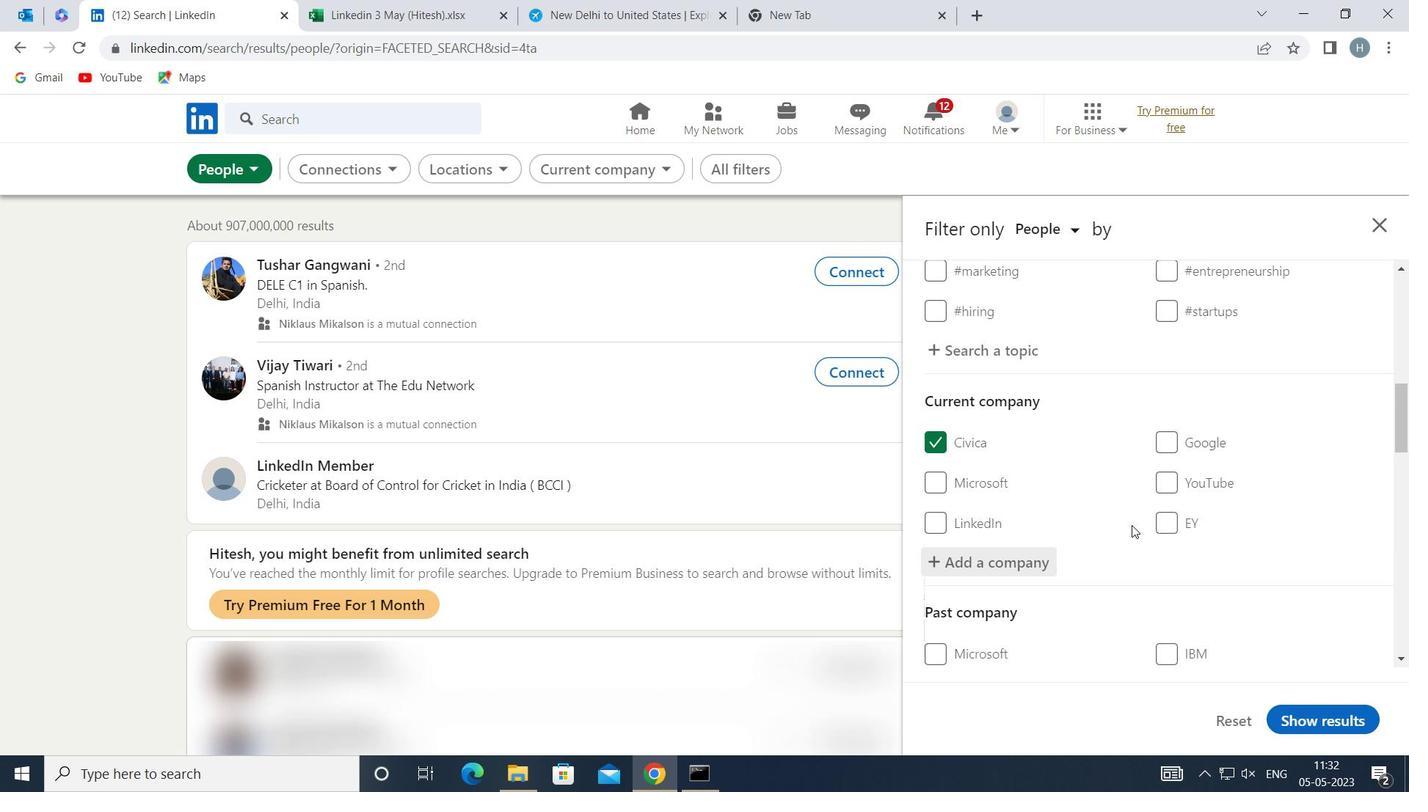 
Action: Mouse scrolled (1132, 523) with delta (0, 0)
Screenshot: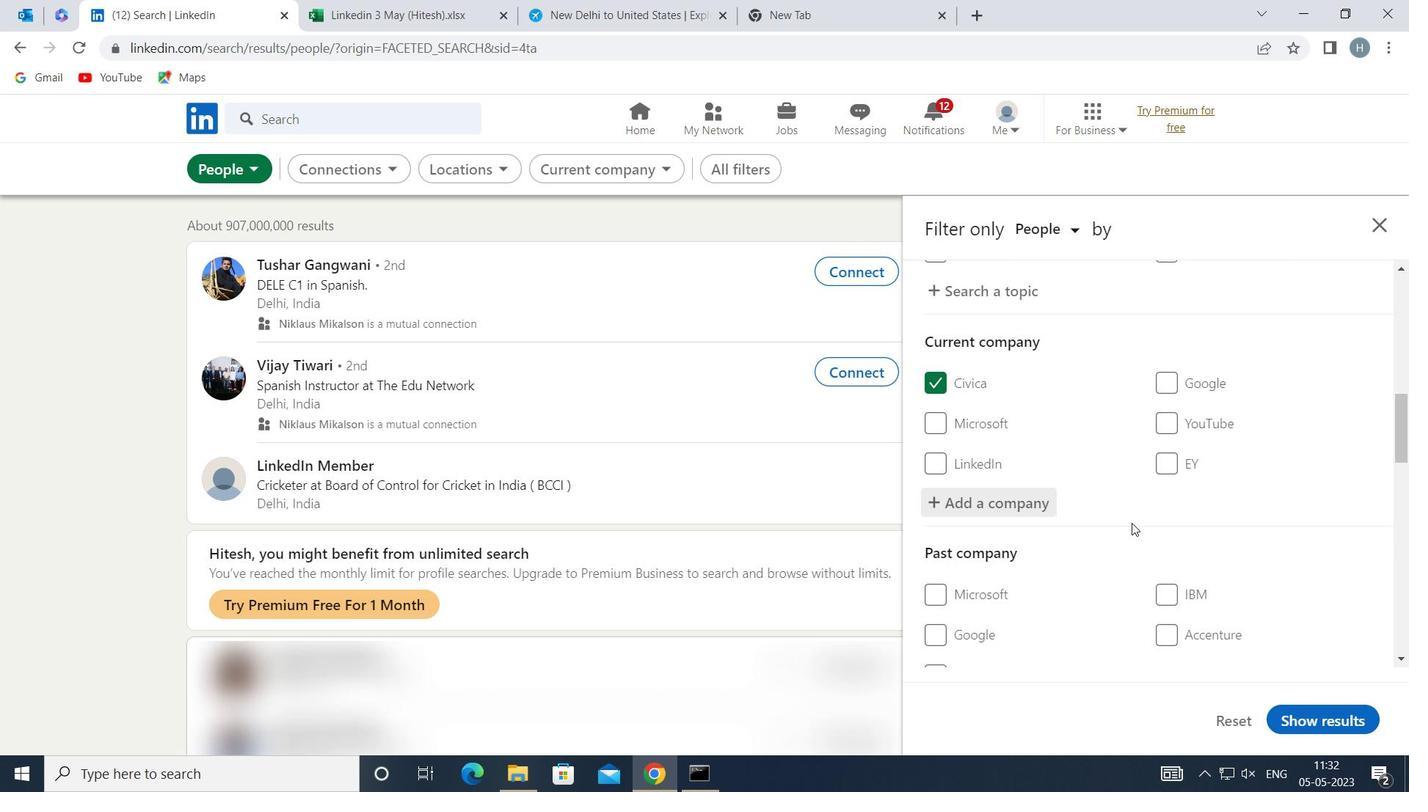 
Action: Mouse scrolled (1132, 523) with delta (0, 0)
Screenshot: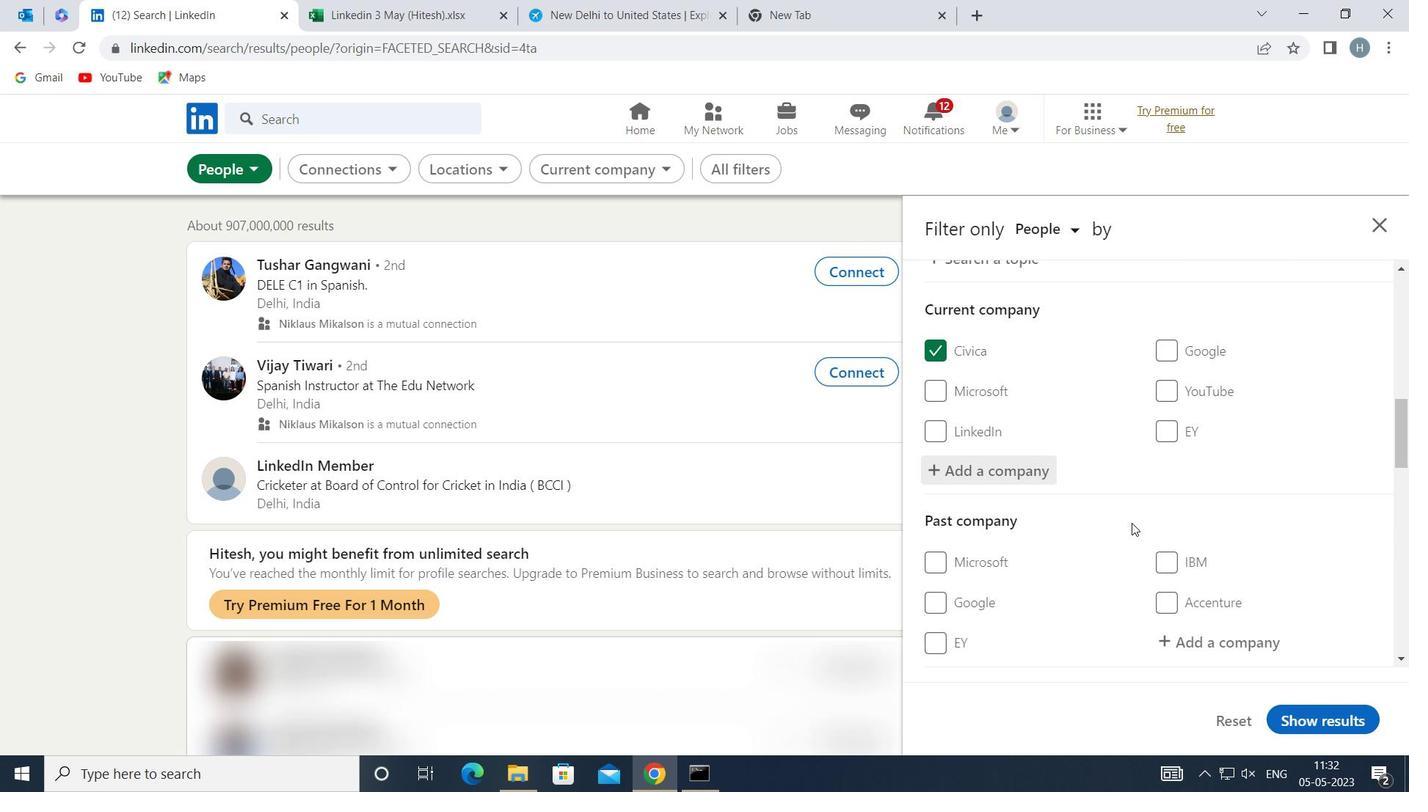 
Action: Mouse scrolled (1132, 523) with delta (0, 0)
Screenshot: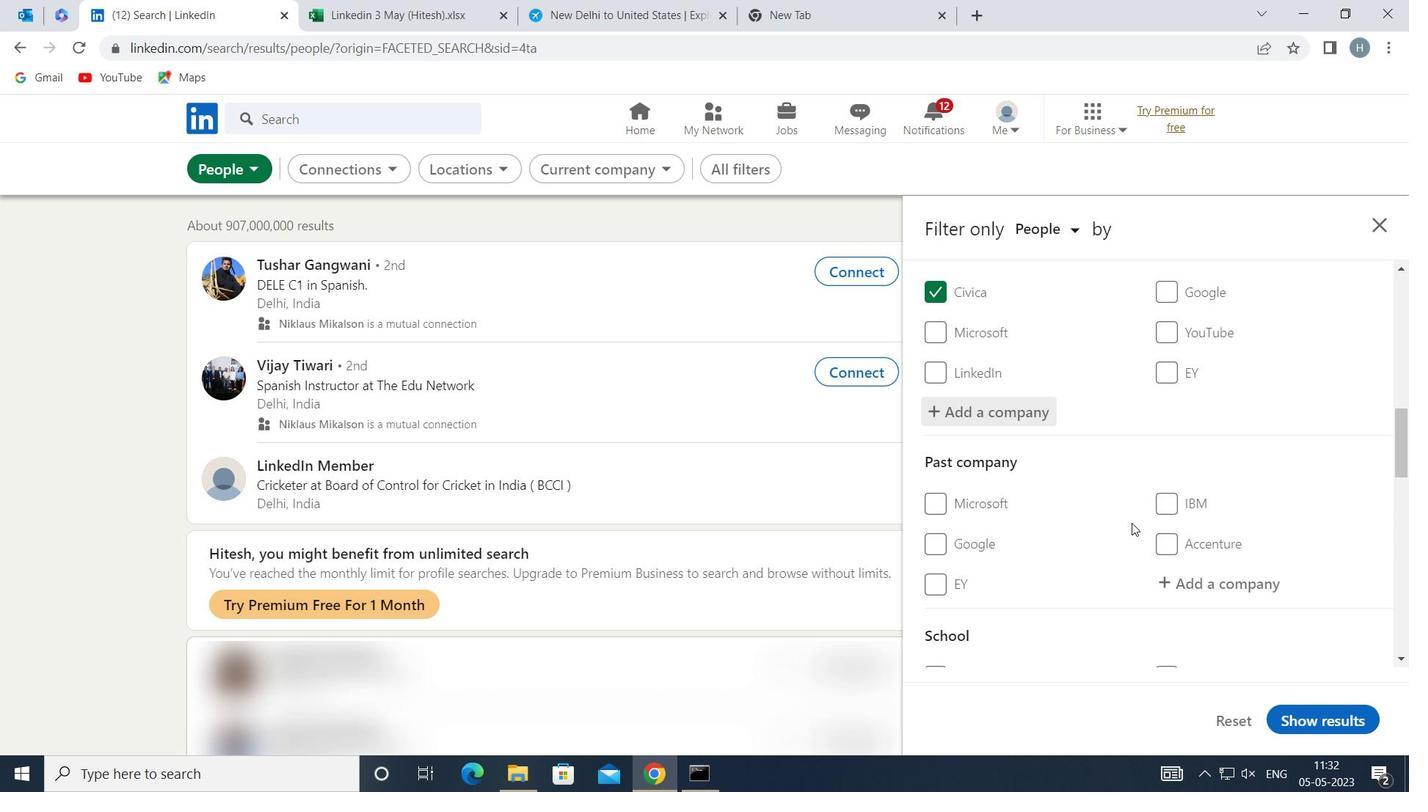 
Action: Mouse moved to (1208, 549)
Screenshot: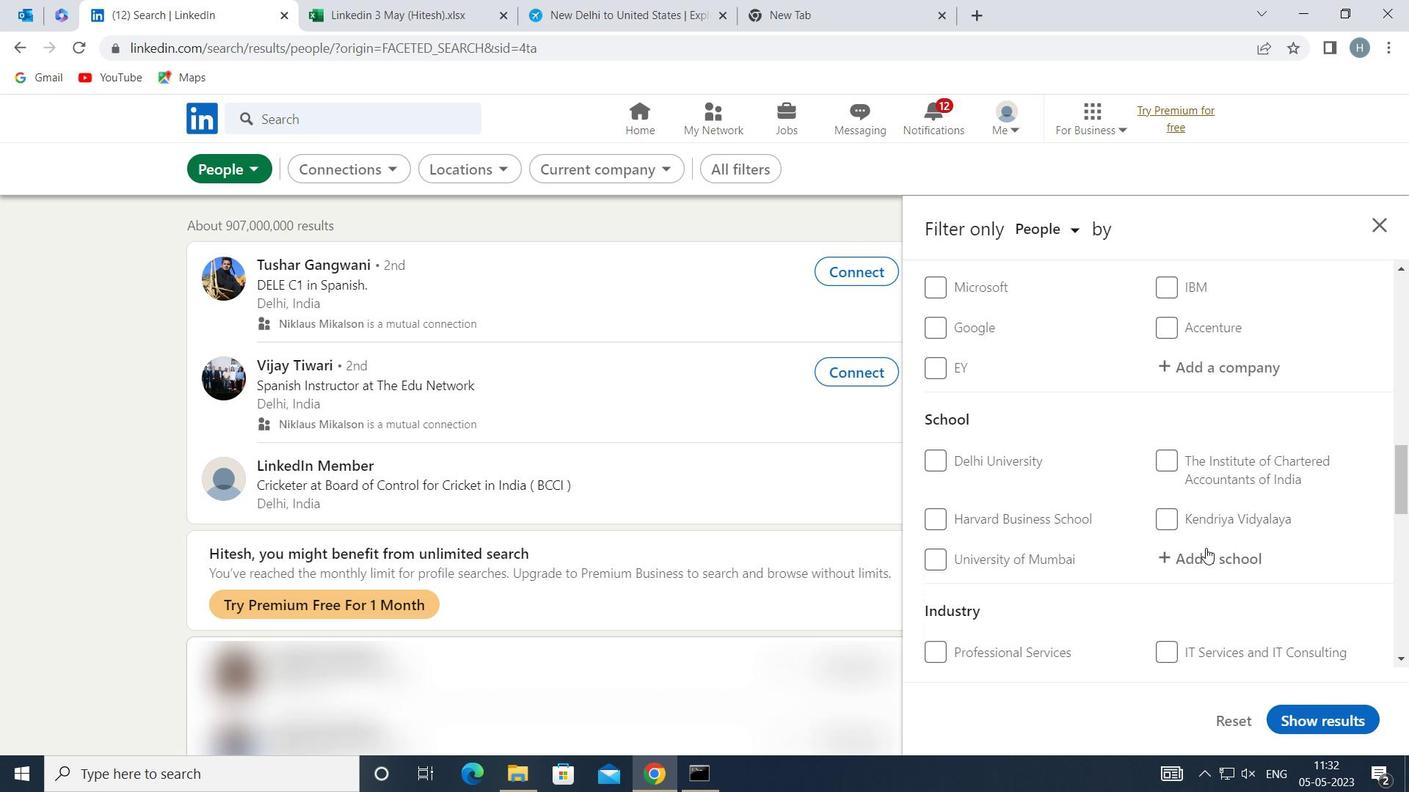 
Action: Mouse pressed left at (1208, 549)
Screenshot: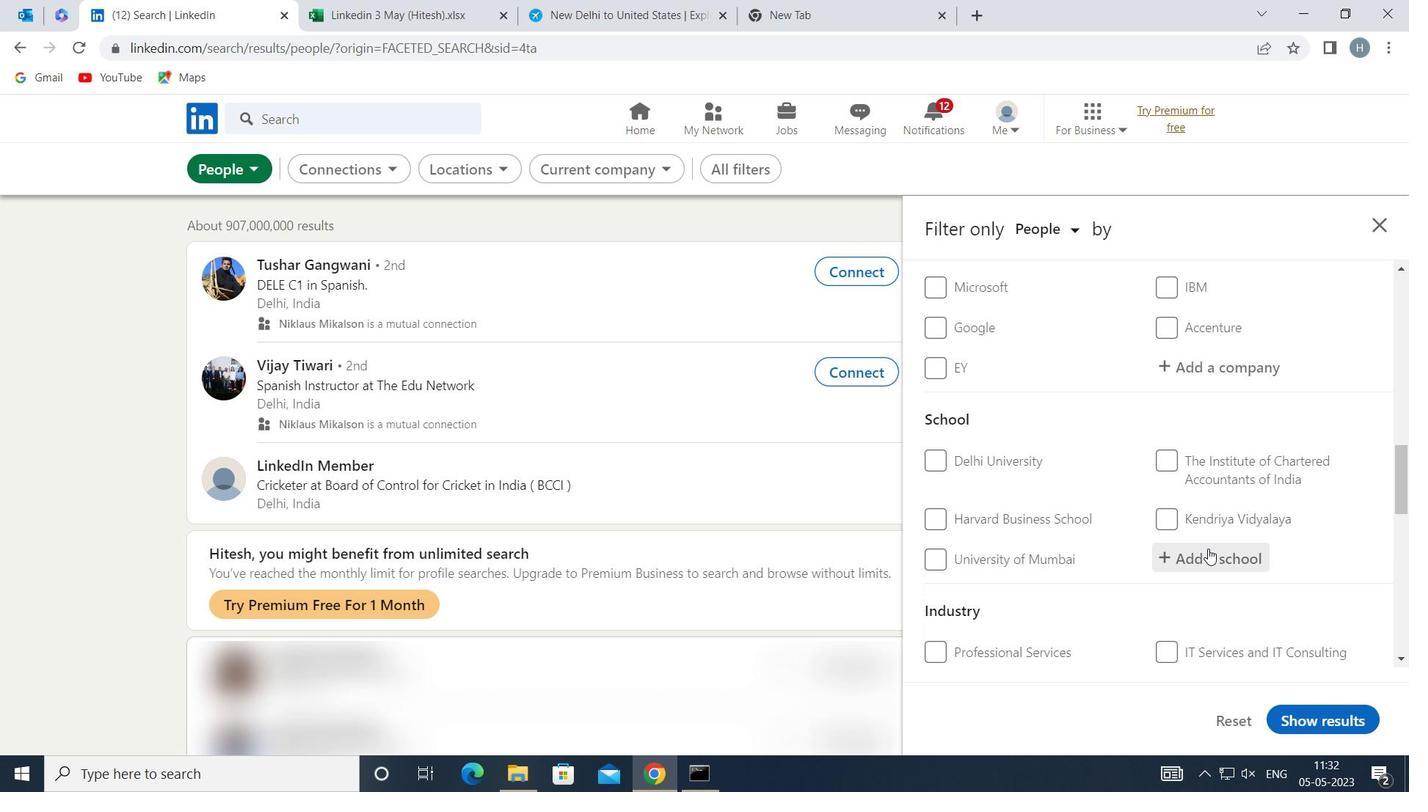 
Action: Key pressed <Key.shift><Key.shift>HOLY<Key.space><Key.shift>CROSS<Key.space><Key.shift>COLLEGE
Screenshot: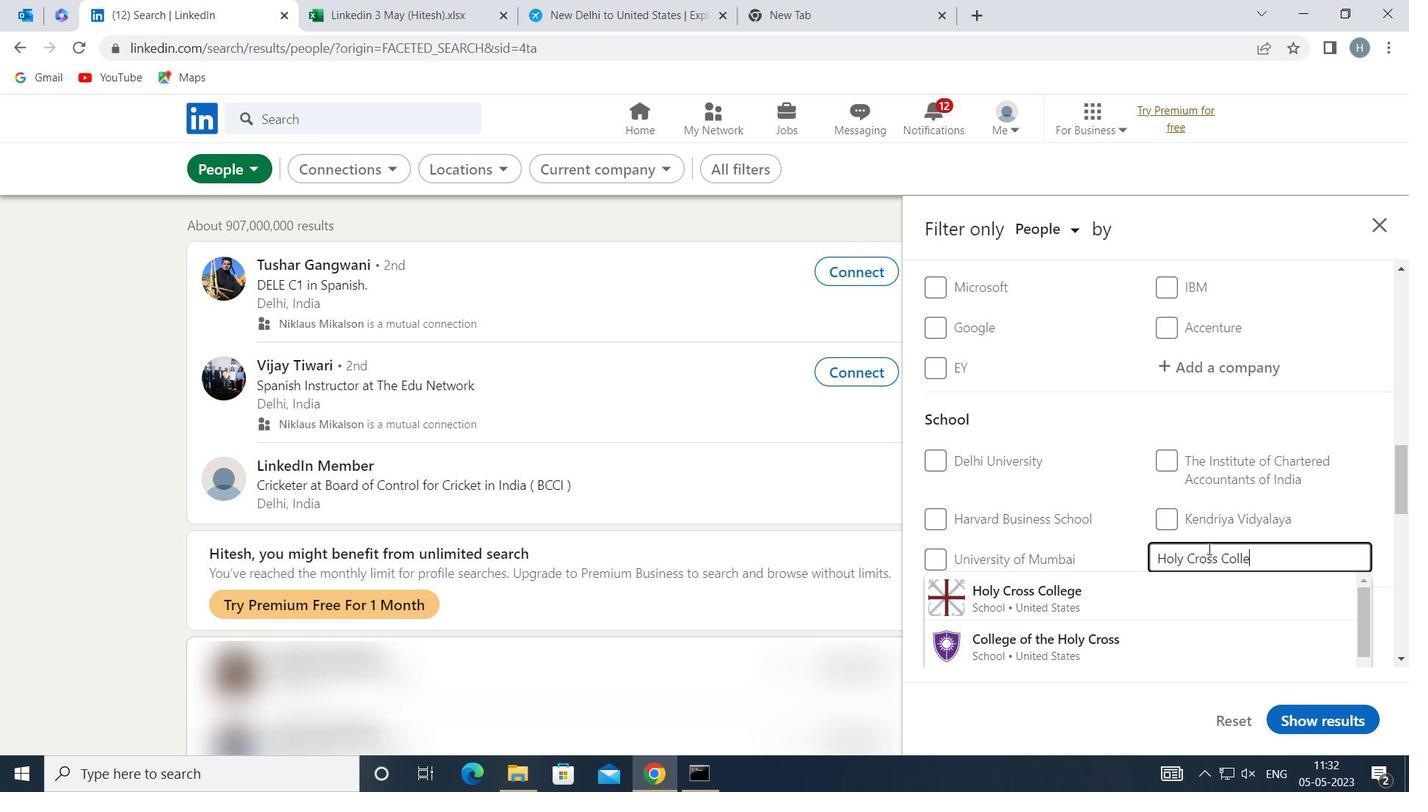 
Action: Mouse moved to (1172, 597)
Screenshot: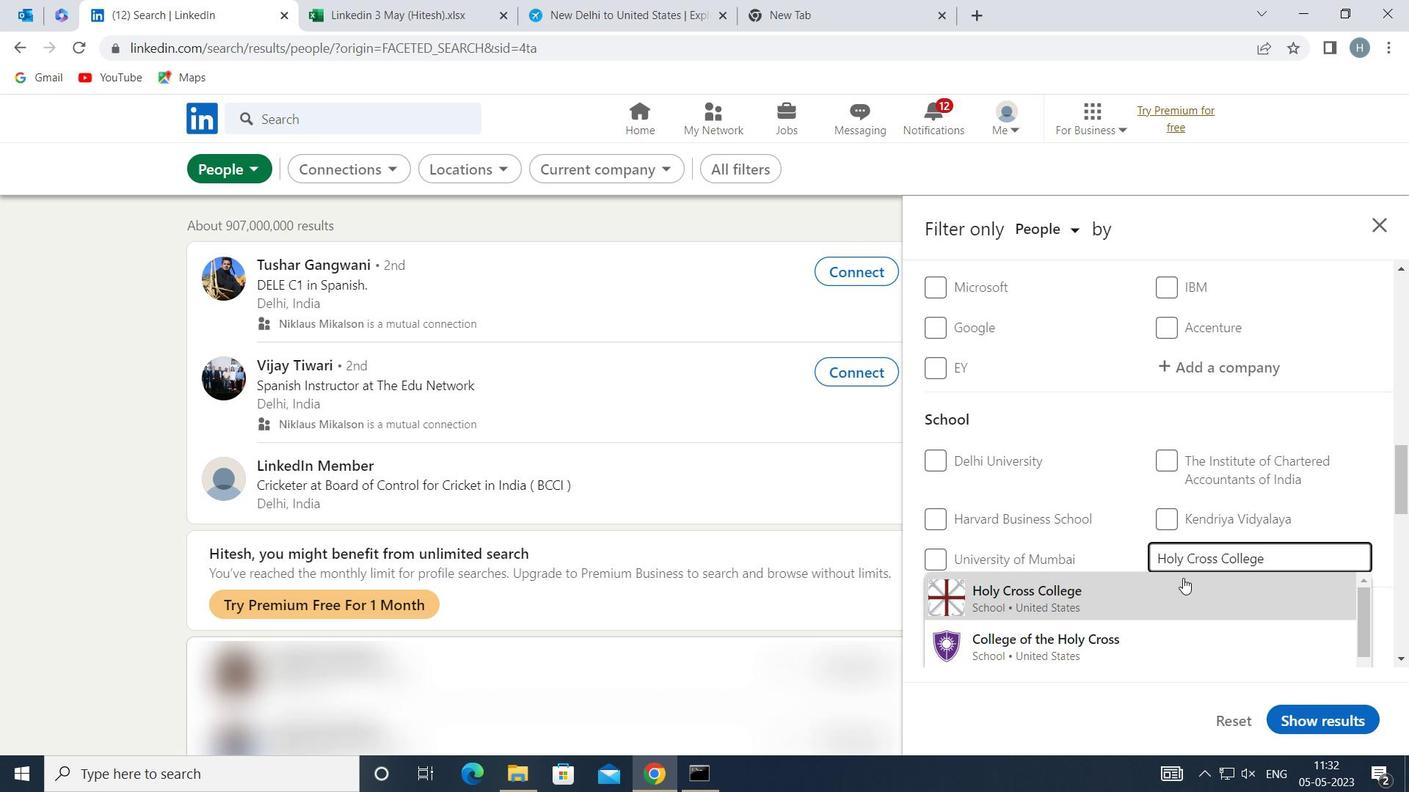 
Action: Mouse scrolled (1172, 596) with delta (0, 0)
Screenshot: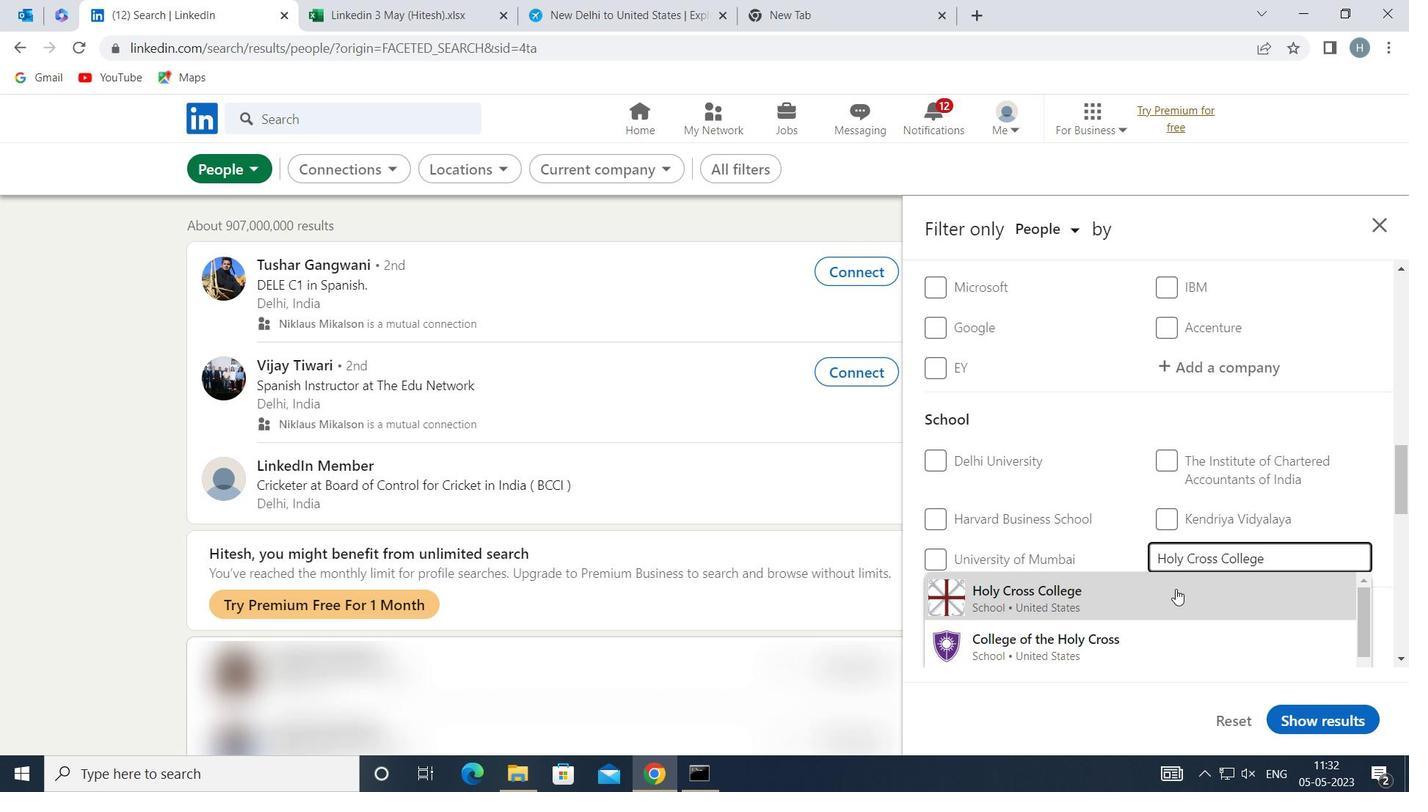 
Action: Mouse moved to (1312, 543)
Screenshot: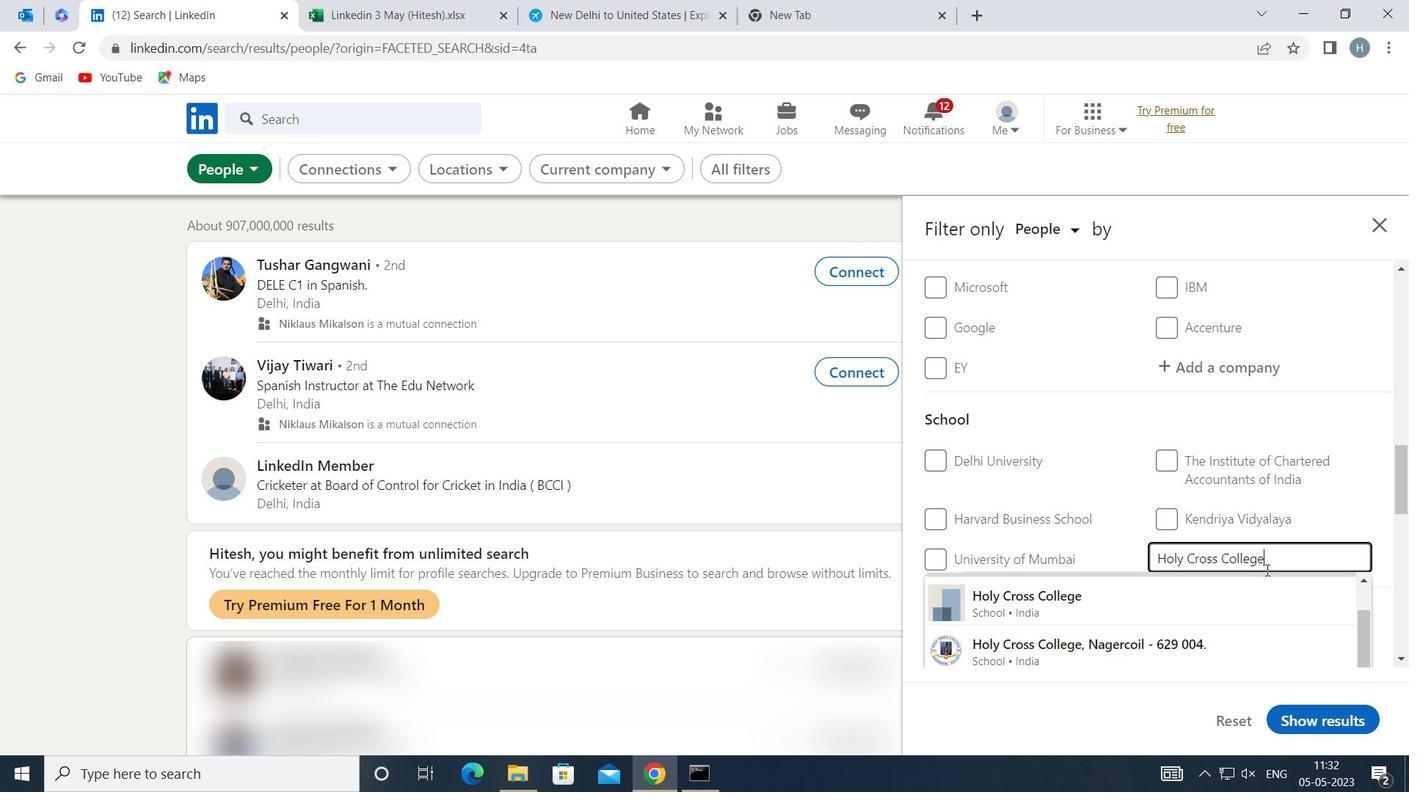
Action: Key pressed <Key.space><Key.shift>TIR
Screenshot: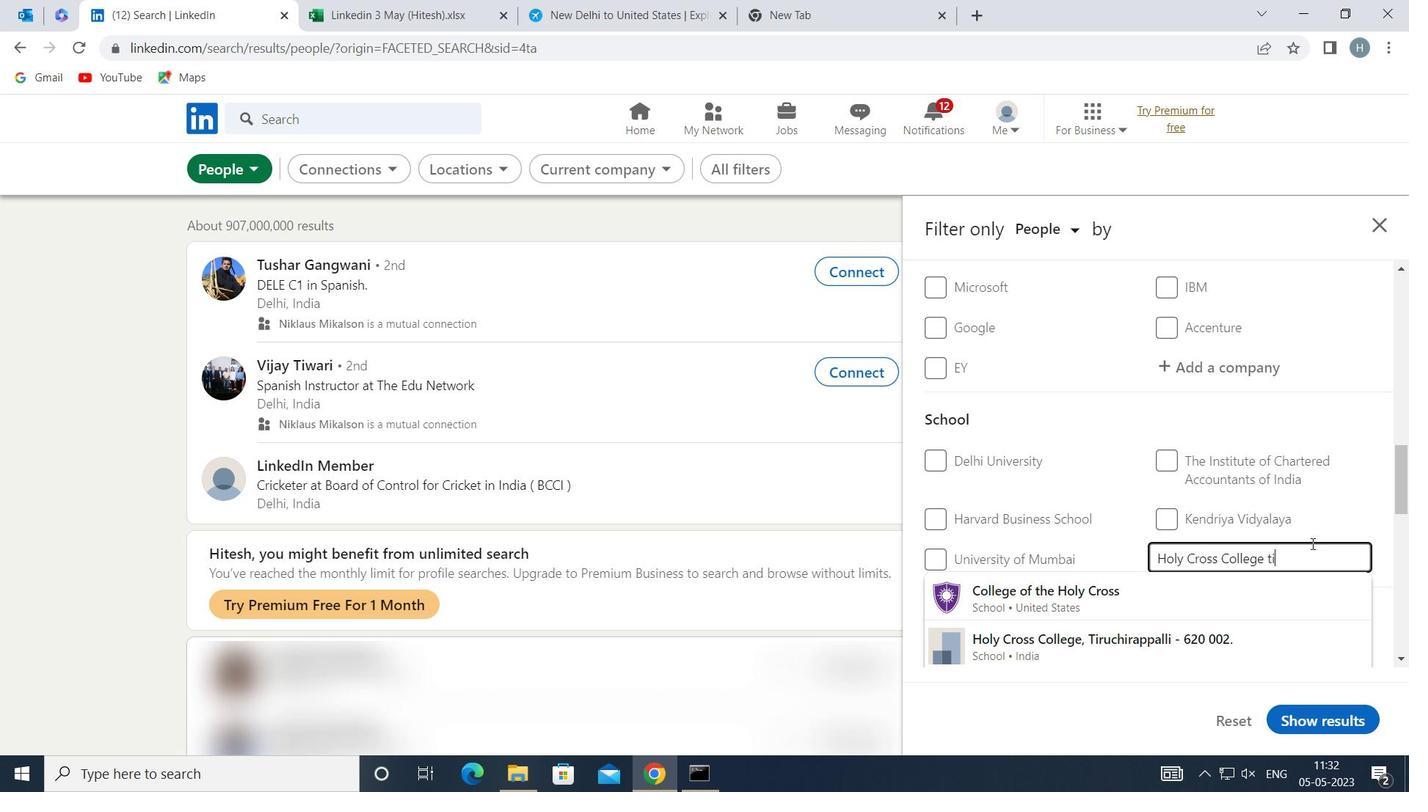 
Action: Mouse moved to (1242, 593)
Screenshot: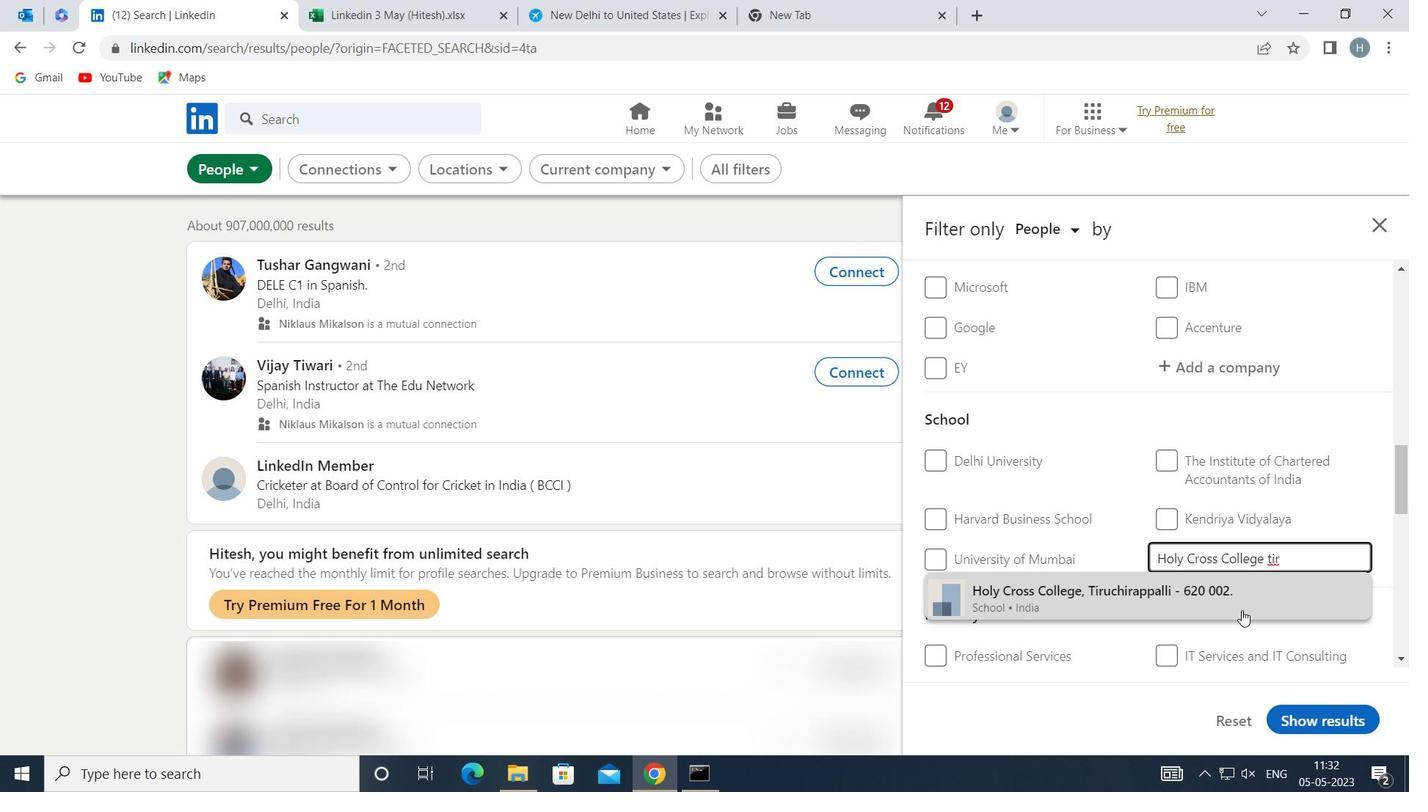 
Action: Mouse pressed left at (1242, 593)
Screenshot: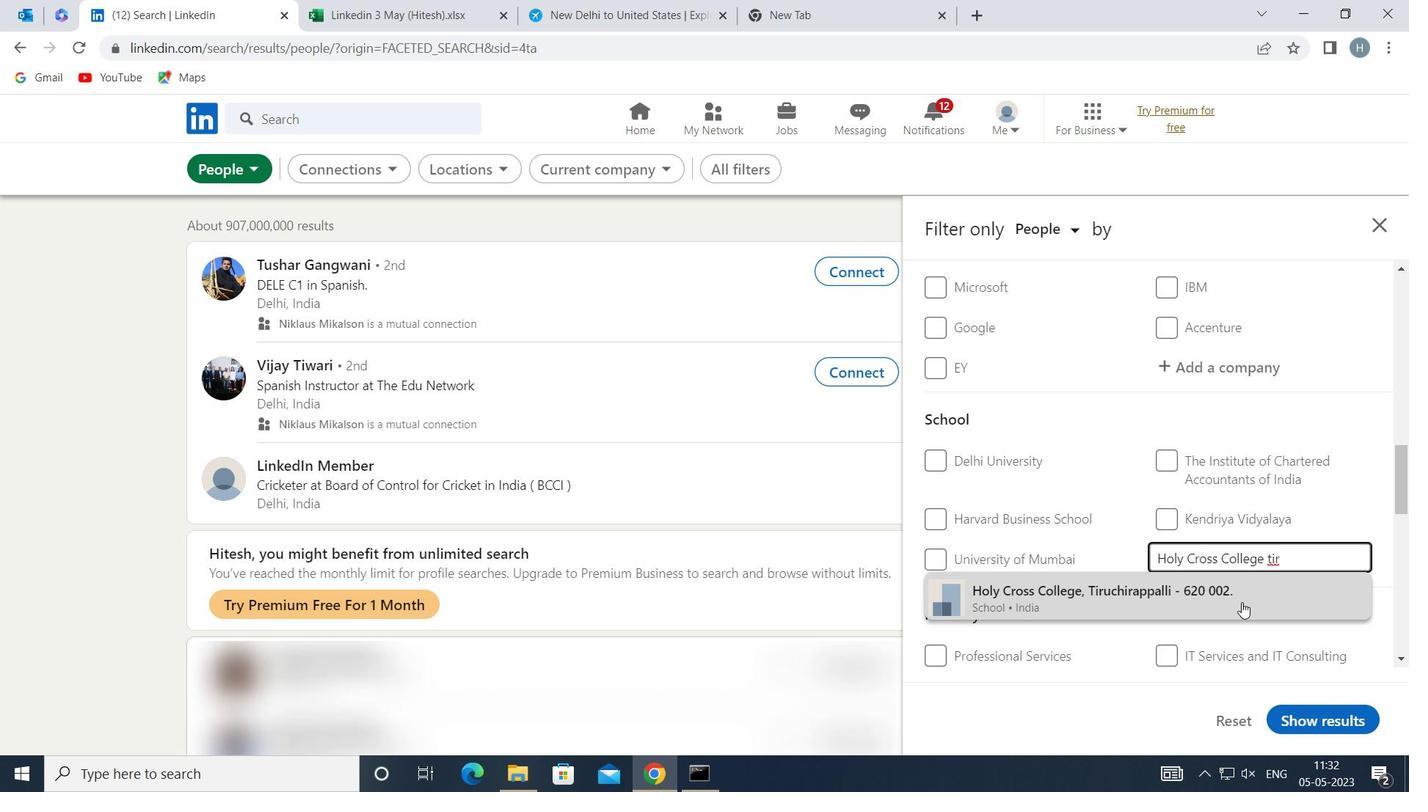 
Action: Mouse moved to (1139, 608)
Screenshot: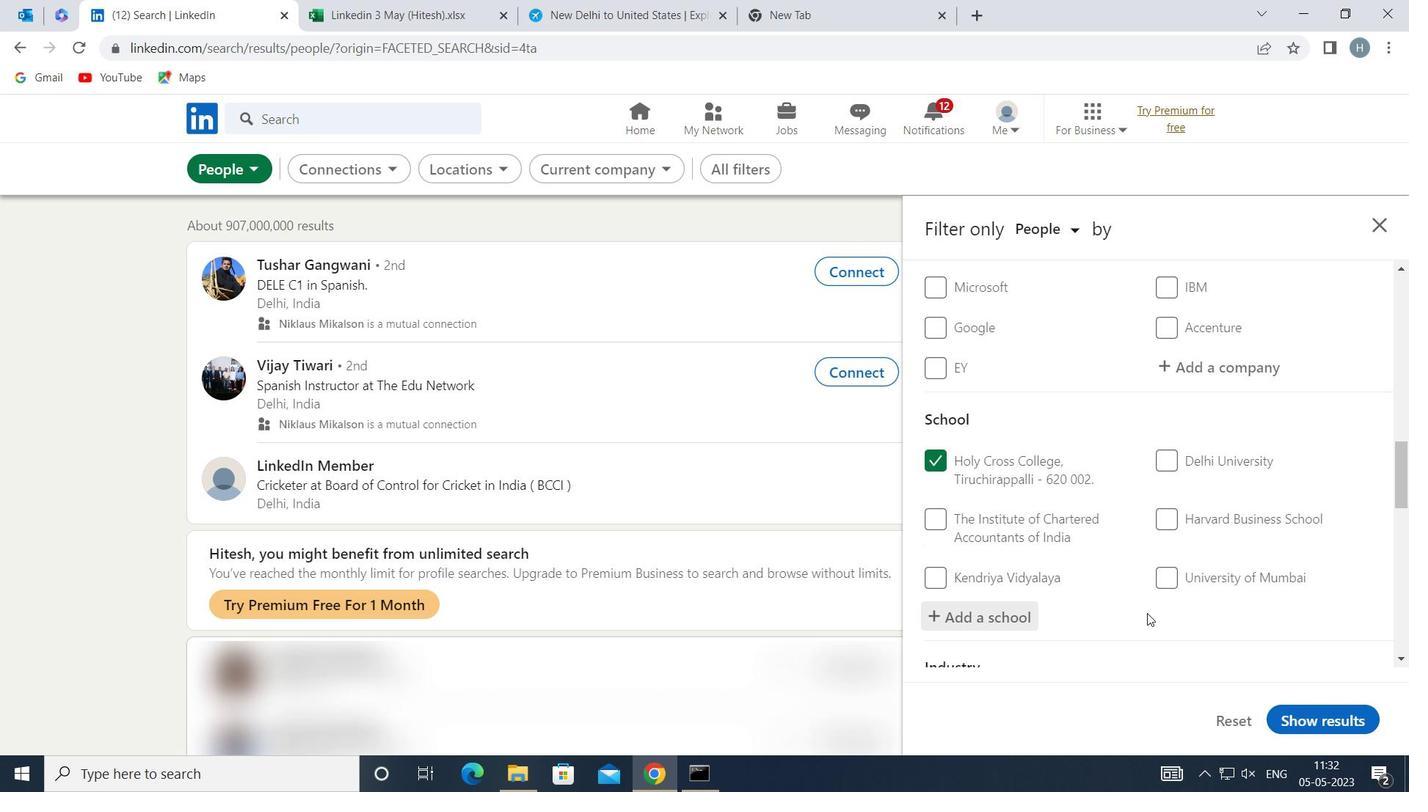 
Action: Mouse scrolled (1139, 607) with delta (0, 0)
Screenshot: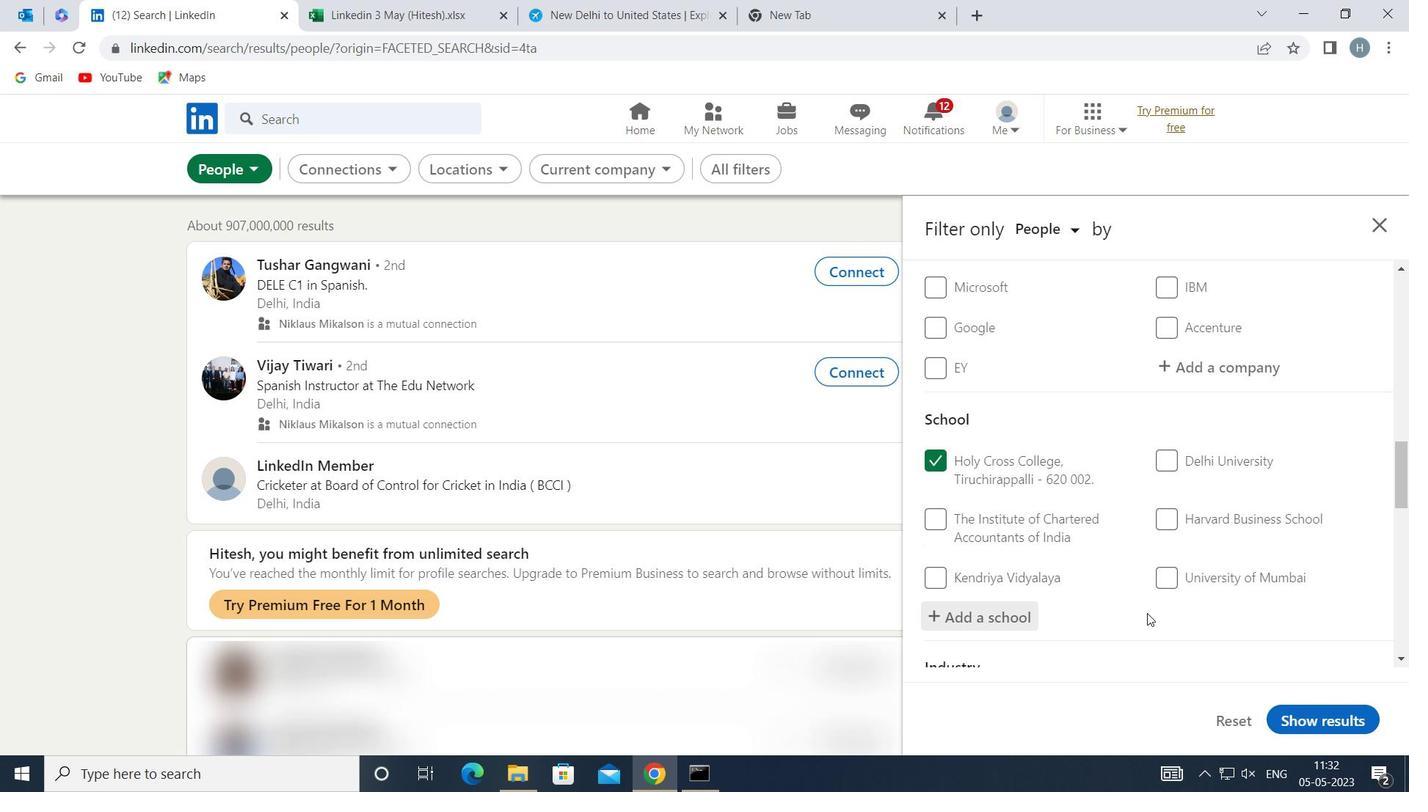 
Action: Mouse moved to (1121, 602)
Screenshot: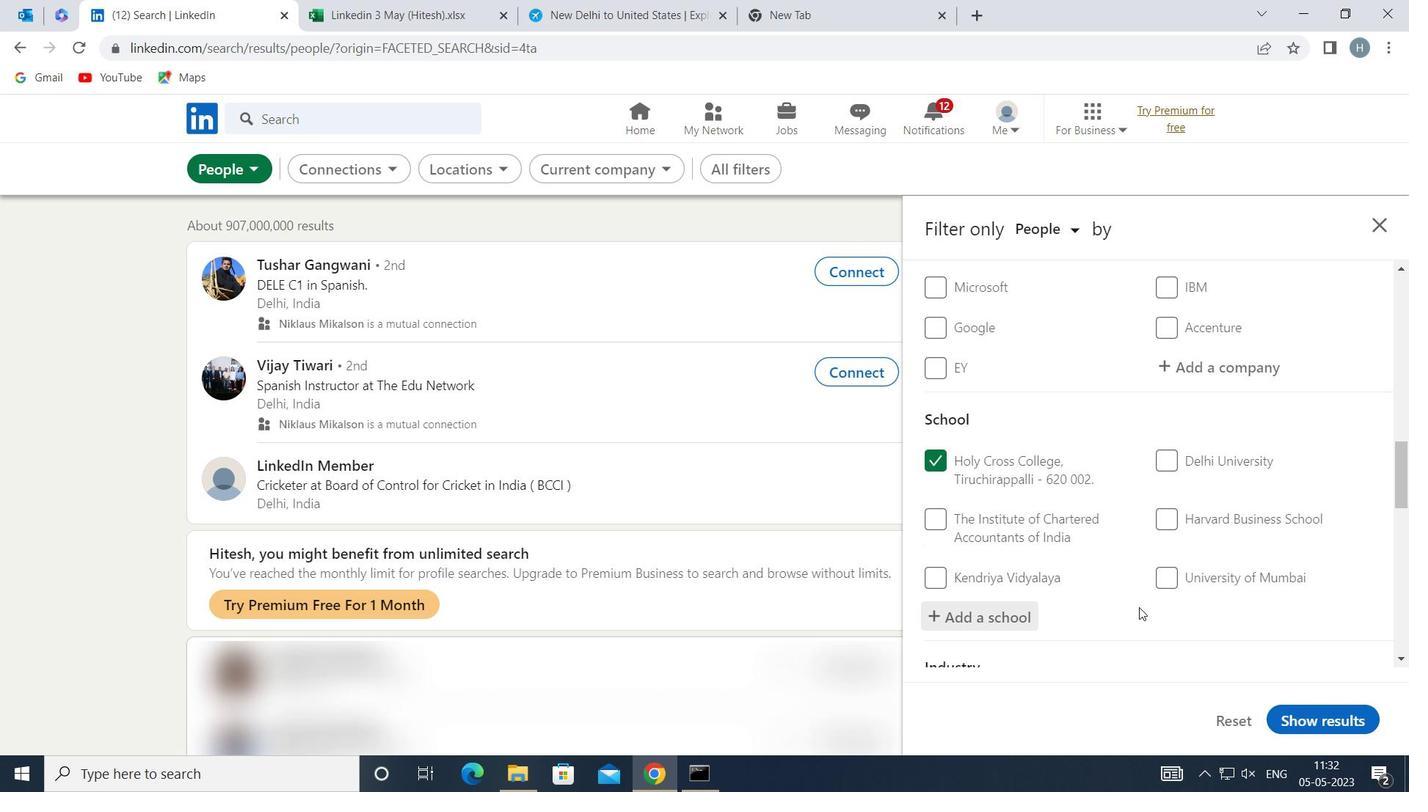 
Action: Mouse scrolled (1121, 601) with delta (0, 0)
Screenshot: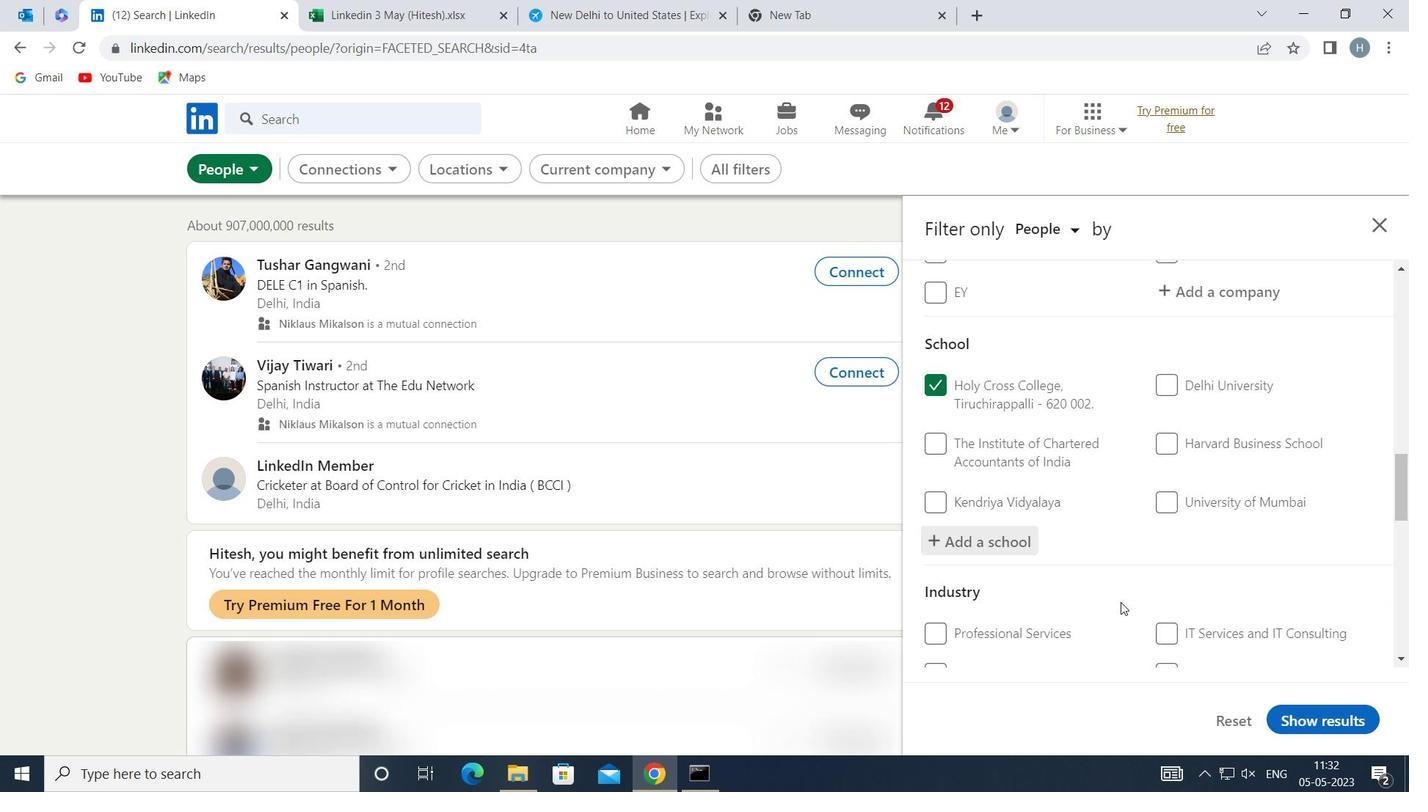
Action: Mouse moved to (1119, 596)
Screenshot: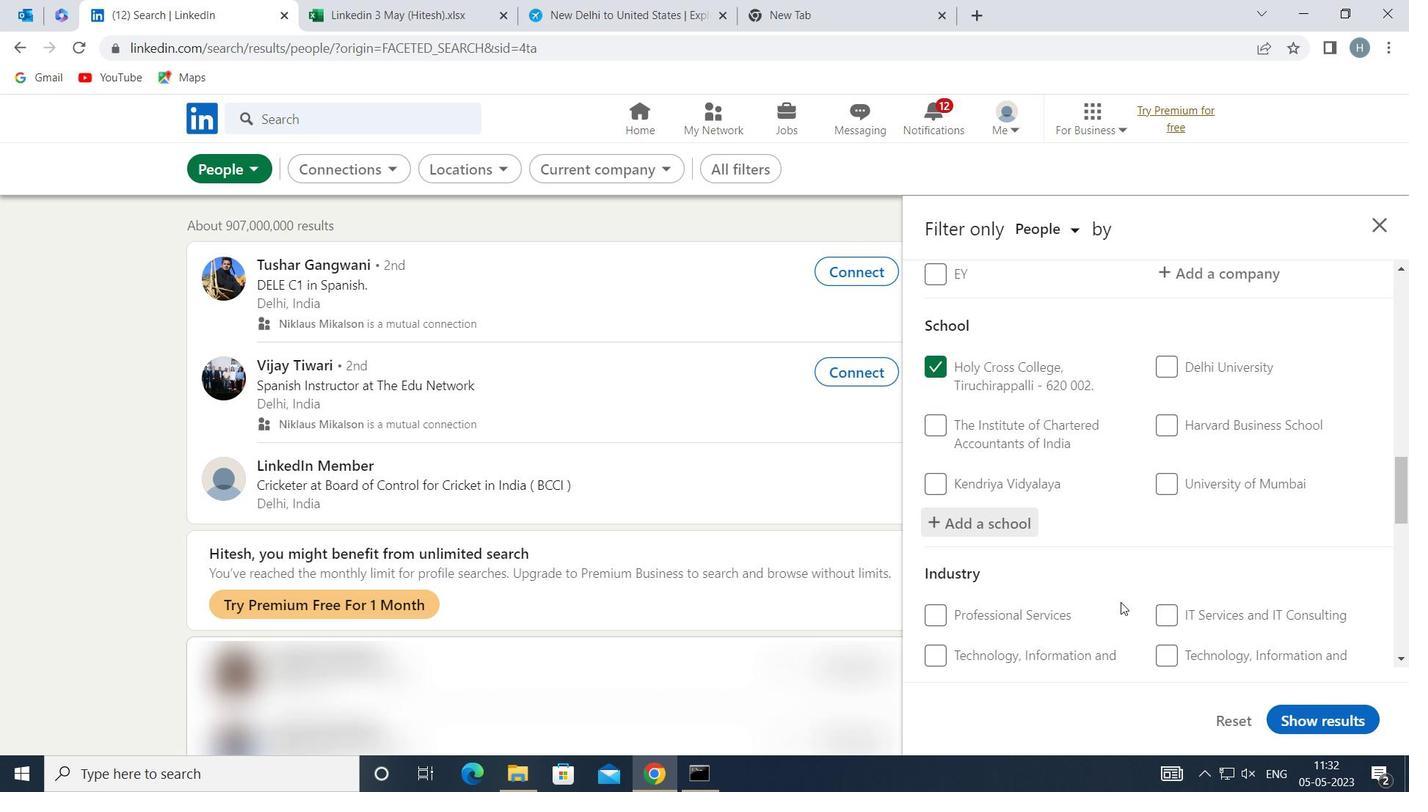 
Action: Mouse scrolled (1119, 596) with delta (0, 0)
Screenshot: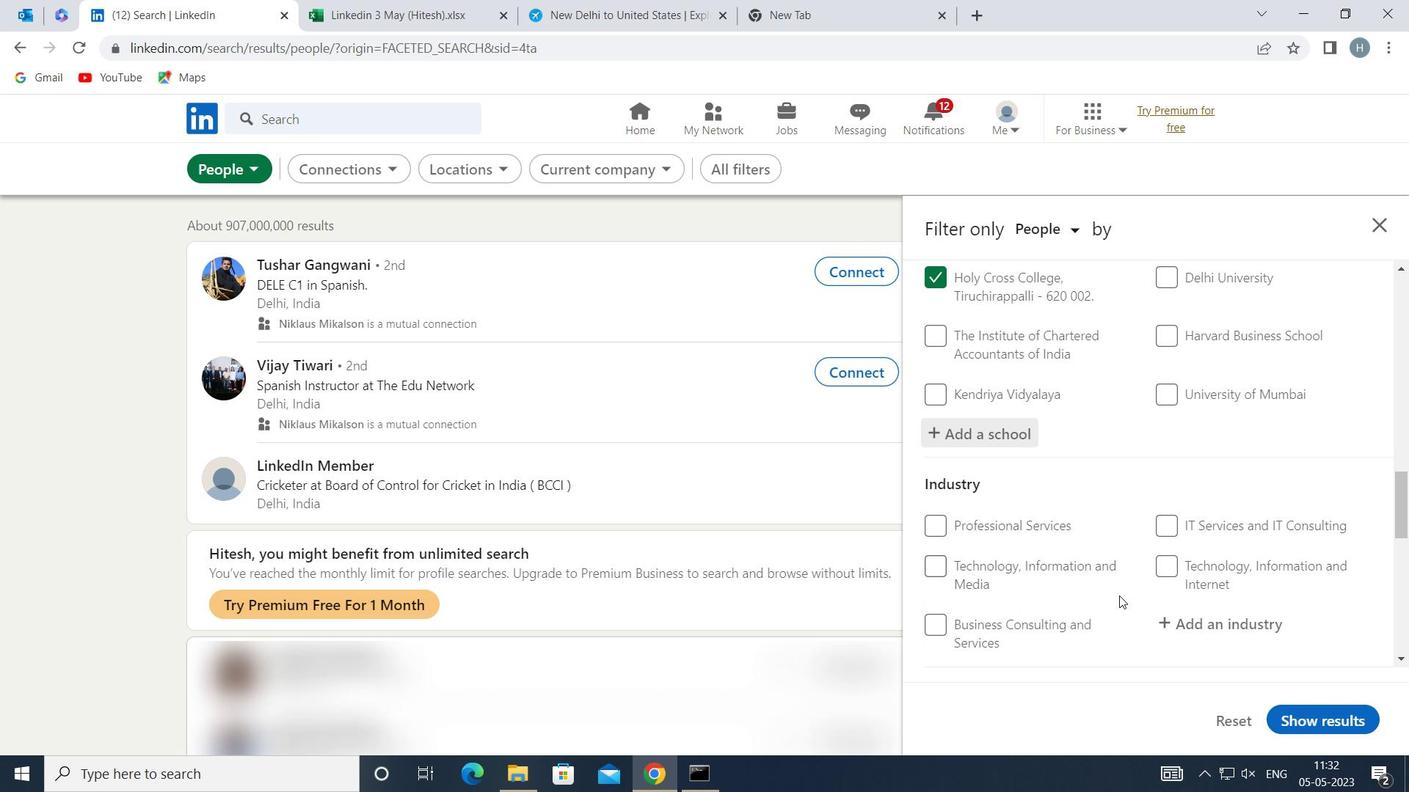 
Action: Mouse moved to (1252, 526)
Screenshot: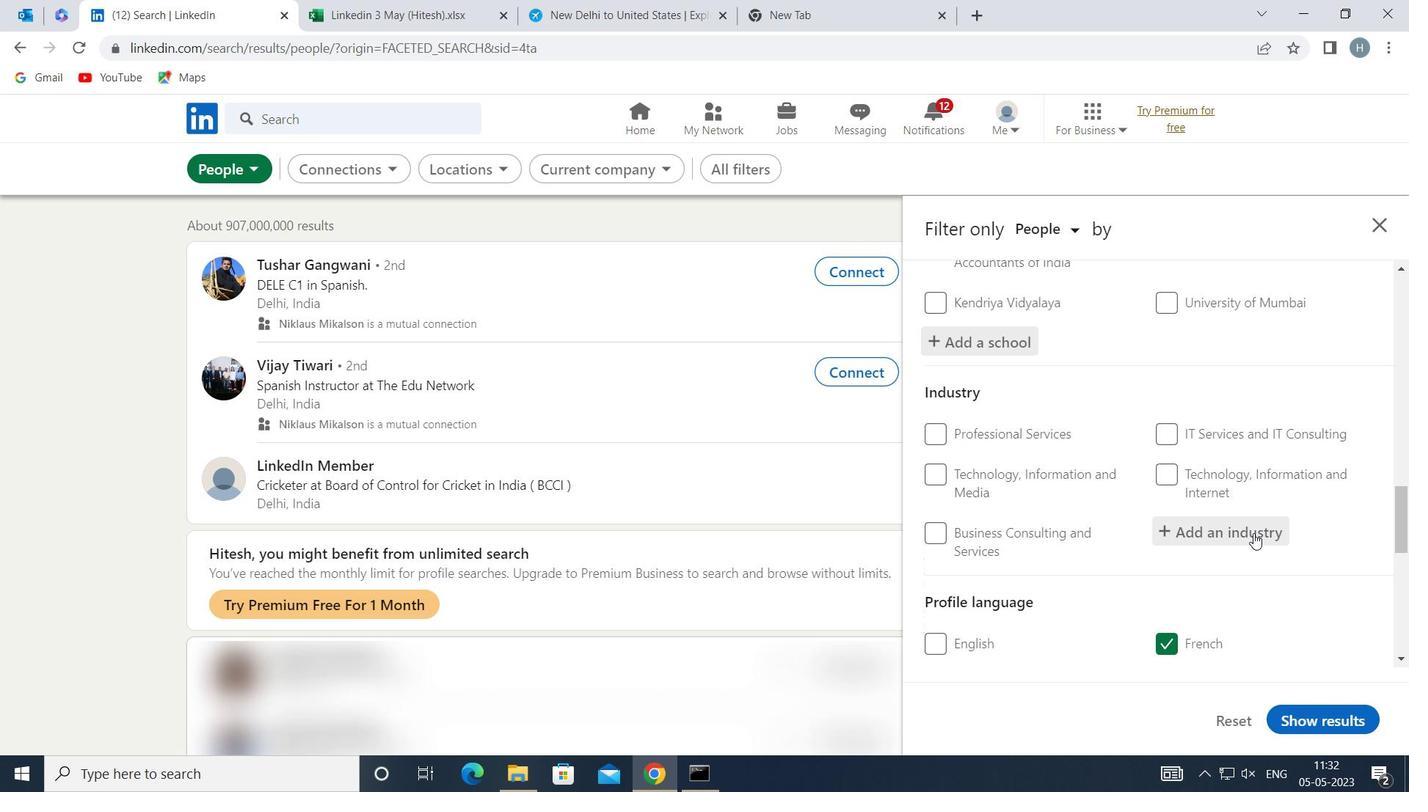 
Action: Mouse pressed left at (1252, 526)
Screenshot: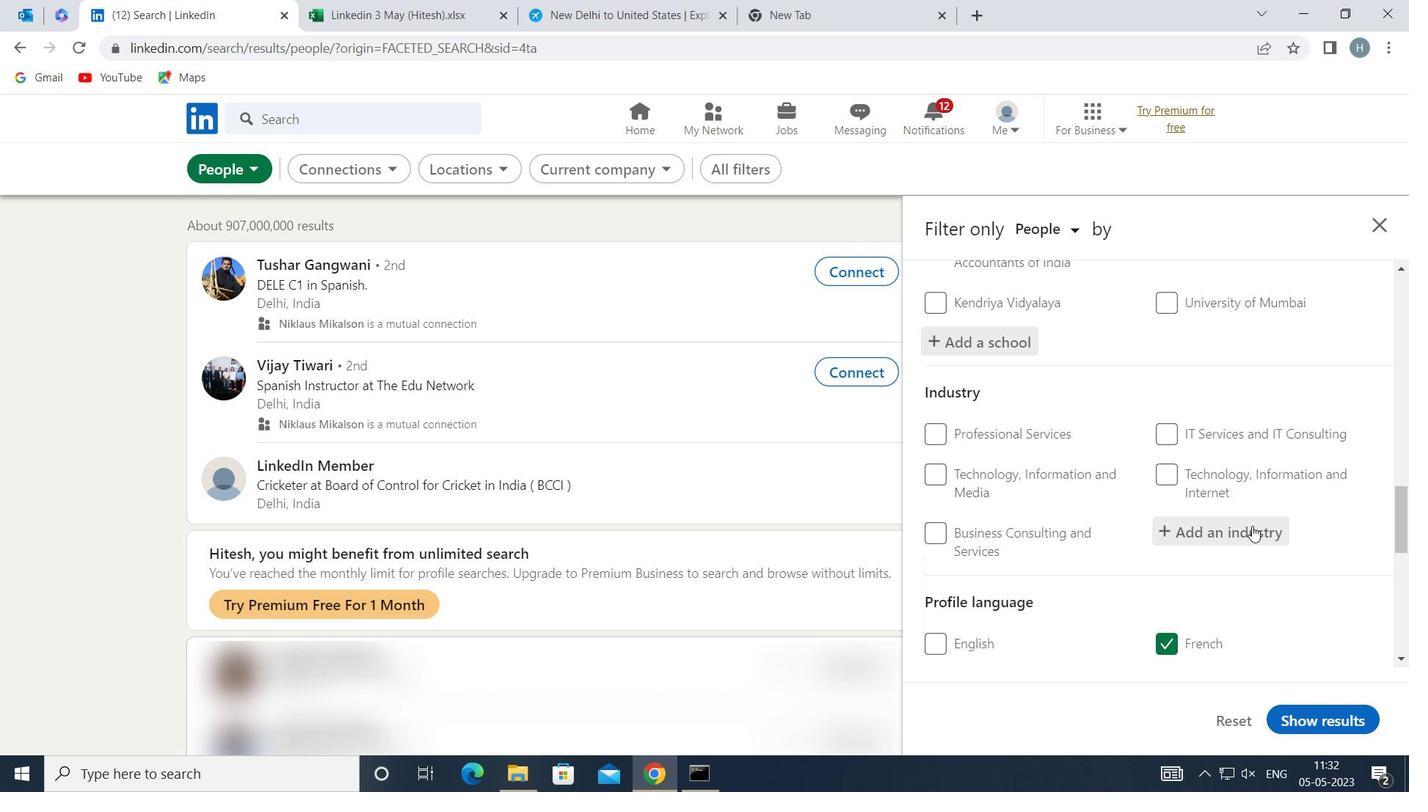 
Action: Key pressed <Key.shift>PHYSICI
Screenshot: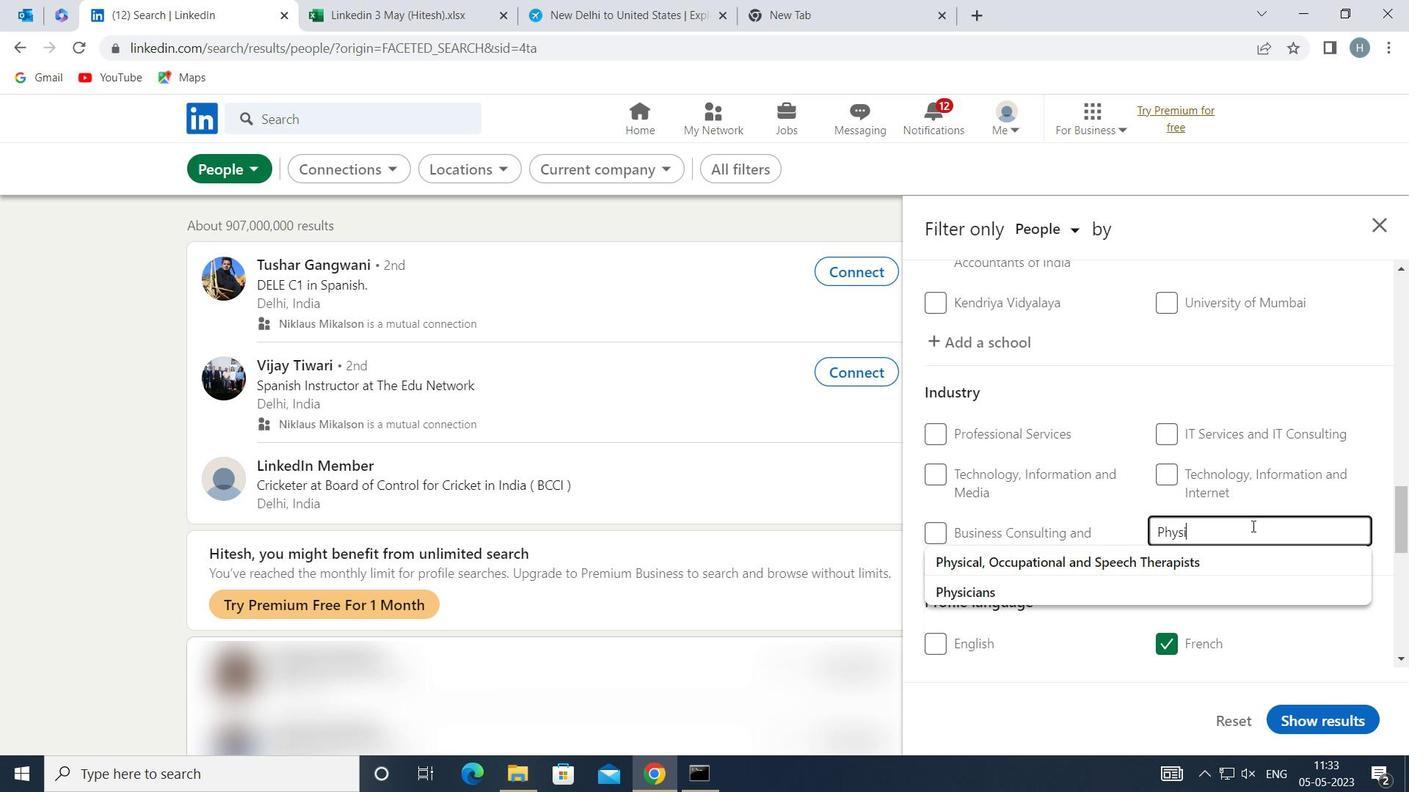 
Action: Mouse moved to (1139, 555)
Screenshot: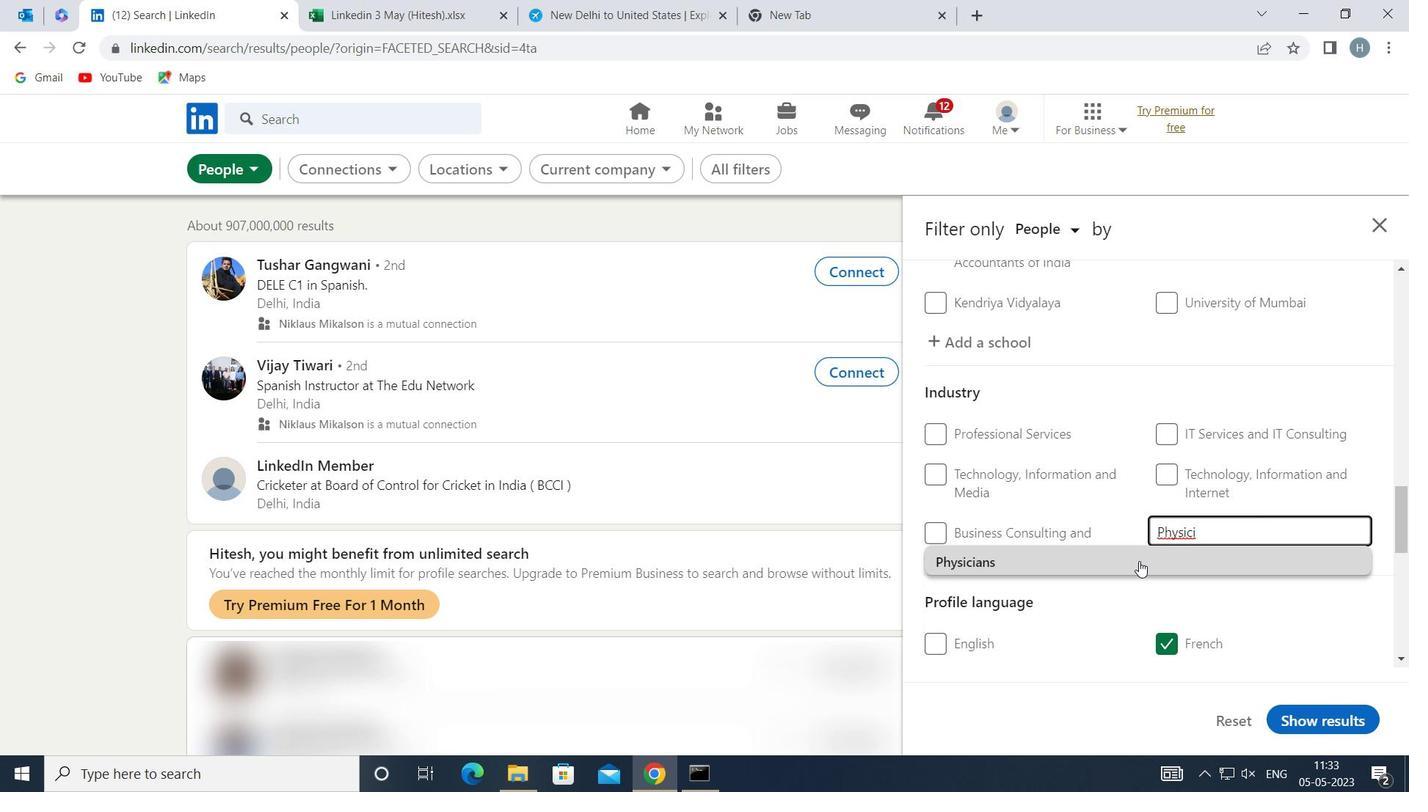 
Action: Mouse pressed left at (1139, 555)
Screenshot: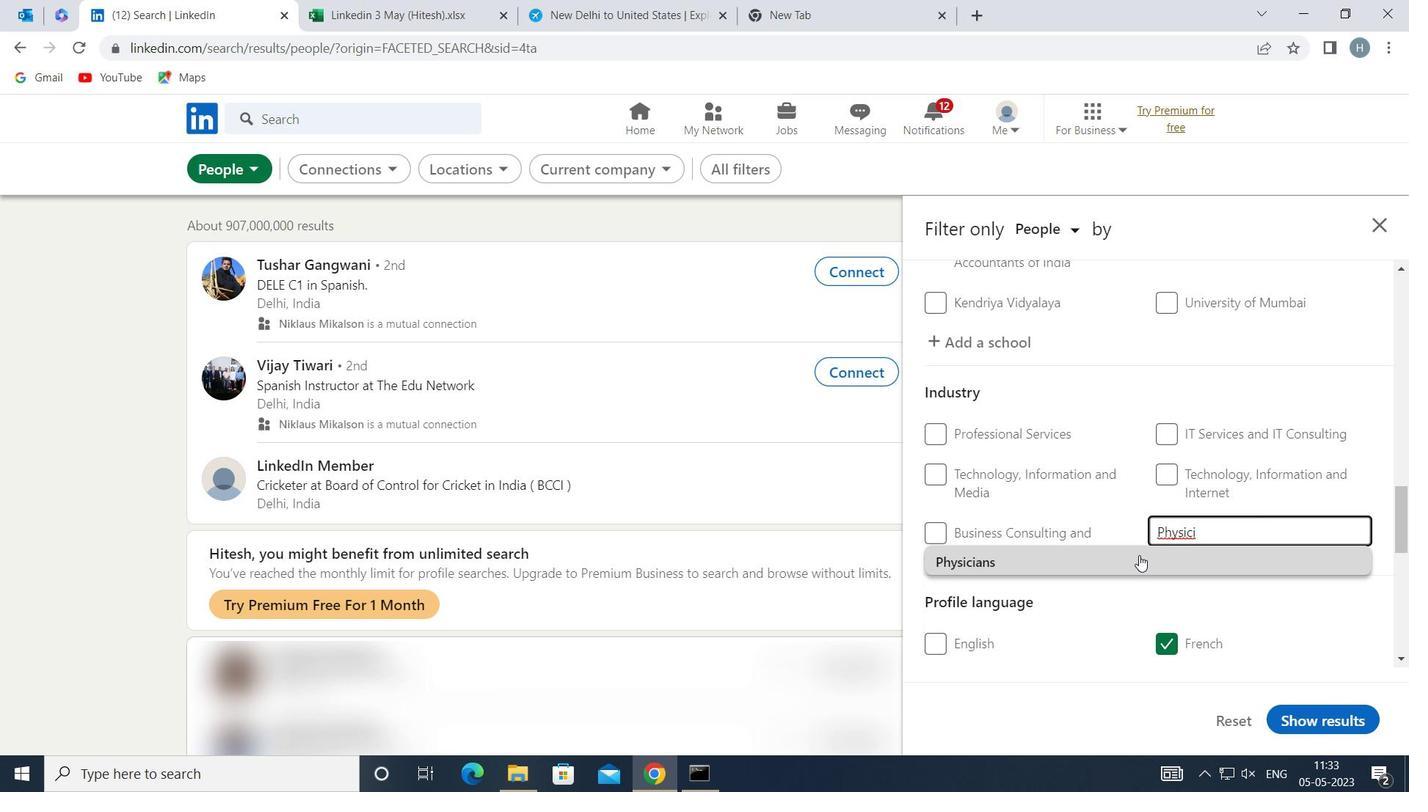 
Action: Mouse moved to (1103, 557)
Screenshot: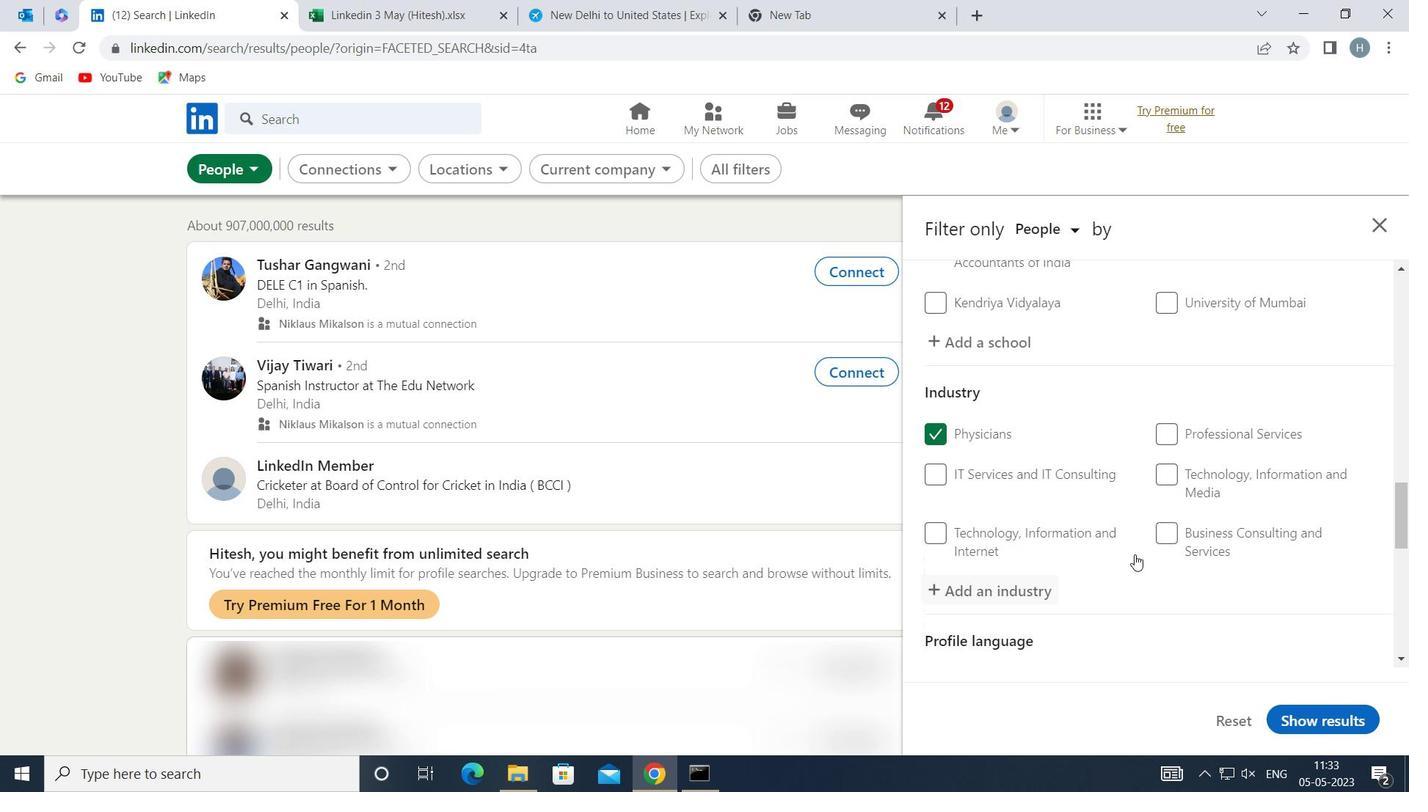 
Action: Mouse scrolled (1103, 557) with delta (0, 0)
Screenshot: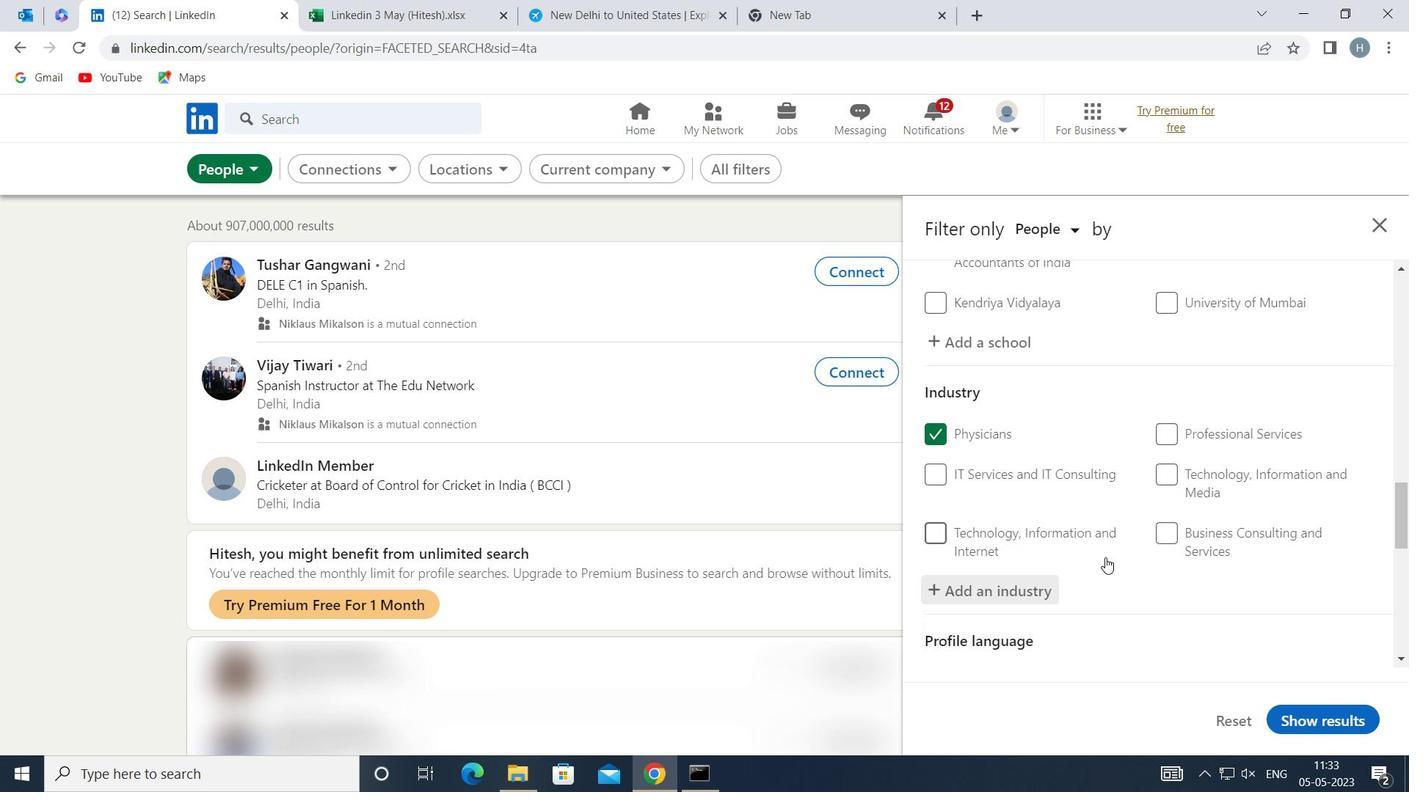 
Action: Mouse scrolled (1103, 557) with delta (0, 0)
Screenshot: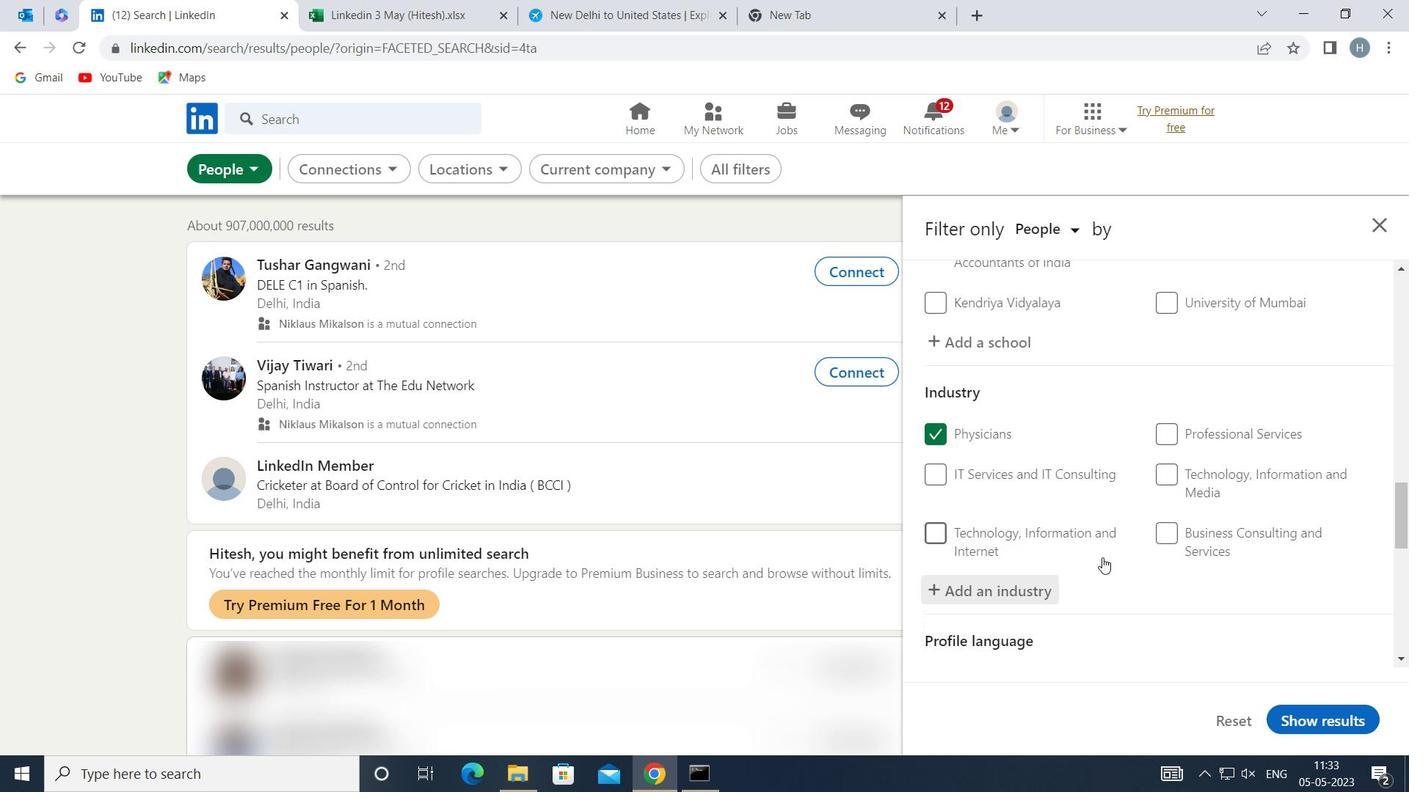 
Action: Mouse scrolled (1103, 557) with delta (0, 0)
Screenshot: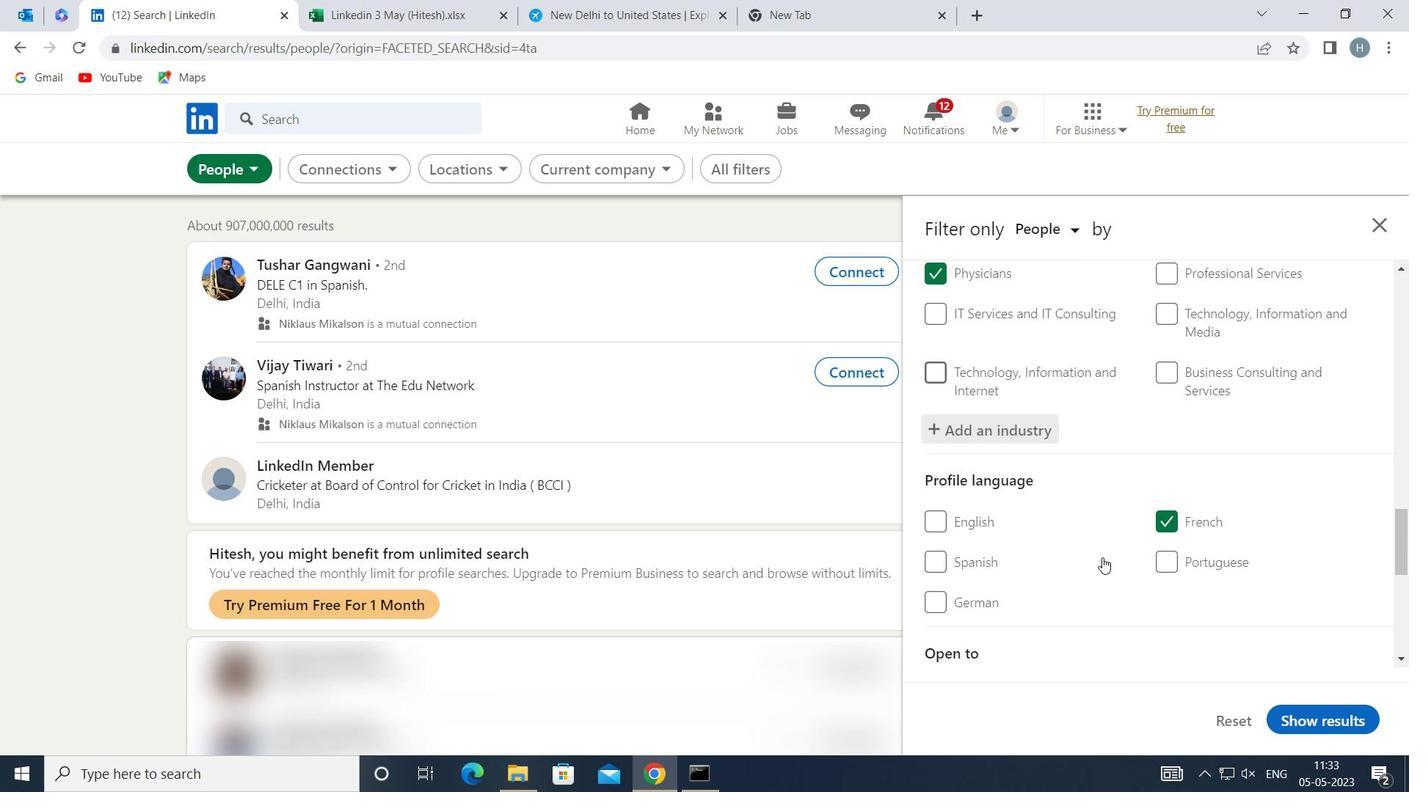 
Action: Mouse scrolled (1103, 557) with delta (0, 0)
Screenshot: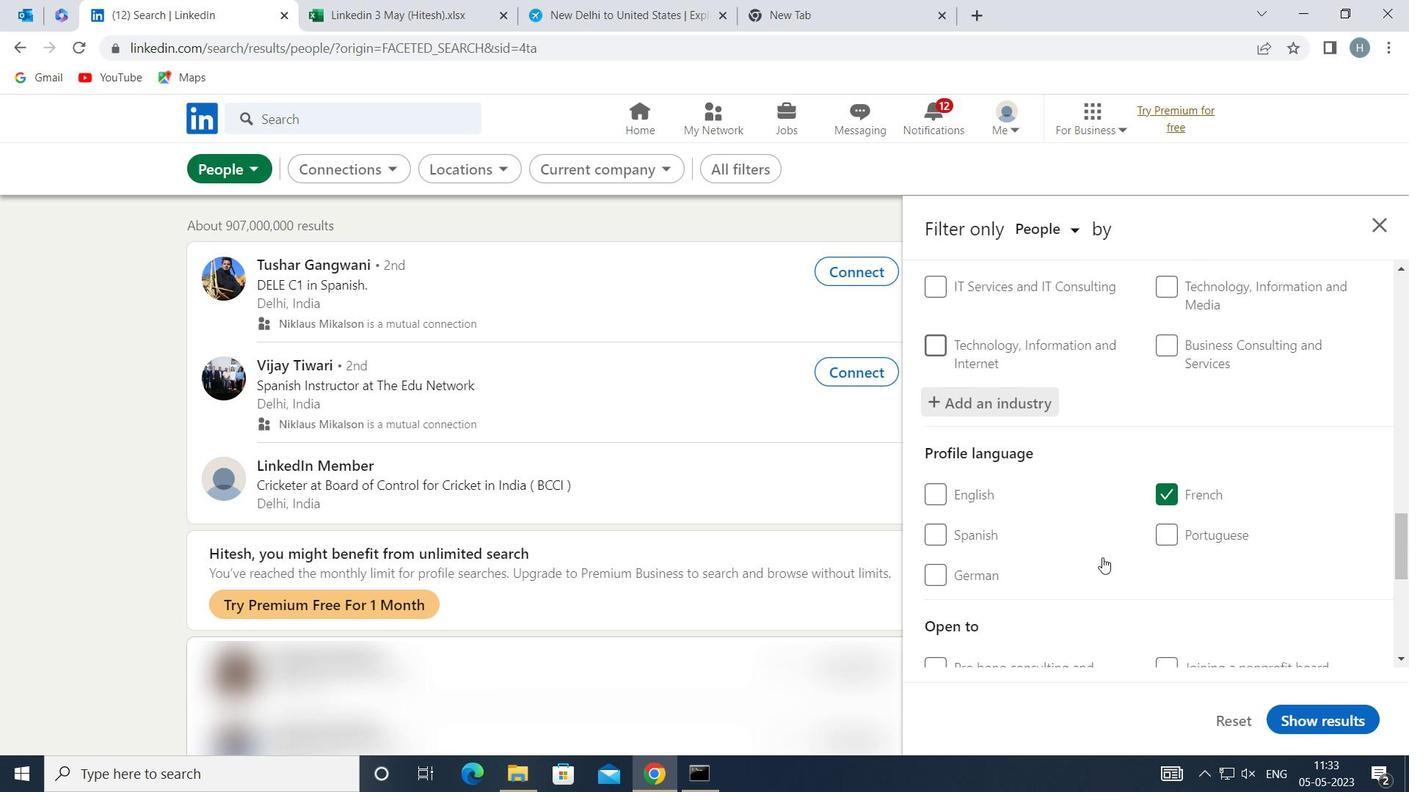 
Action: Mouse moved to (1198, 579)
Screenshot: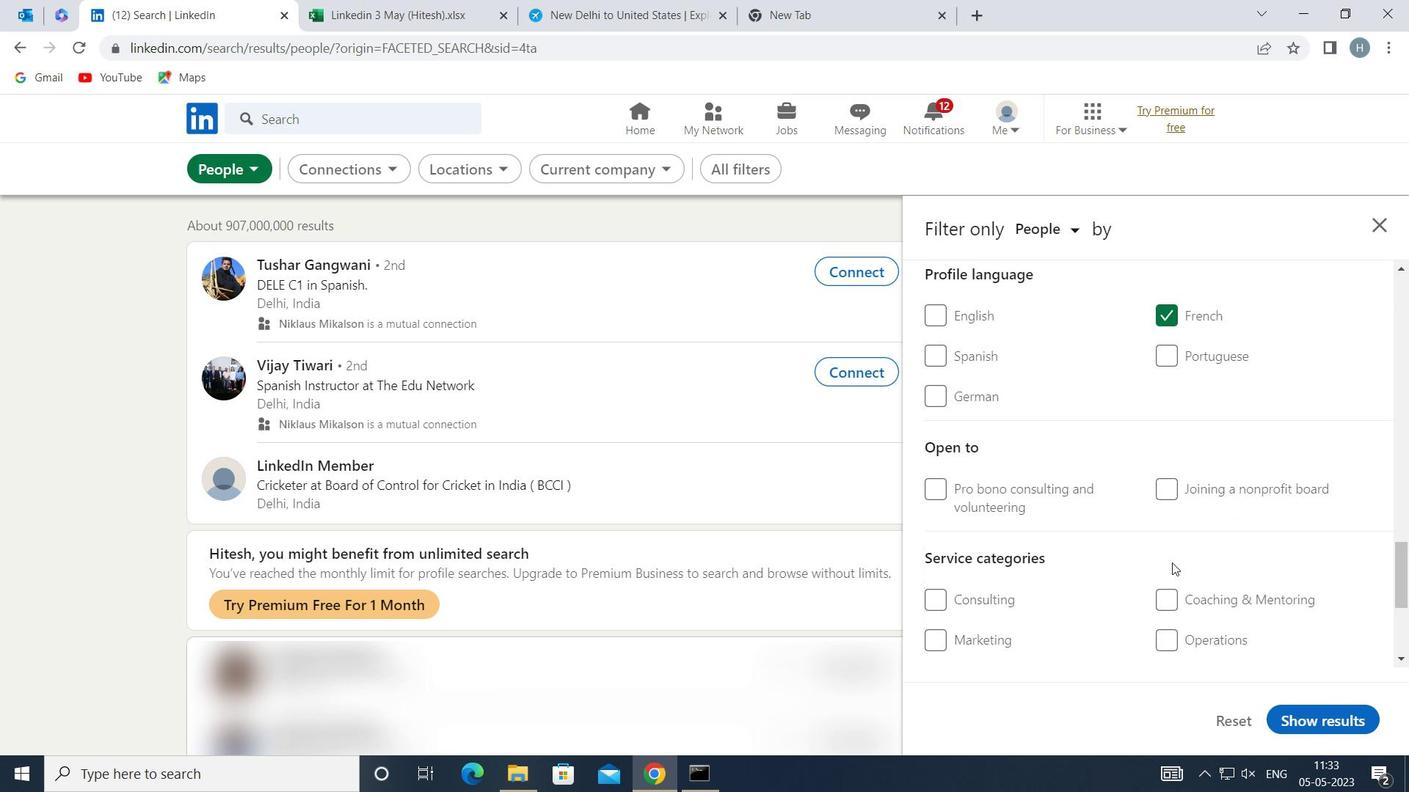 
Action: Mouse scrolled (1198, 579) with delta (0, 0)
Screenshot: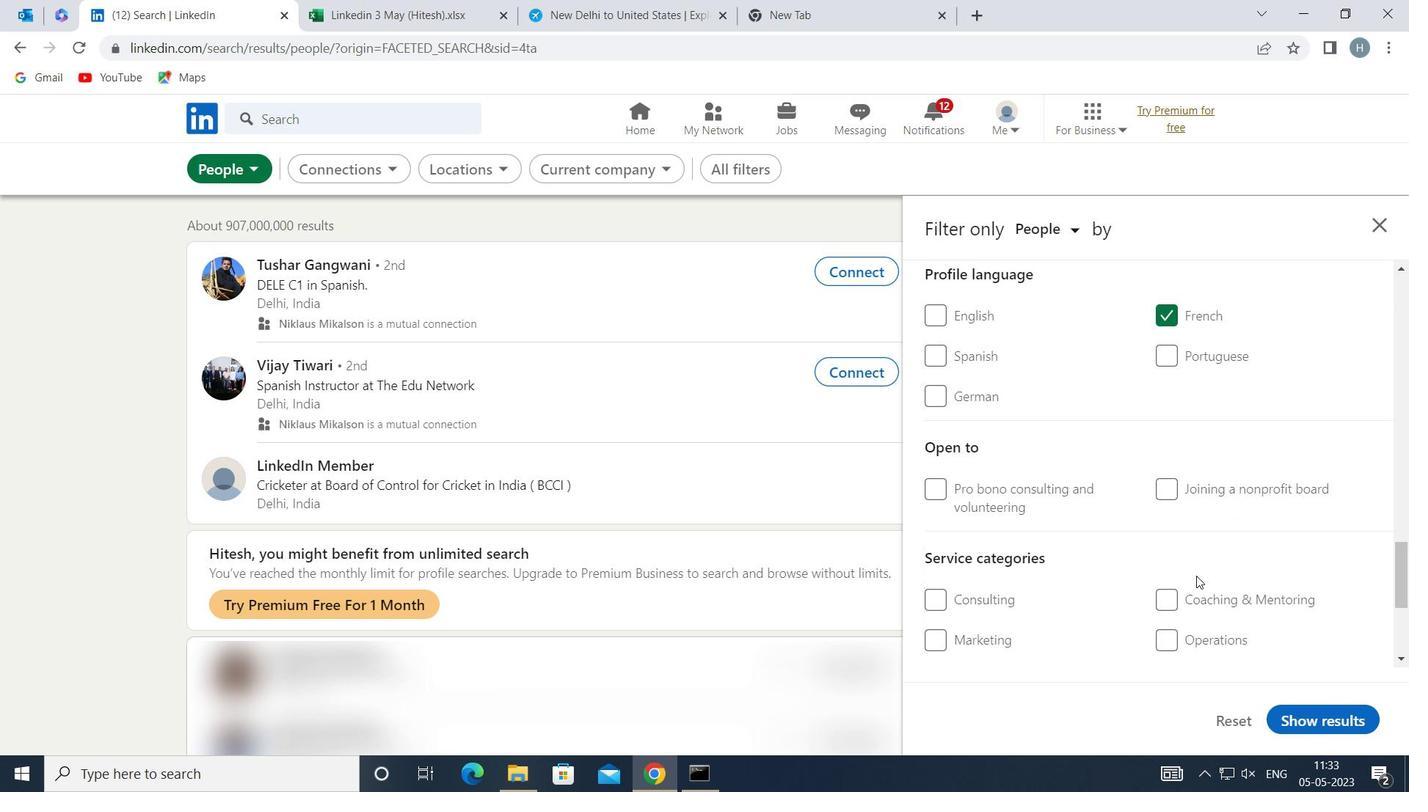 
Action: Mouse scrolled (1198, 579) with delta (0, 0)
Screenshot: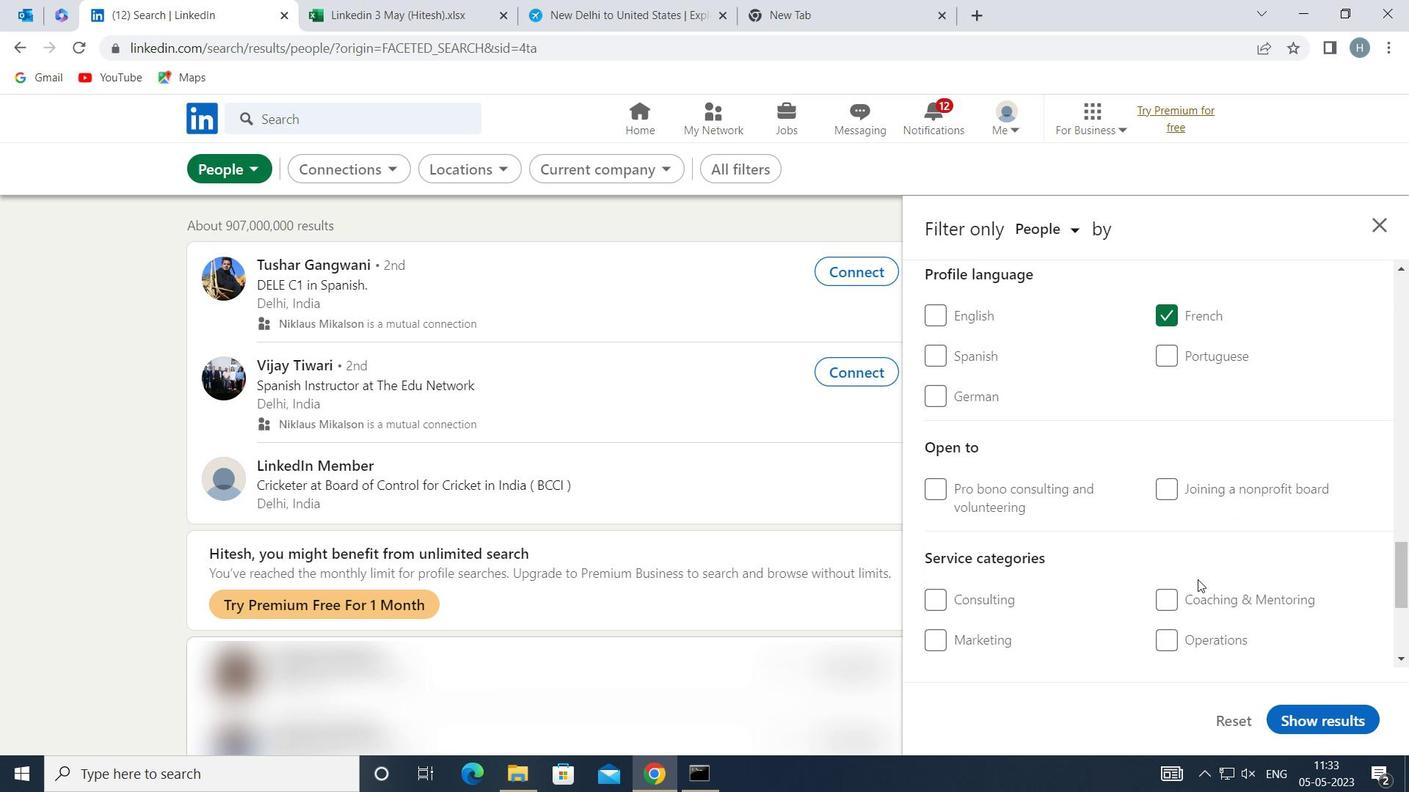
Action: Mouse moved to (1223, 490)
Screenshot: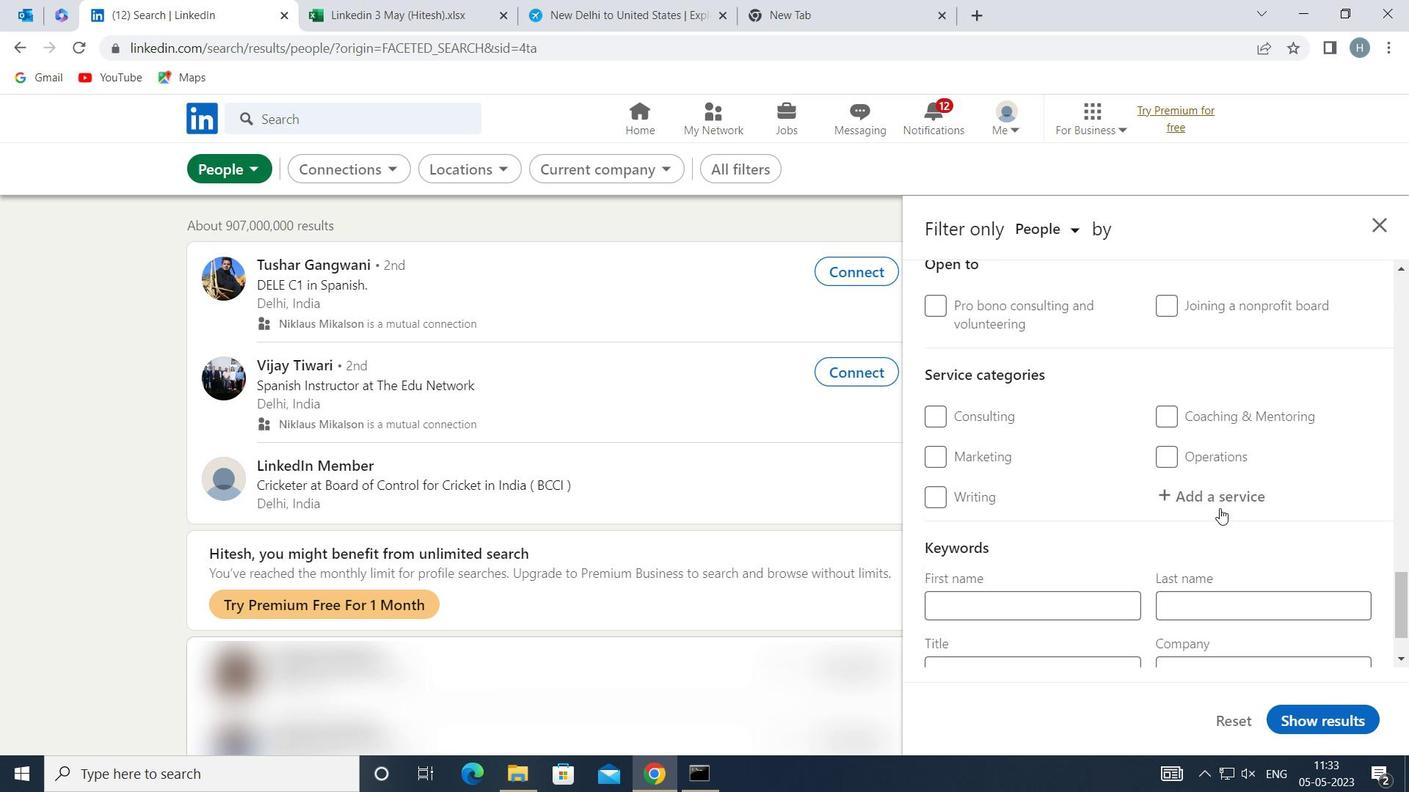 
Action: Mouse pressed left at (1223, 490)
Screenshot: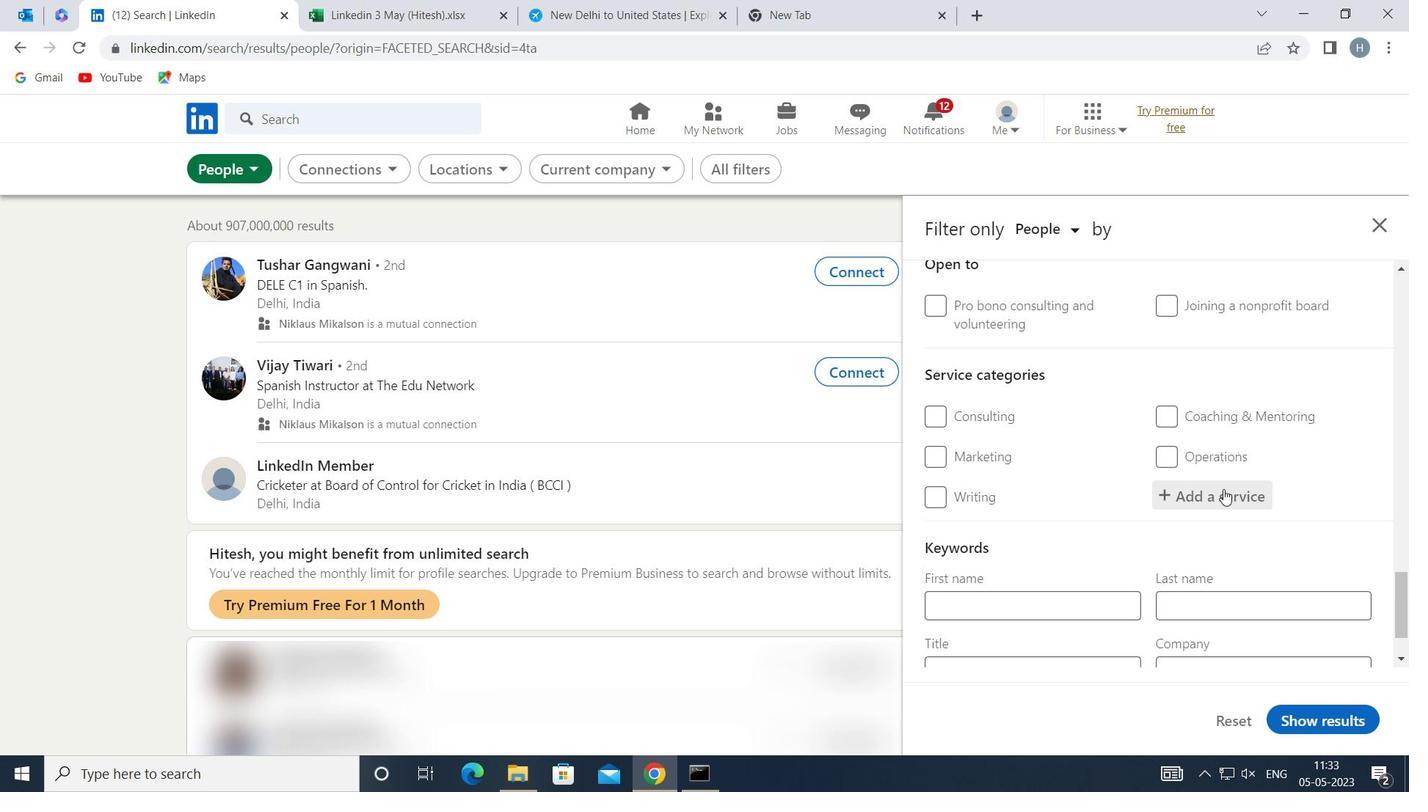 
Action: Key pressed <Key.shift>WEDDING<Key.space><Key.shift>PL
Screenshot: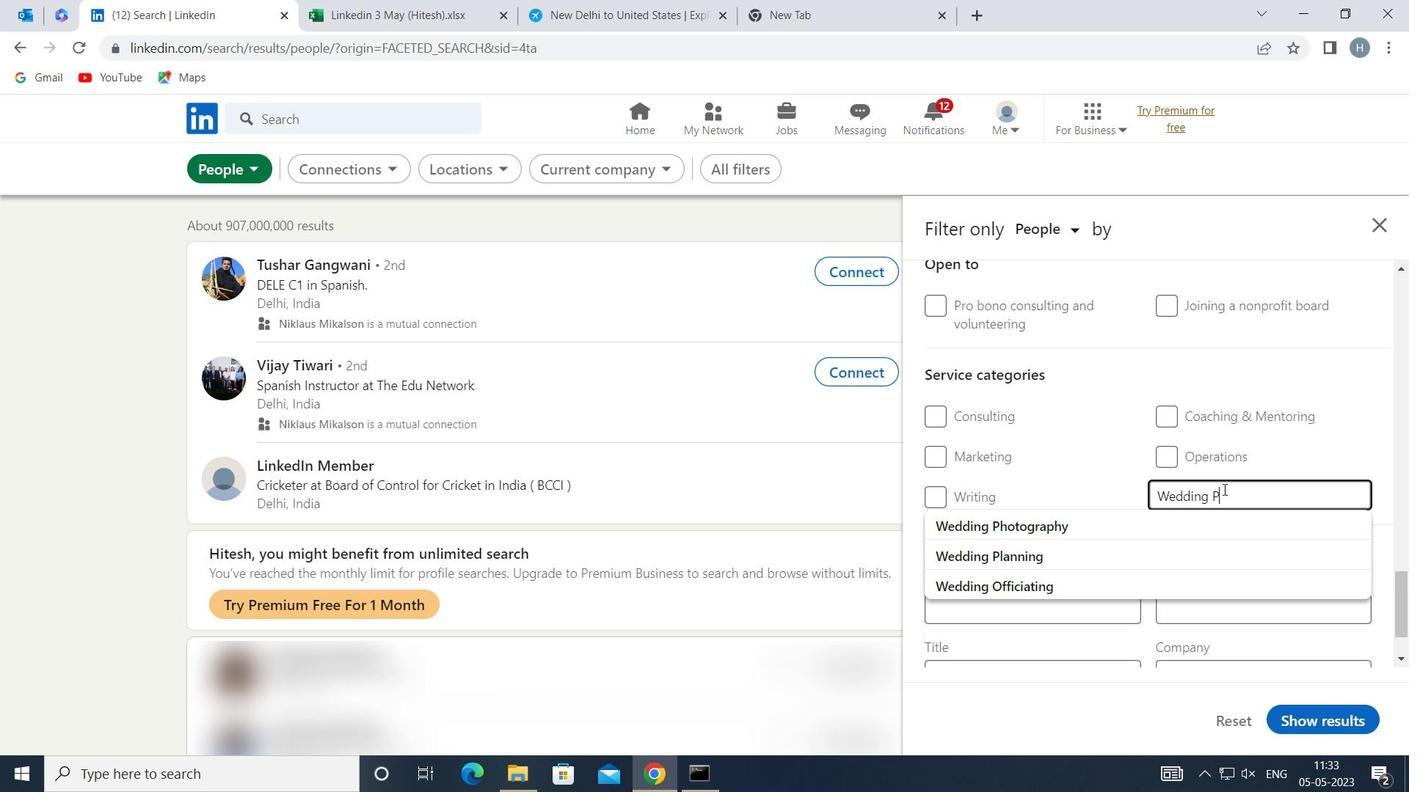 
Action: Mouse moved to (1095, 535)
Screenshot: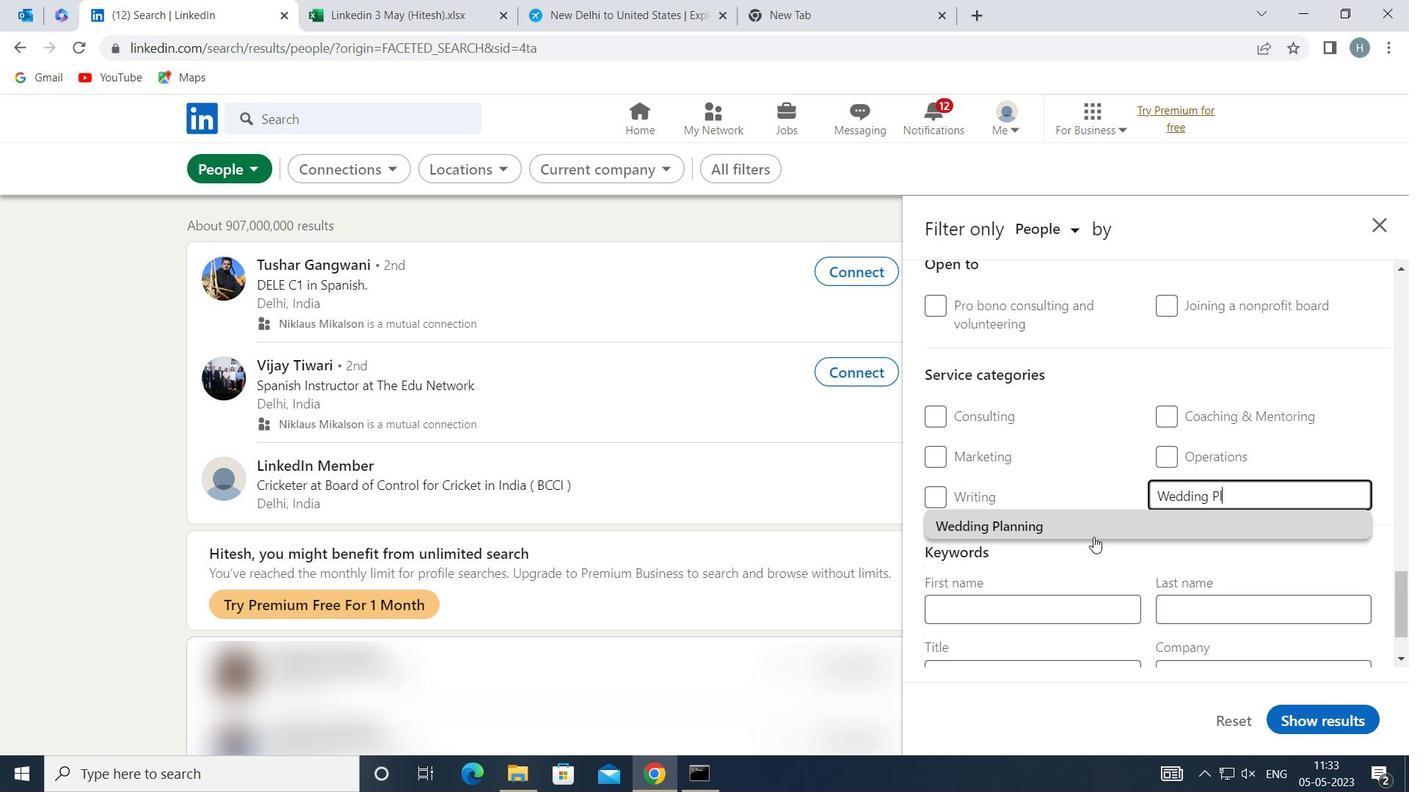 
Action: Mouse pressed left at (1095, 535)
Screenshot: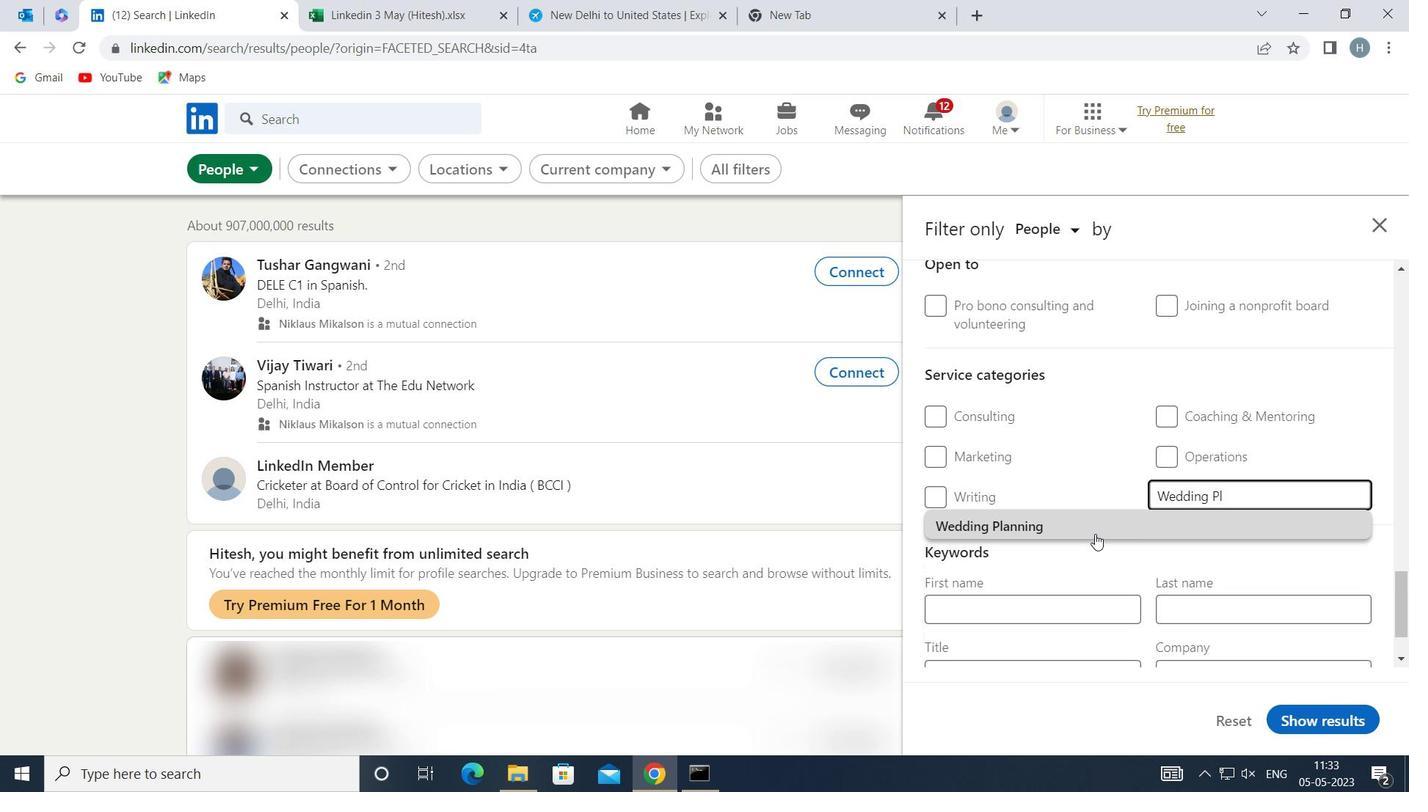 
Action: Mouse moved to (1092, 526)
Screenshot: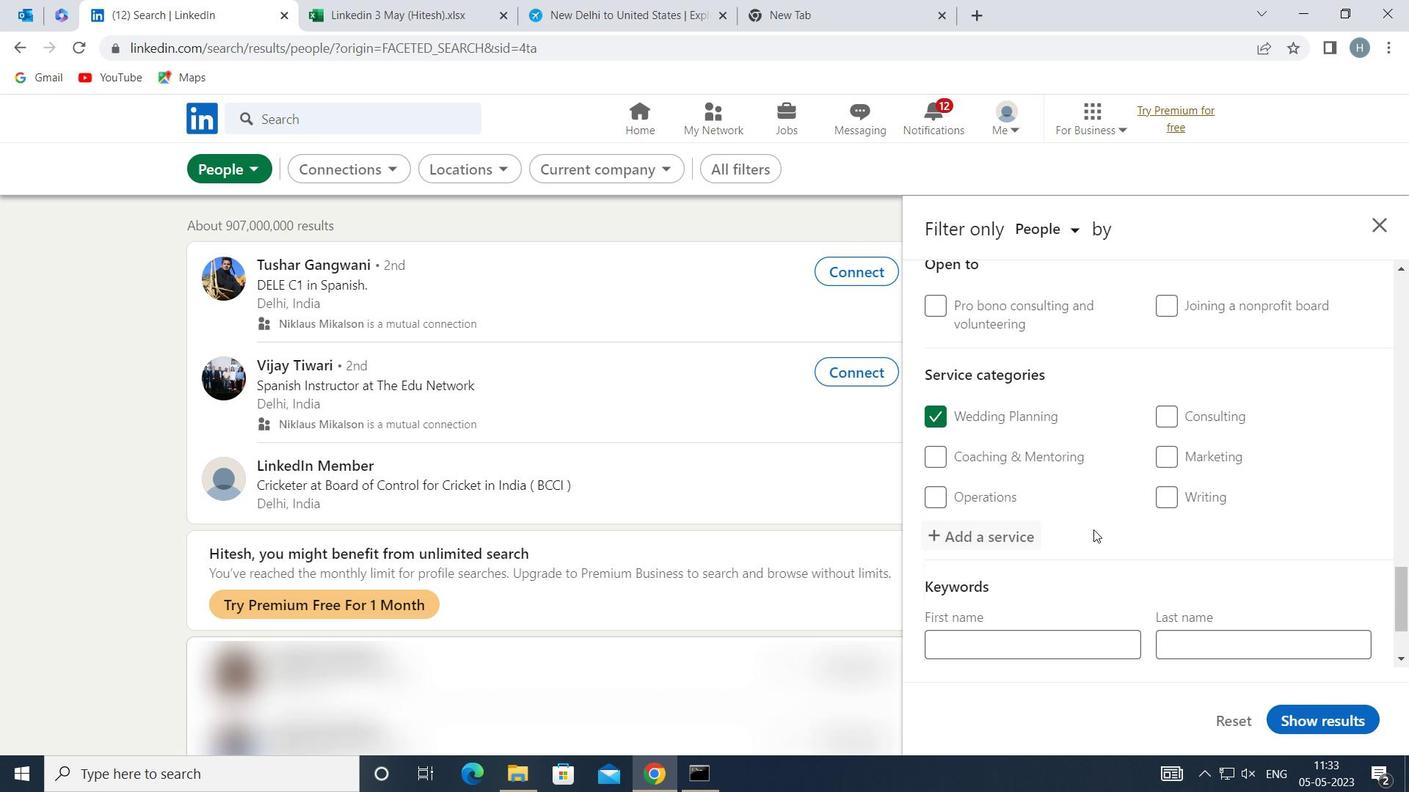 
Action: Mouse scrolled (1092, 525) with delta (0, 0)
Screenshot: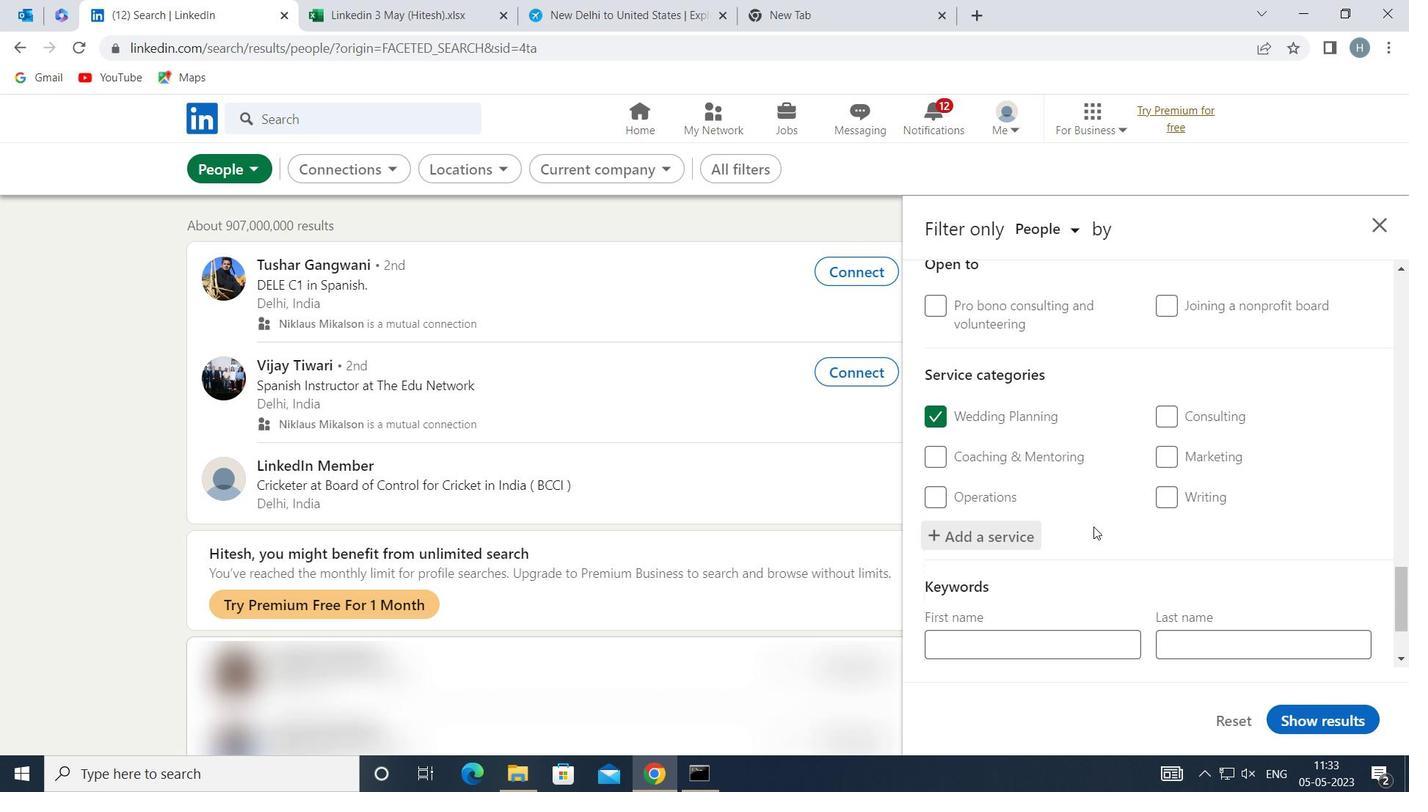 
Action: Mouse scrolled (1092, 525) with delta (0, 0)
Screenshot: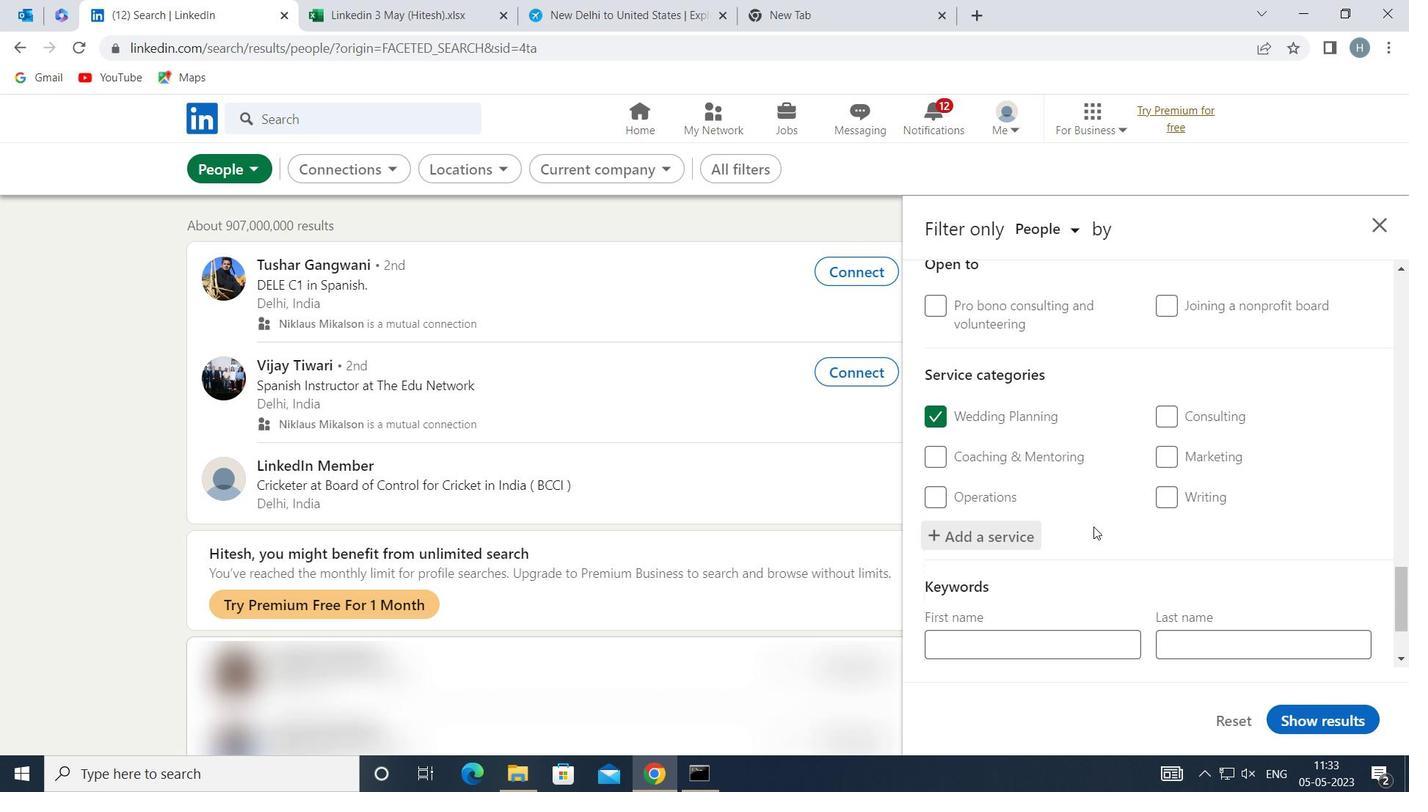 
Action: Mouse scrolled (1092, 525) with delta (0, 0)
Screenshot: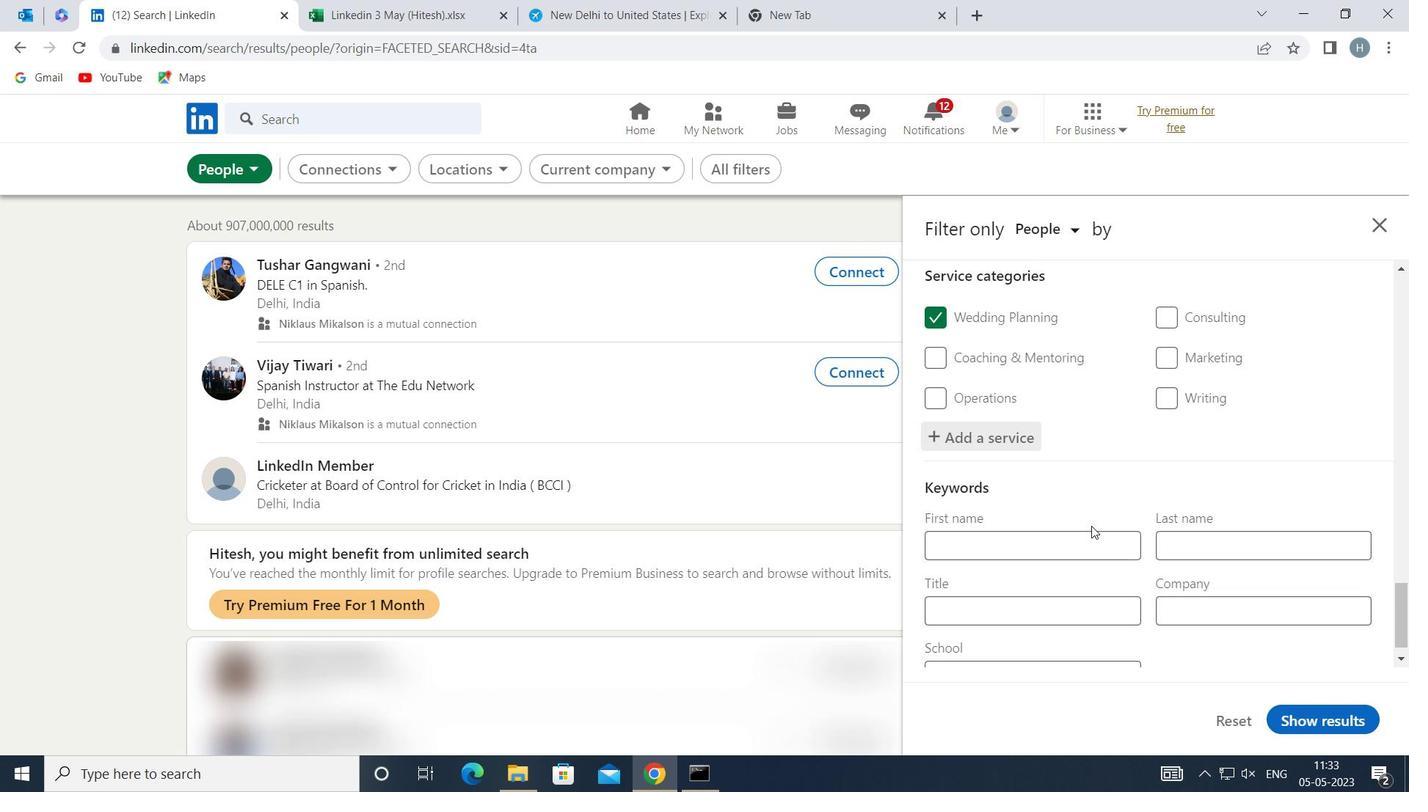 
Action: Mouse scrolled (1092, 525) with delta (0, 0)
Screenshot: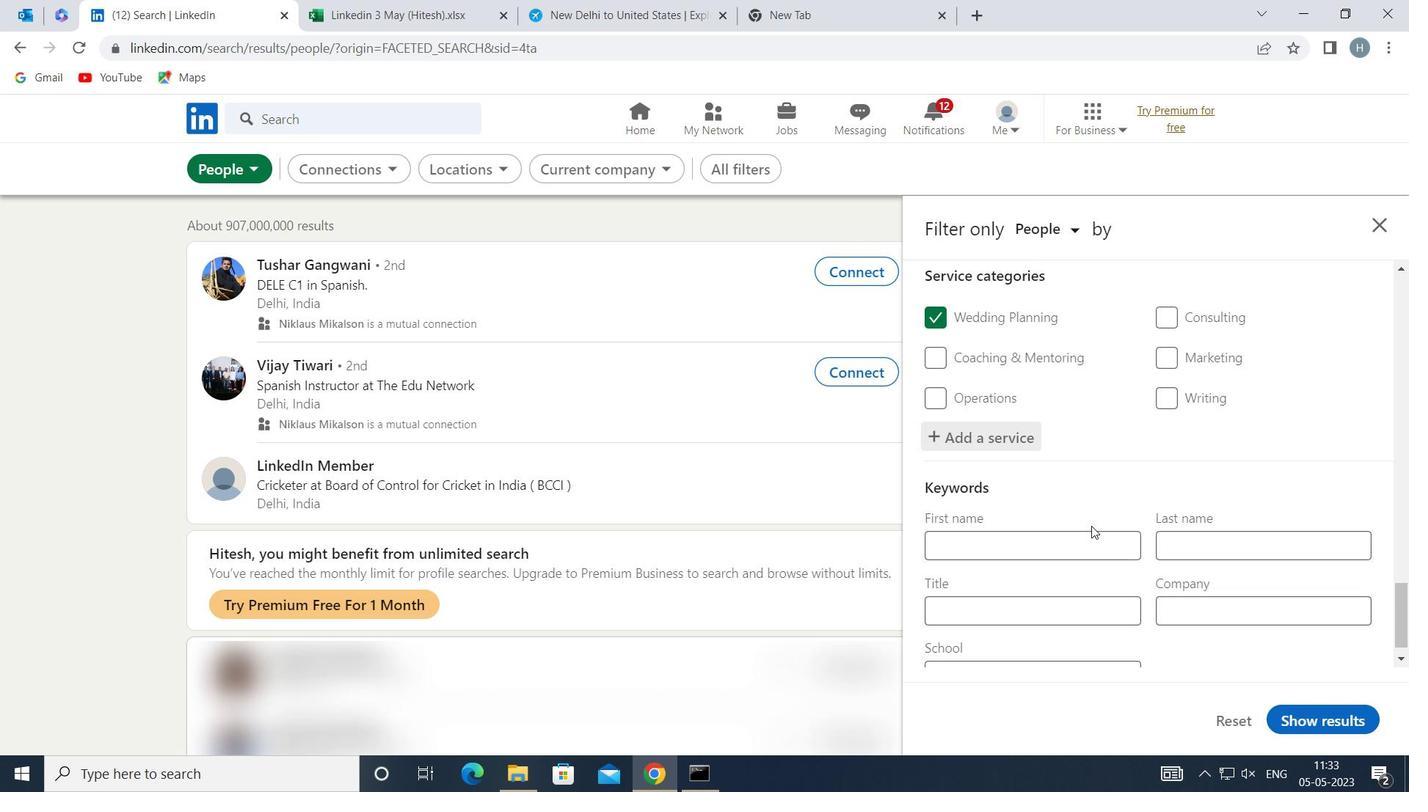 
Action: Mouse scrolled (1092, 525) with delta (0, 0)
Screenshot: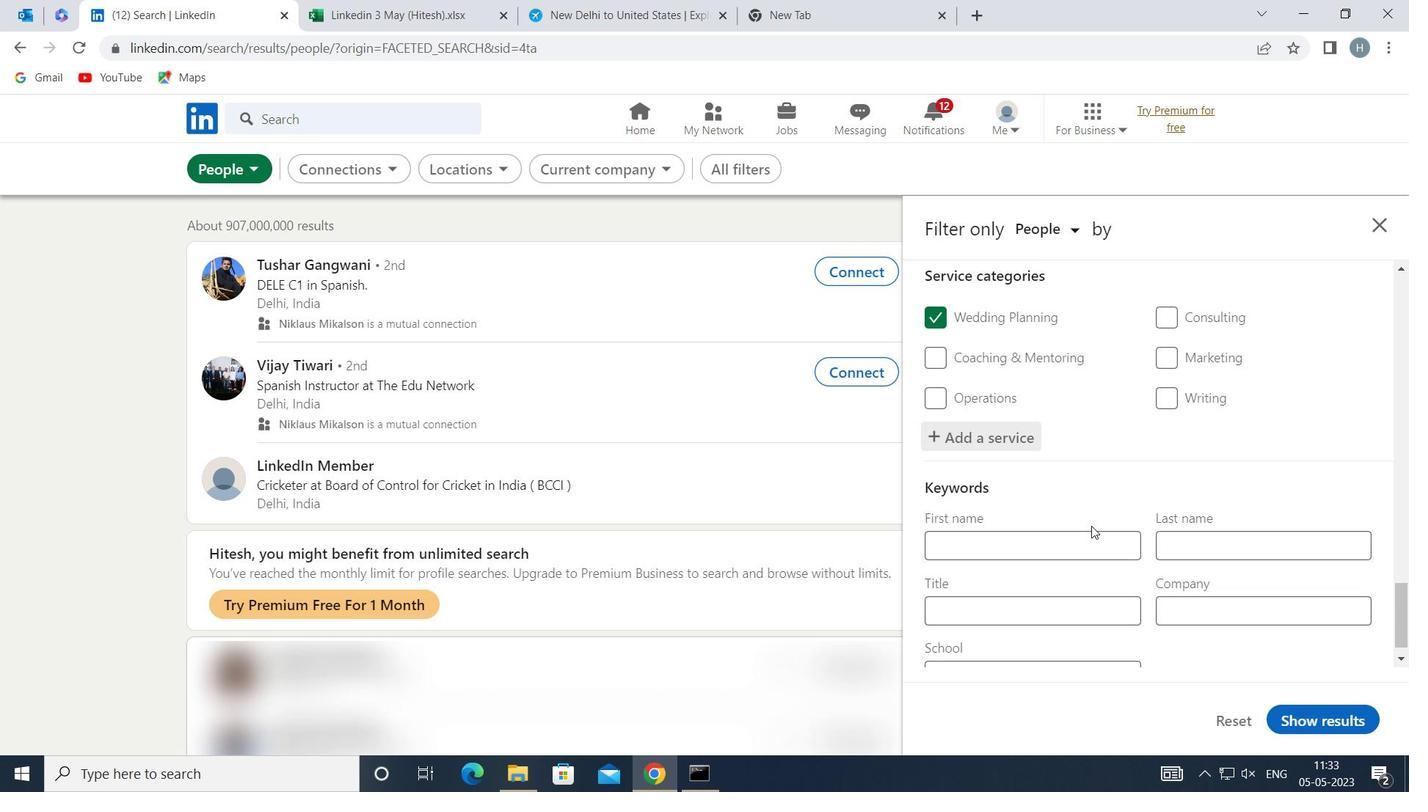
Action: Mouse moved to (1092, 576)
Screenshot: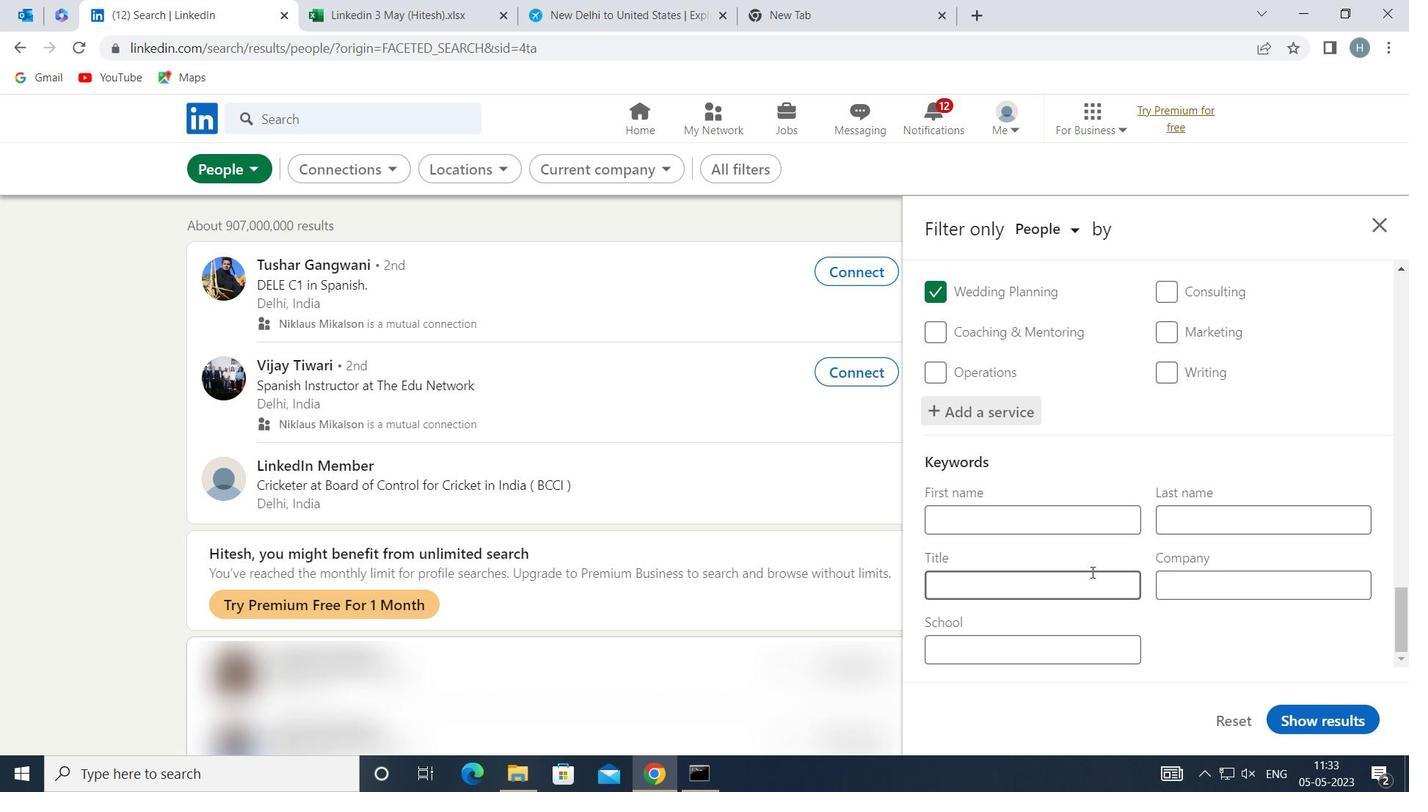 
Action: Mouse pressed left at (1092, 576)
Screenshot: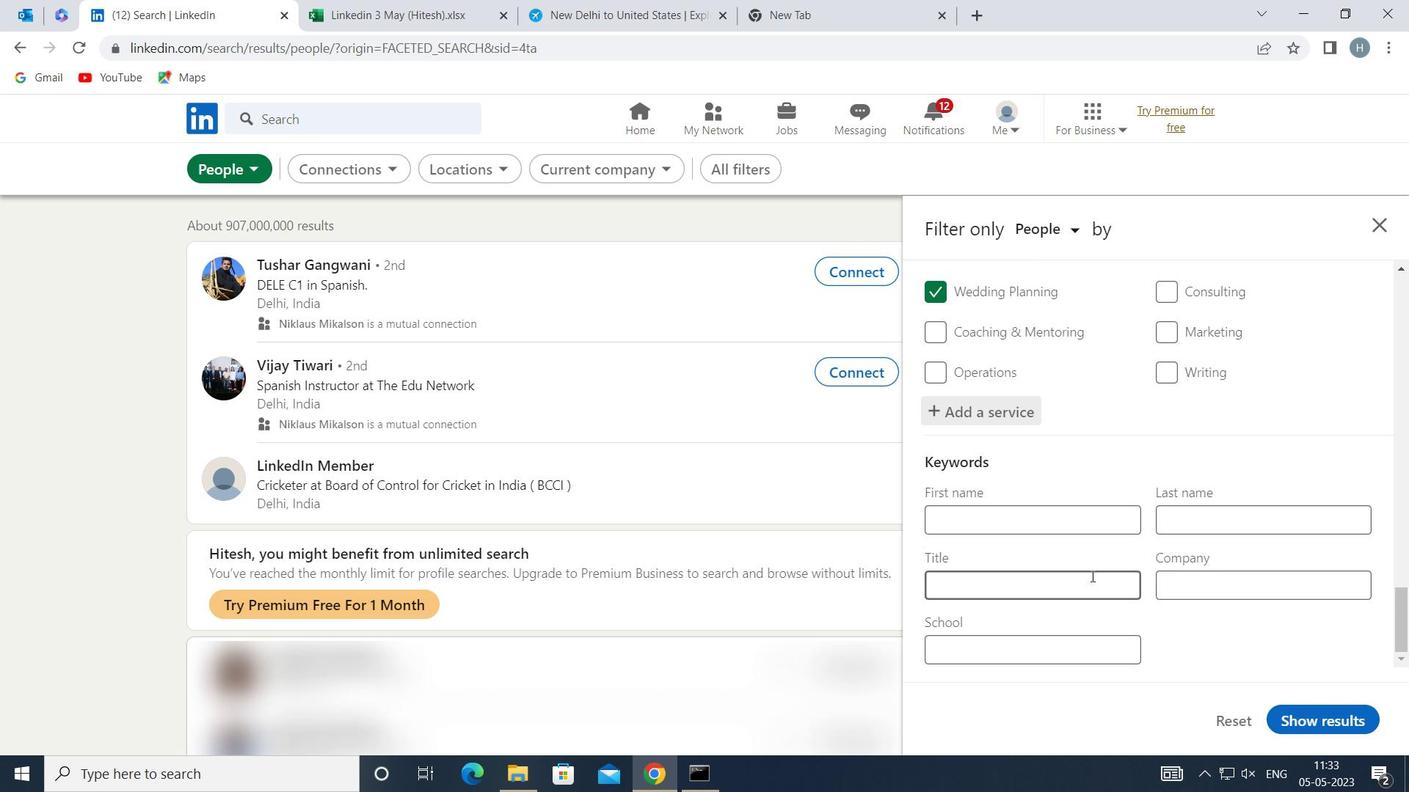 
Action: Mouse moved to (1092, 575)
Screenshot: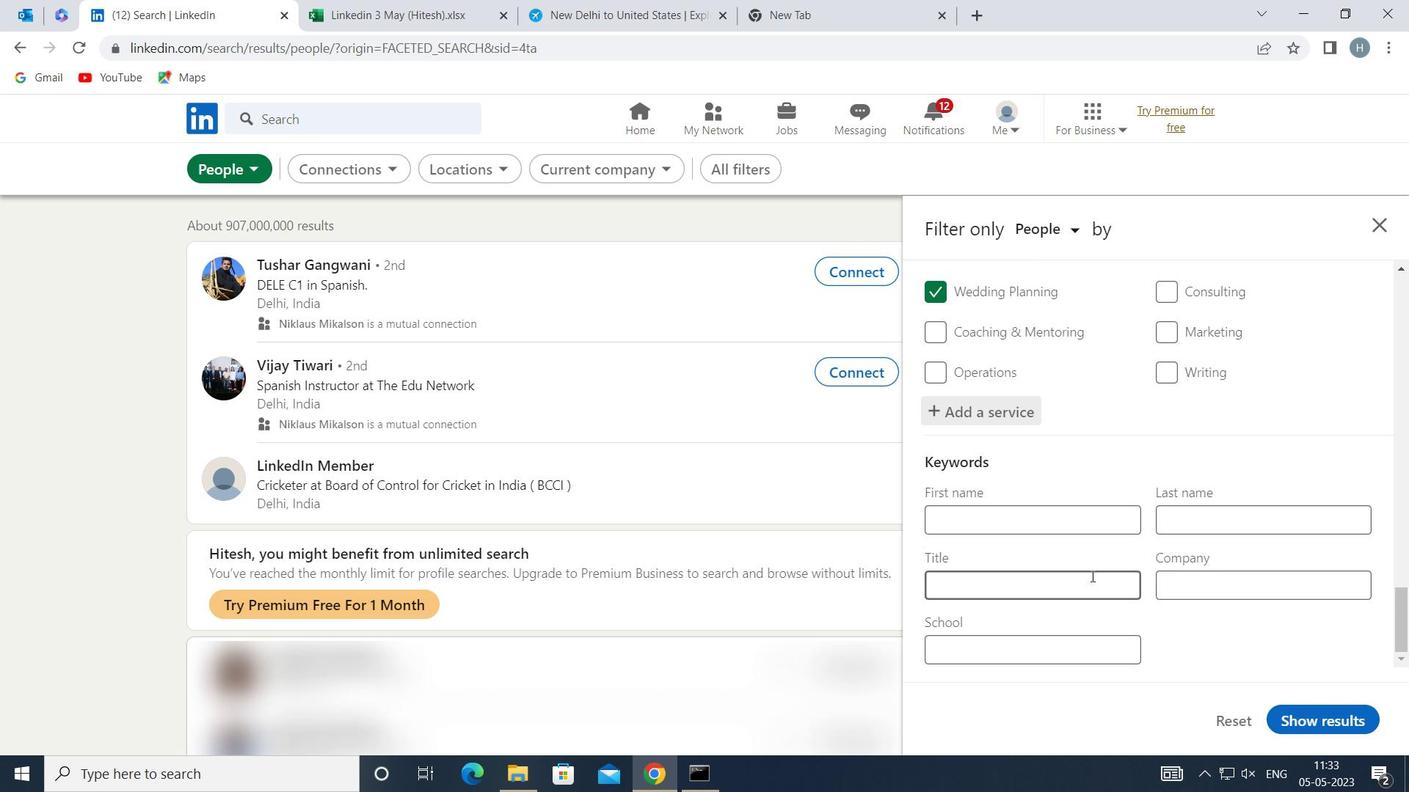 
Action: Key pressed <Key.shift>TRAVEL<Key.space><Key.shift>AGET<Key.backspace>NT
Screenshot: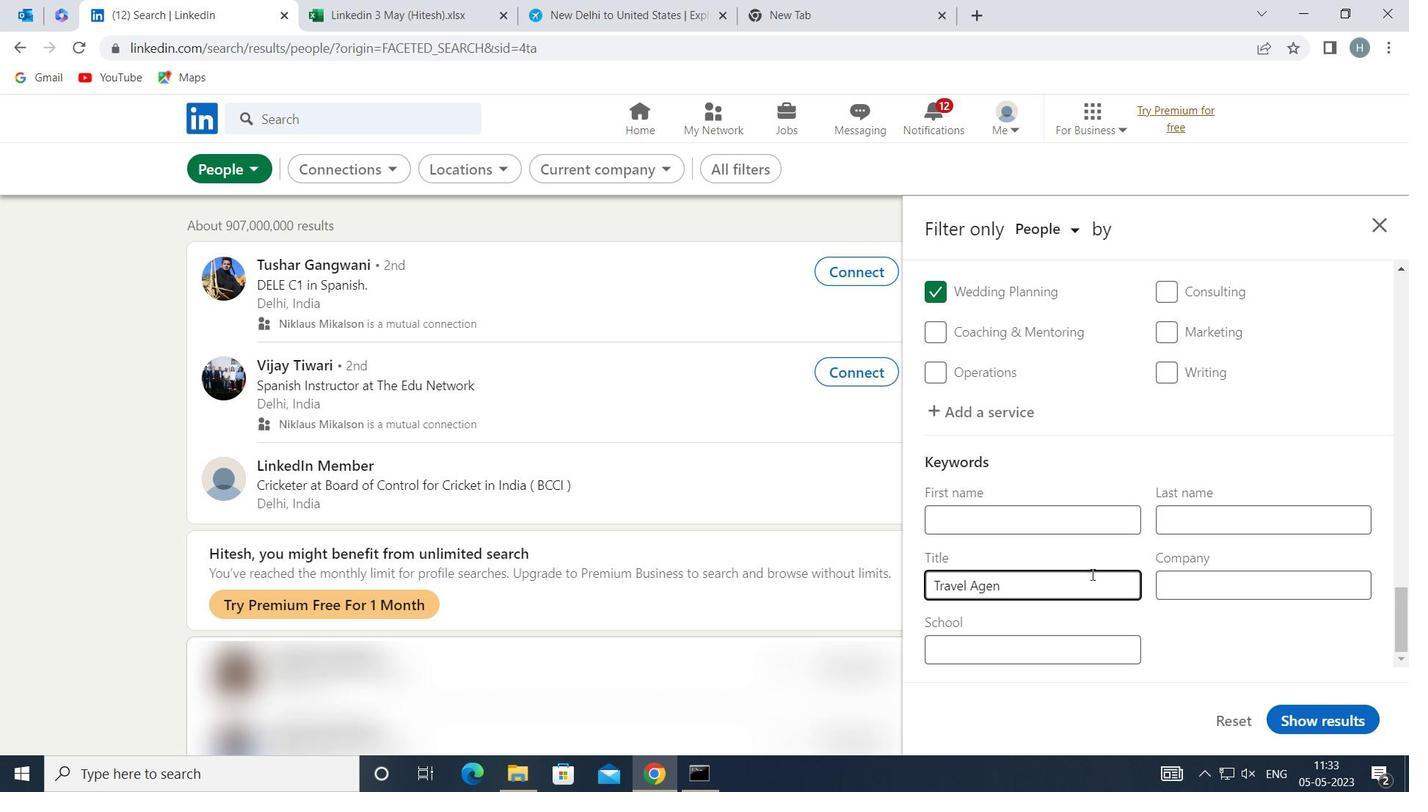 
Action: Mouse moved to (1309, 711)
Screenshot: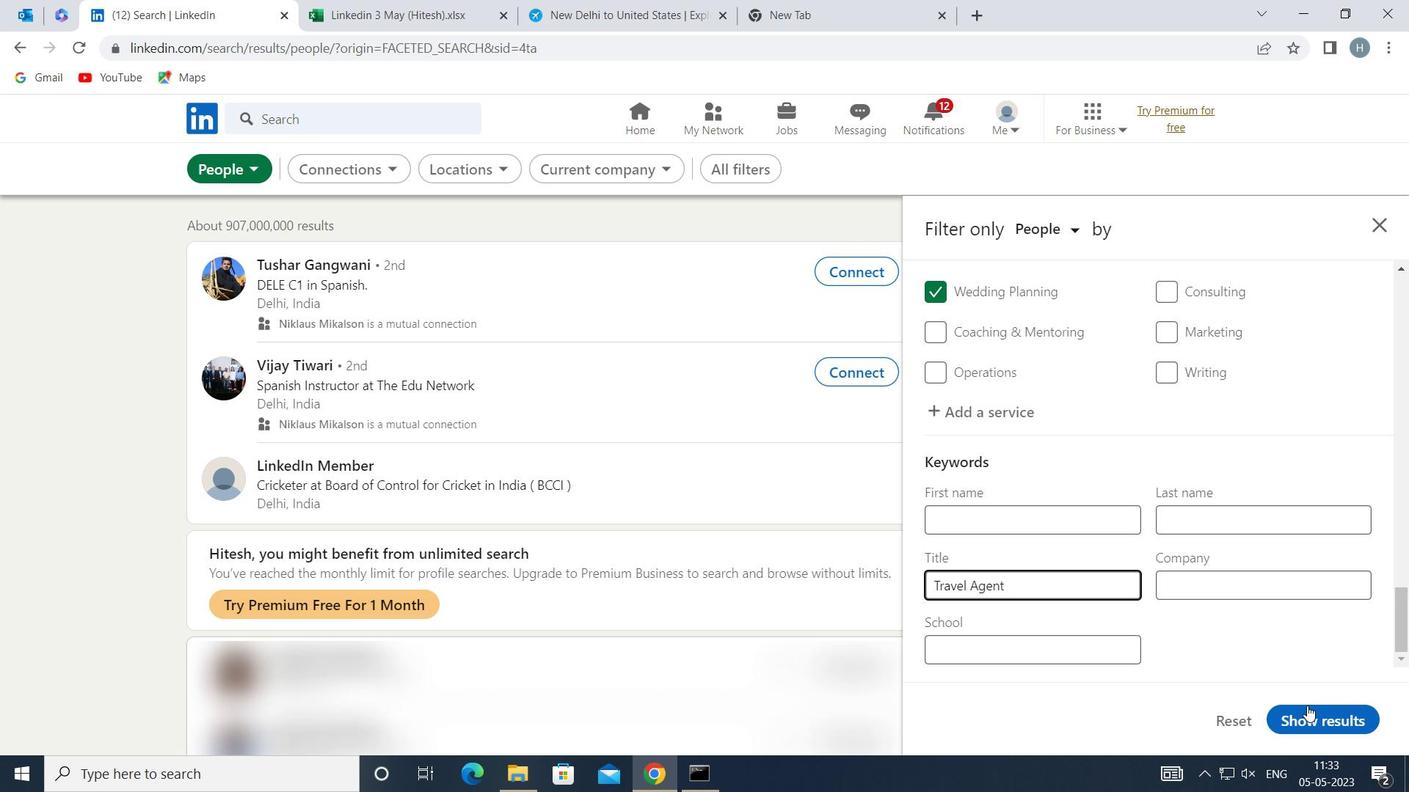 
Action: Mouse pressed left at (1309, 711)
Screenshot: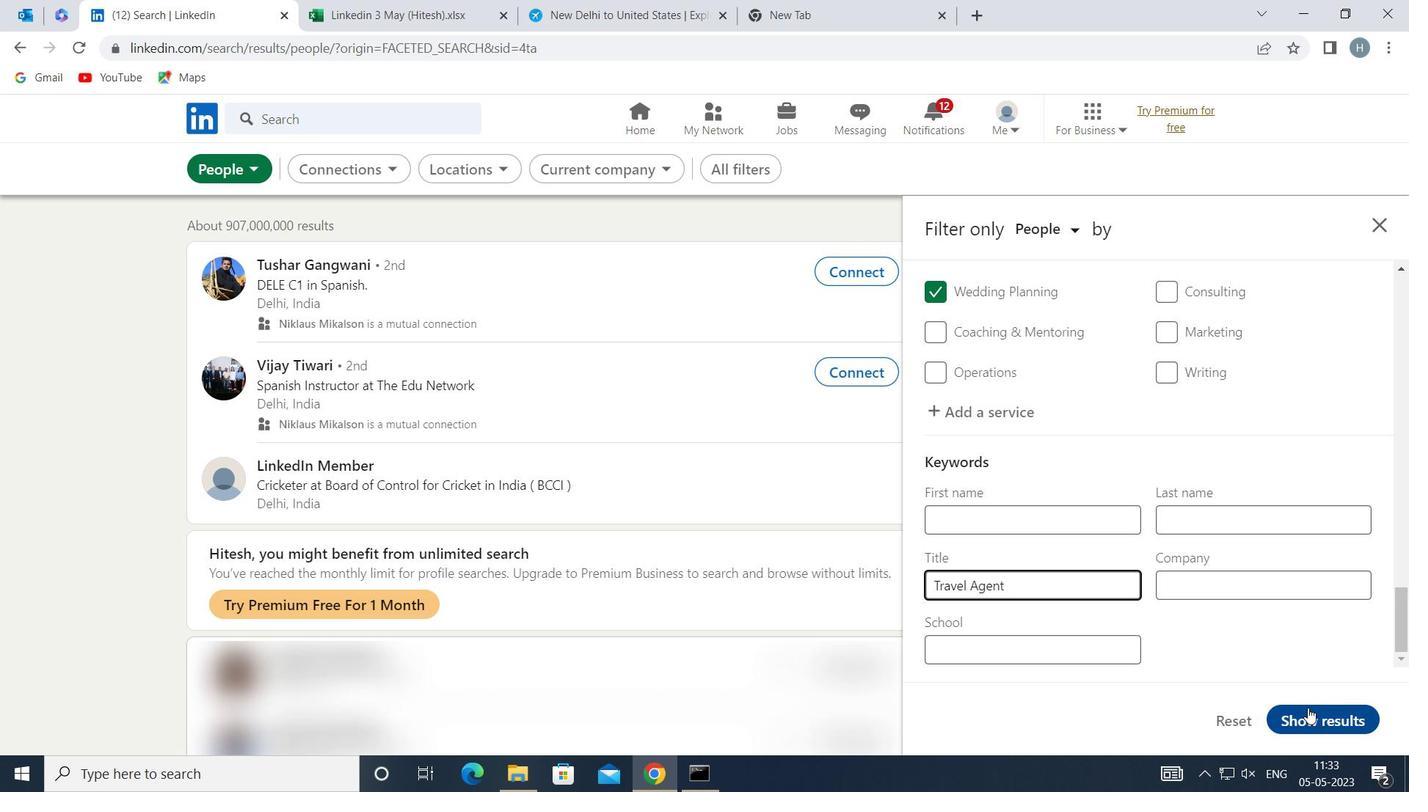 
Action: Mouse moved to (1005, 576)
Screenshot: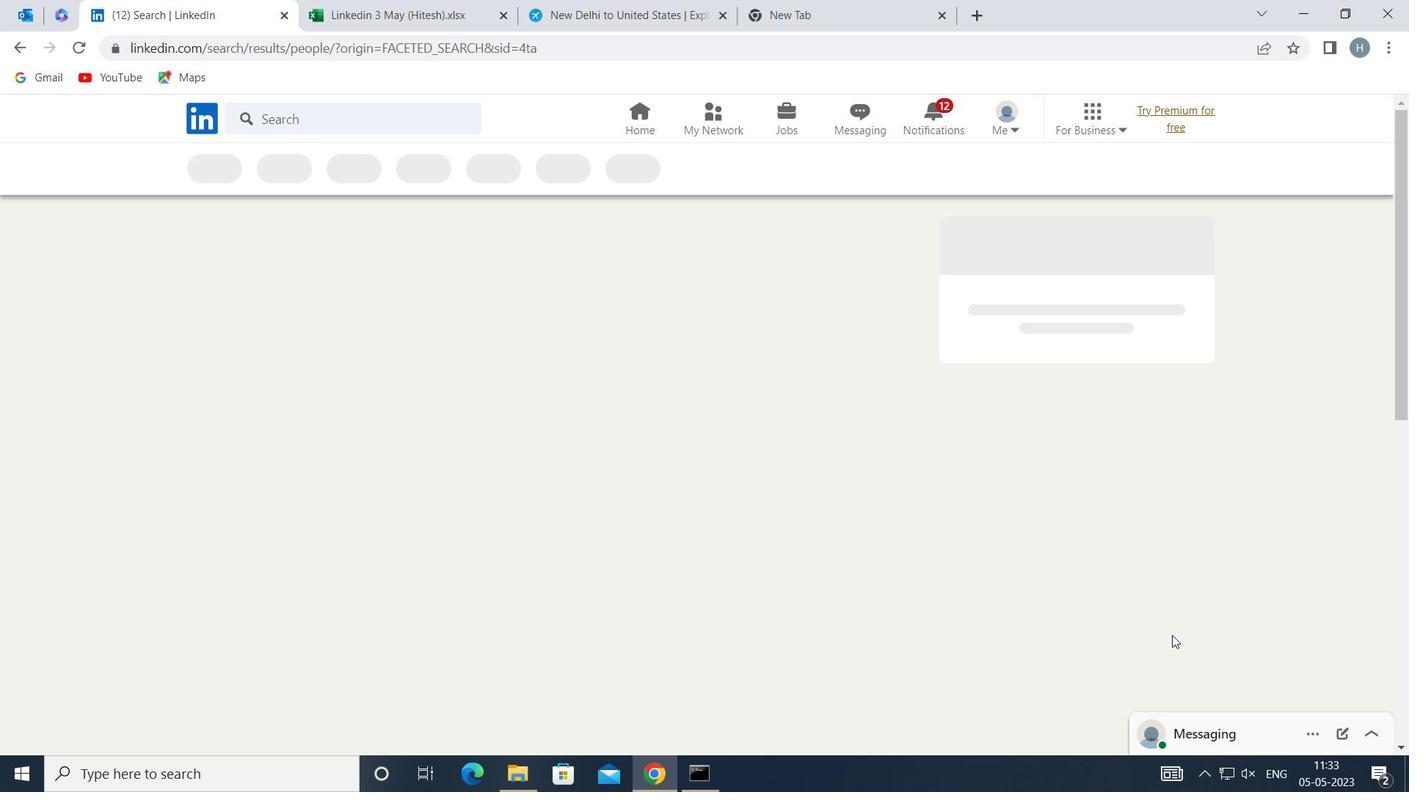 
